 Task: Find connections with filter location Registro with filter topic #Entrepreneurswith filter profile language Spanish with filter current company Intellias with filter school Institute of Rural Management Anand (IRMA) with filter industry Retail Pharmacies with filter service category Consulting with filter keywords title Pharmacist
Action: Mouse moved to (210, 269)
Screenshot: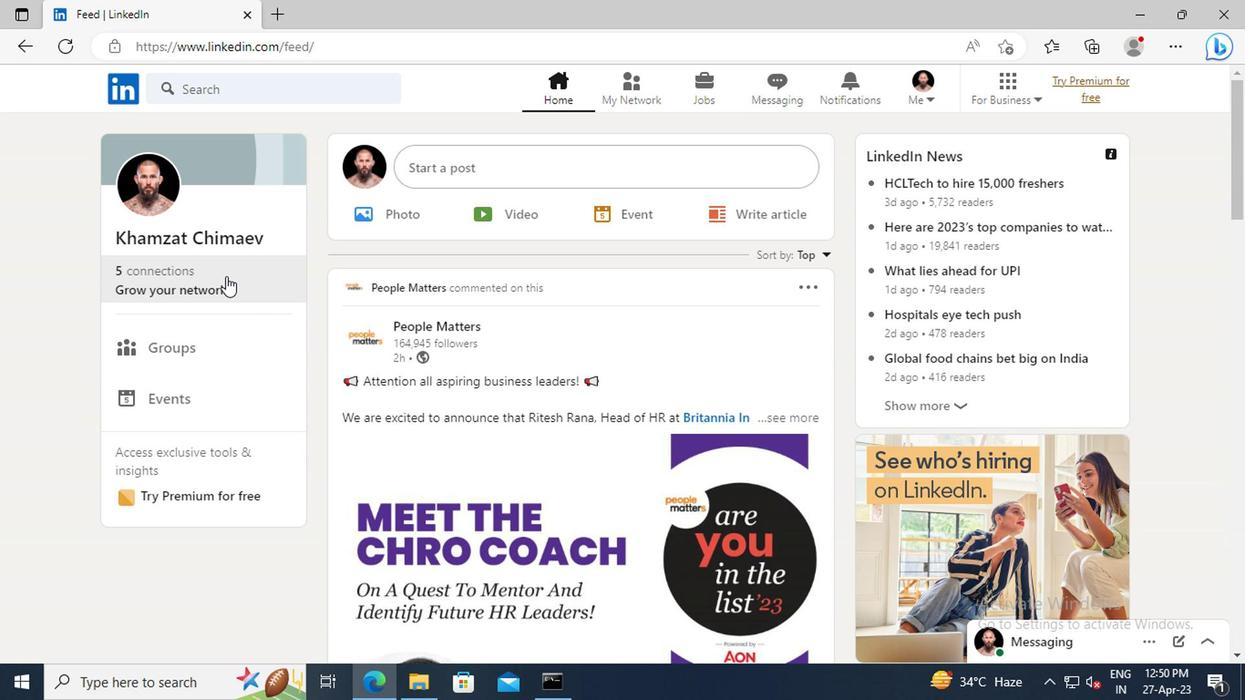 
Action: Mouse pressed left at (210, 269)
Screenshot: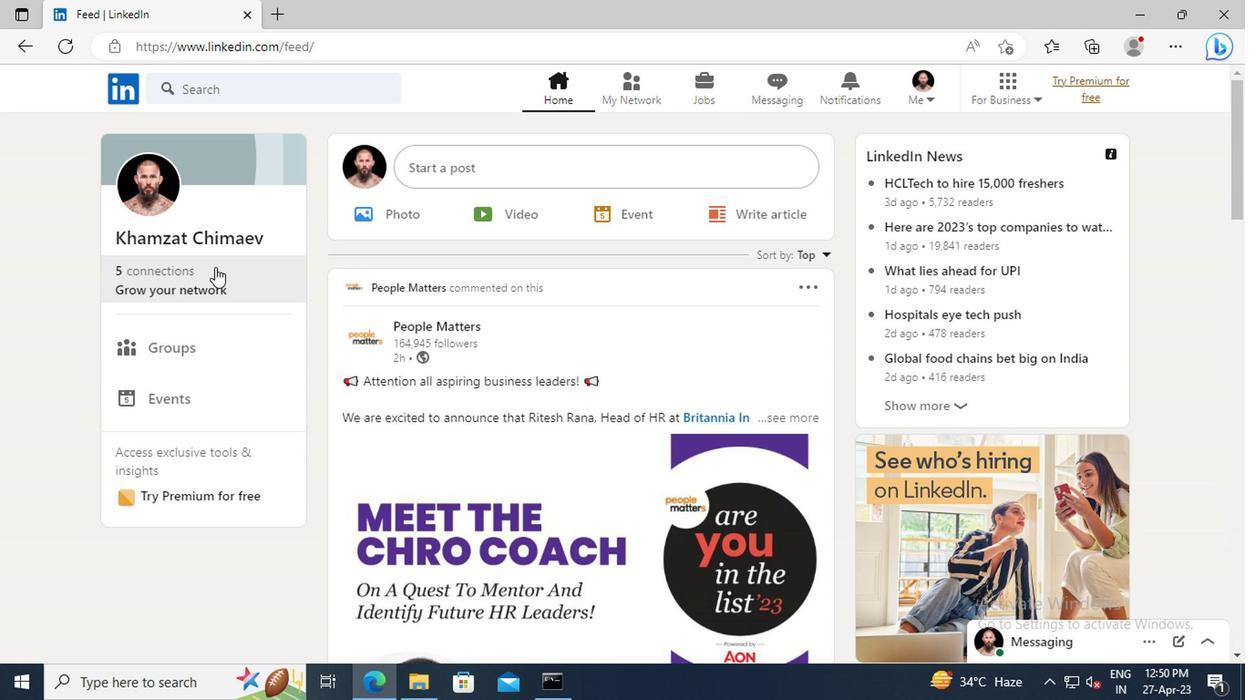 
Action: Mouse moved to (233, 195)
Screenshot: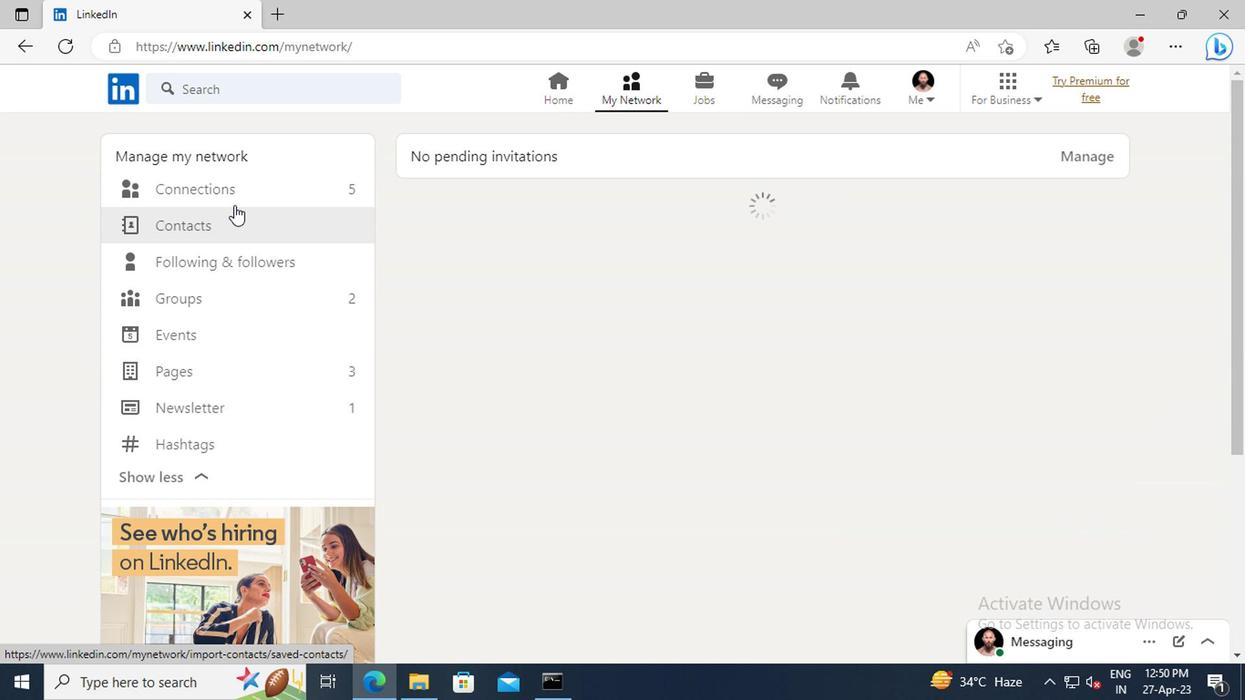 
Action: Mouse pressed left at (233, 195)
Screenshot: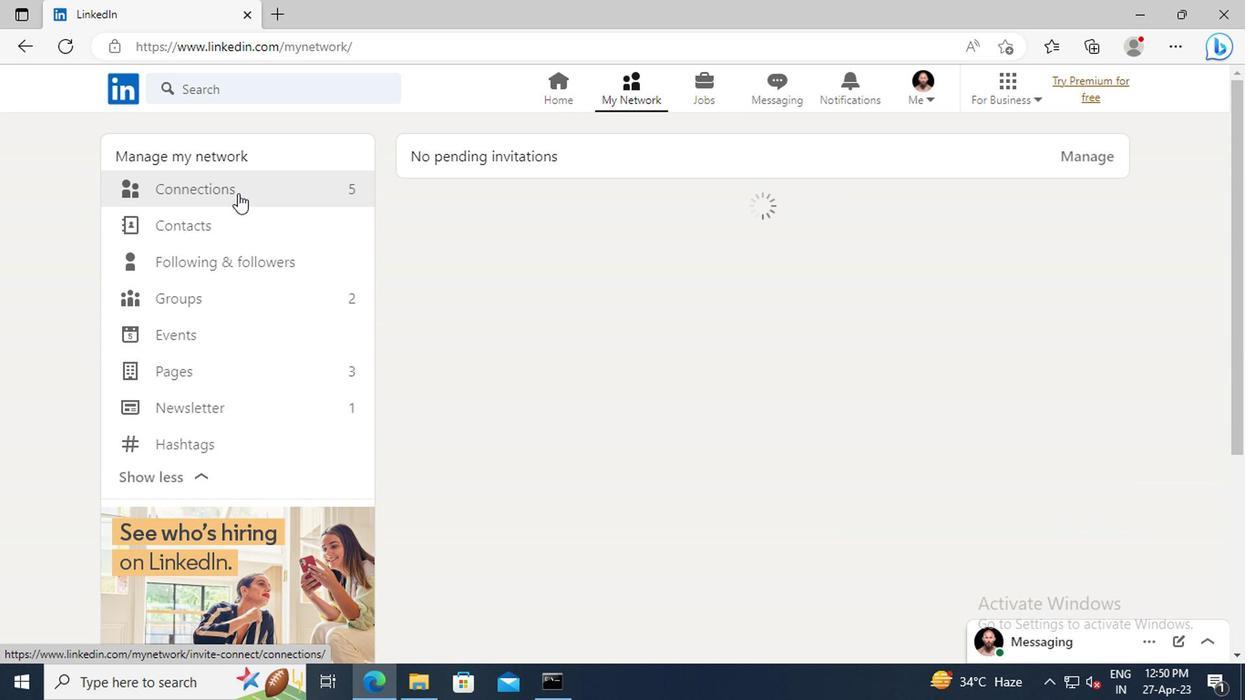 
Action: Mouse moved to (754, 199)
Screenshot: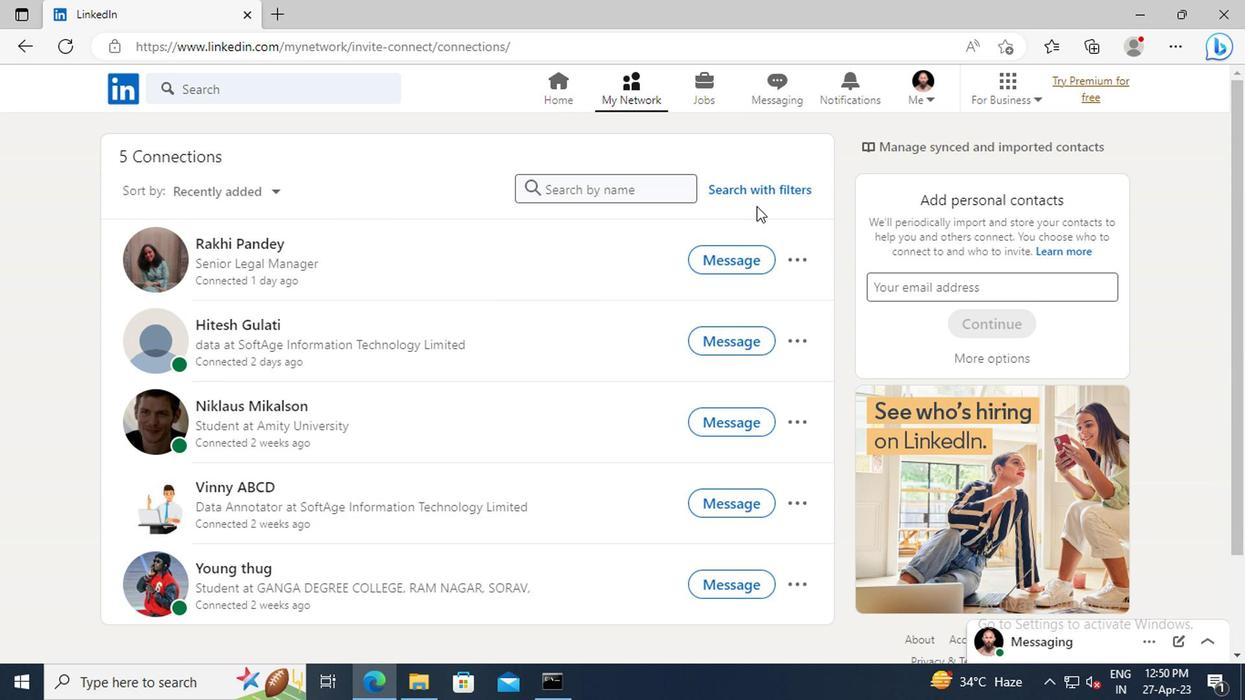 
Action: Mouse pressed left at (754, 199)
Screenshot: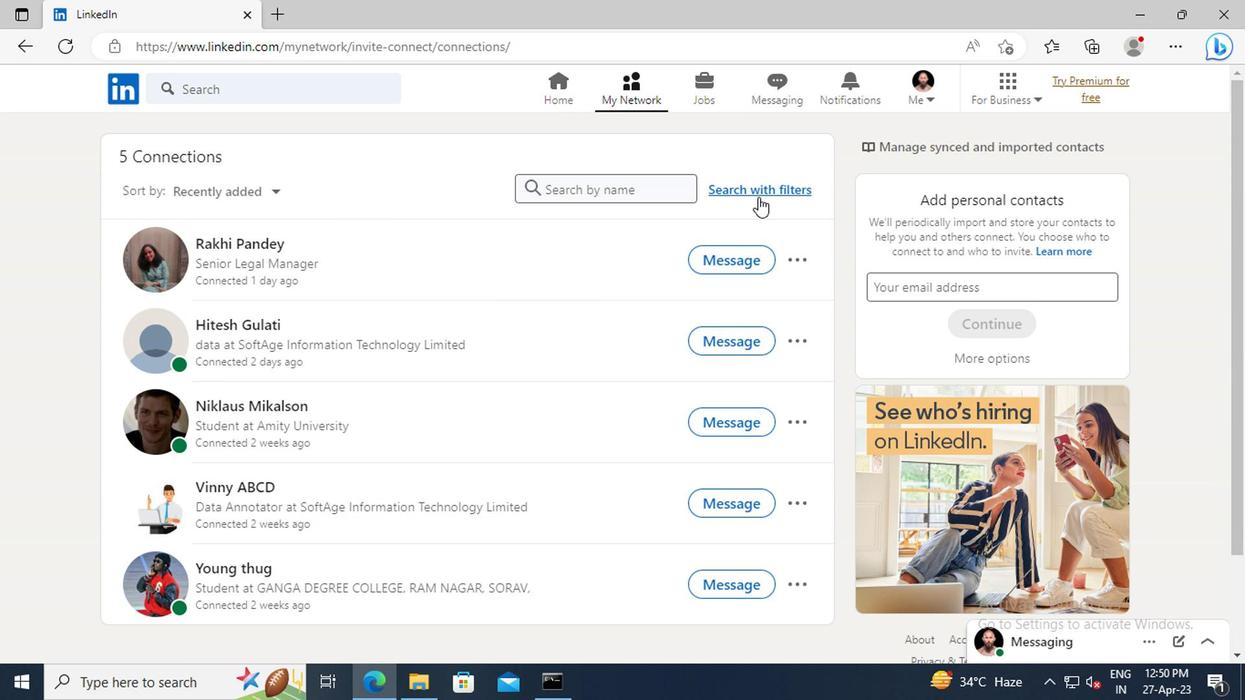 
Action: Mouse moved to (690, 144)
Screenshot: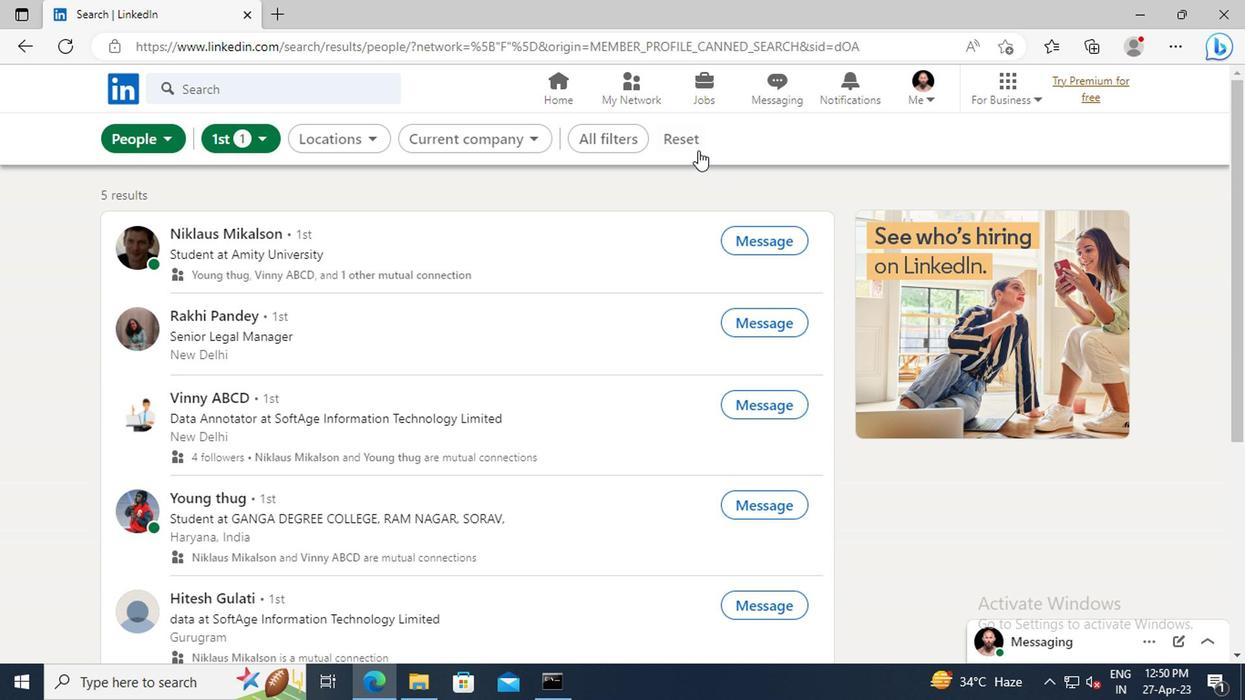 
Action: Mouse pressed left at (690, 144)
Screenshot: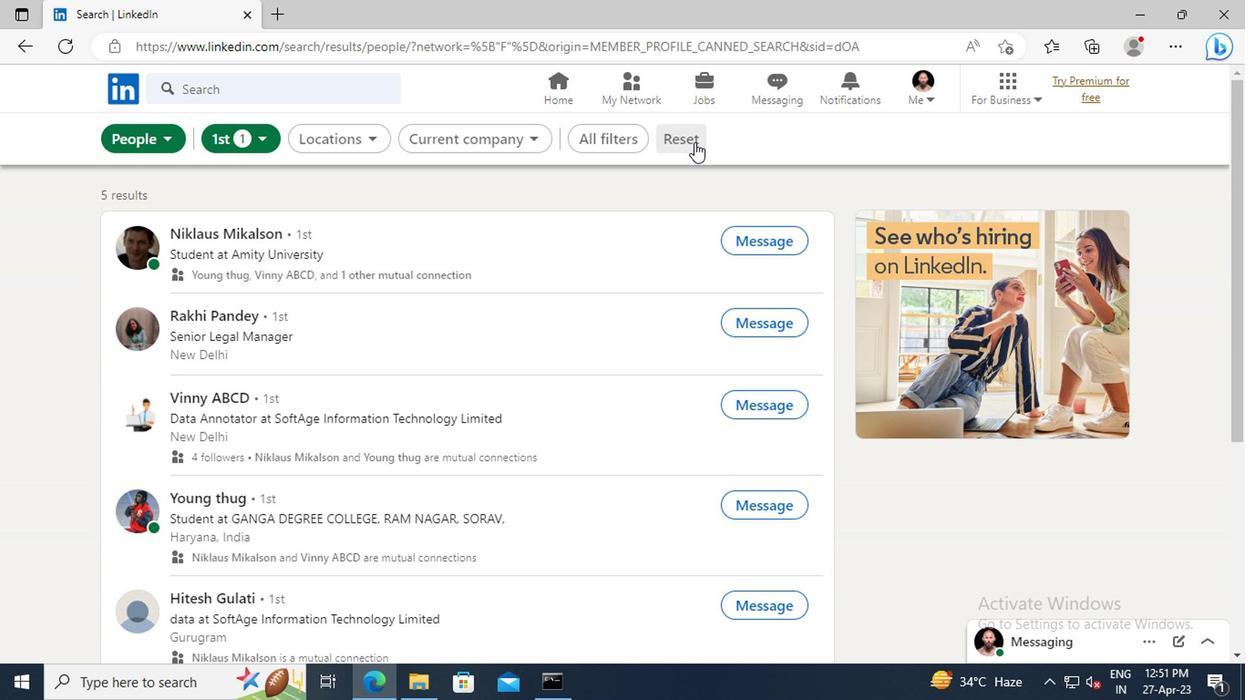 
Action: Mouse moved to (653, 142)
Screenshot: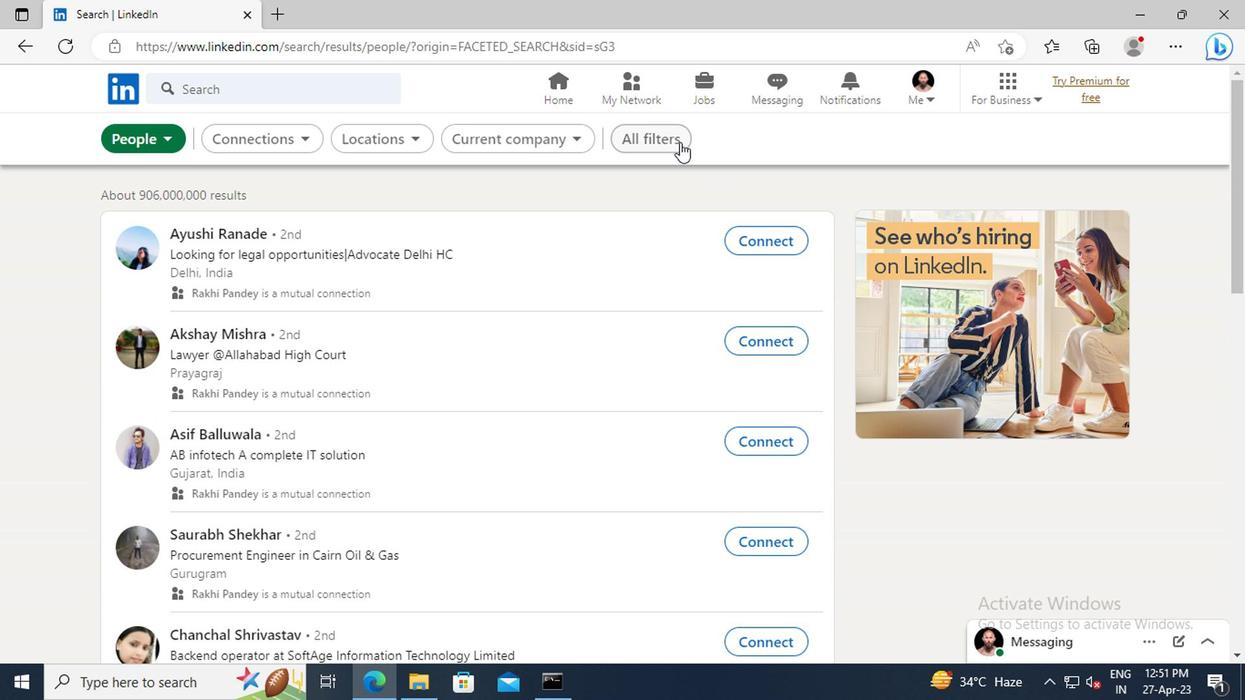 
Action: Mouse pressed left at (653, 142)
Screenshot: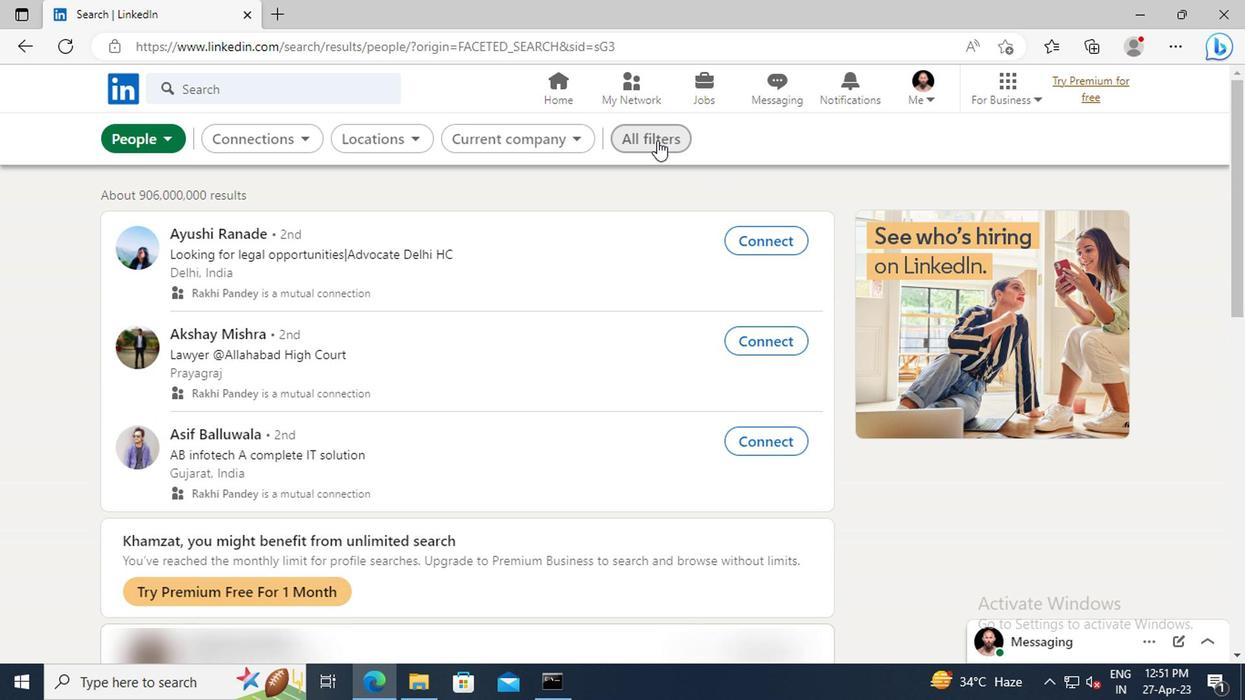 
Action: Mouse moved to (1038, 362)
Screenshot: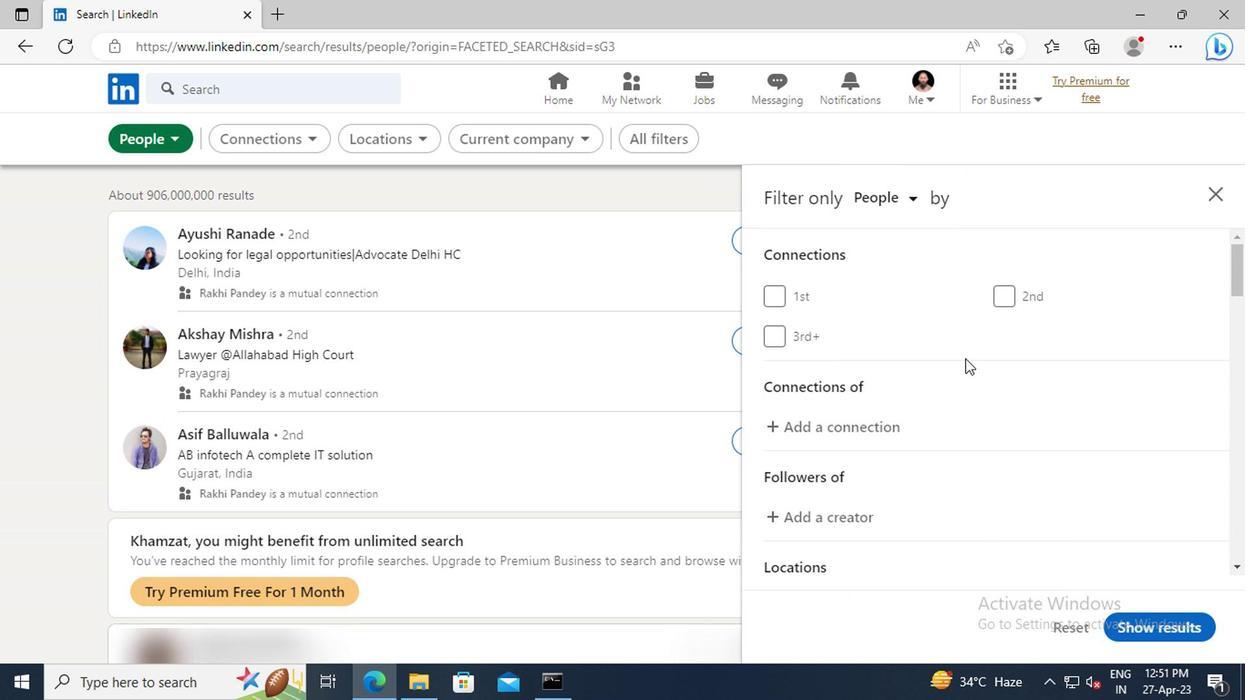
Action: Mouse scrolled (1038, 361) with delta (0, -1)
Screenshot: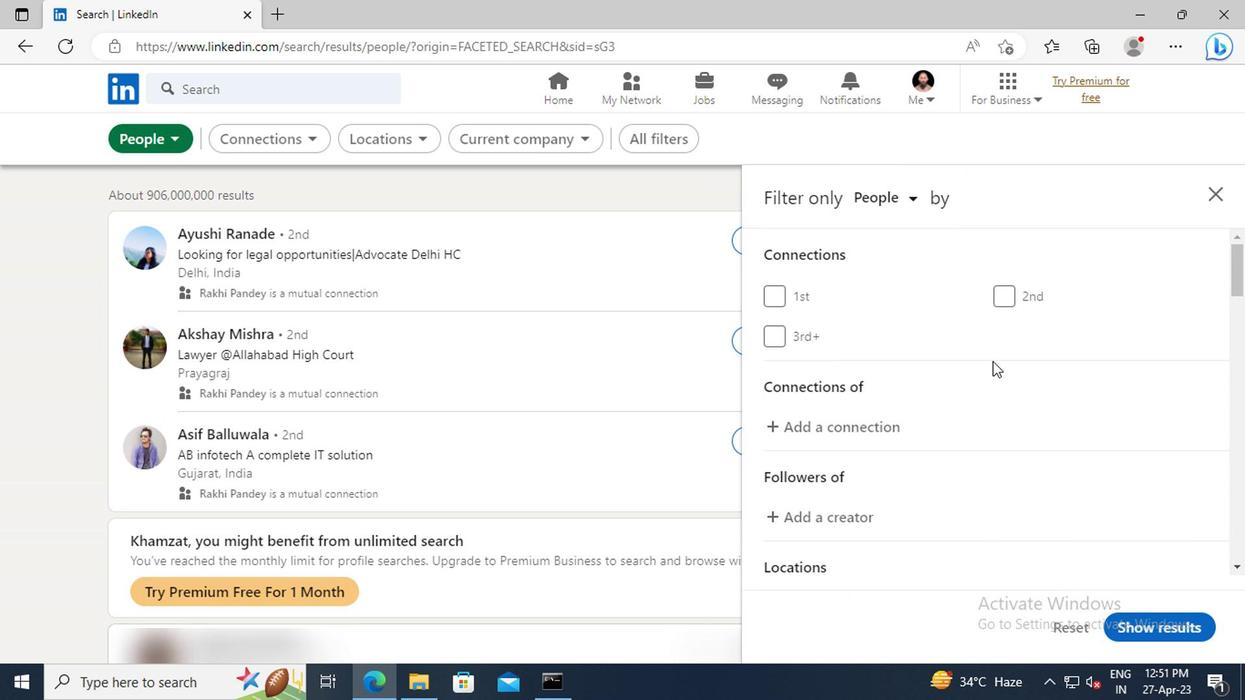 
Action: Mouse scrolled (1038, 361) with delta (0, -1)
Screenshot: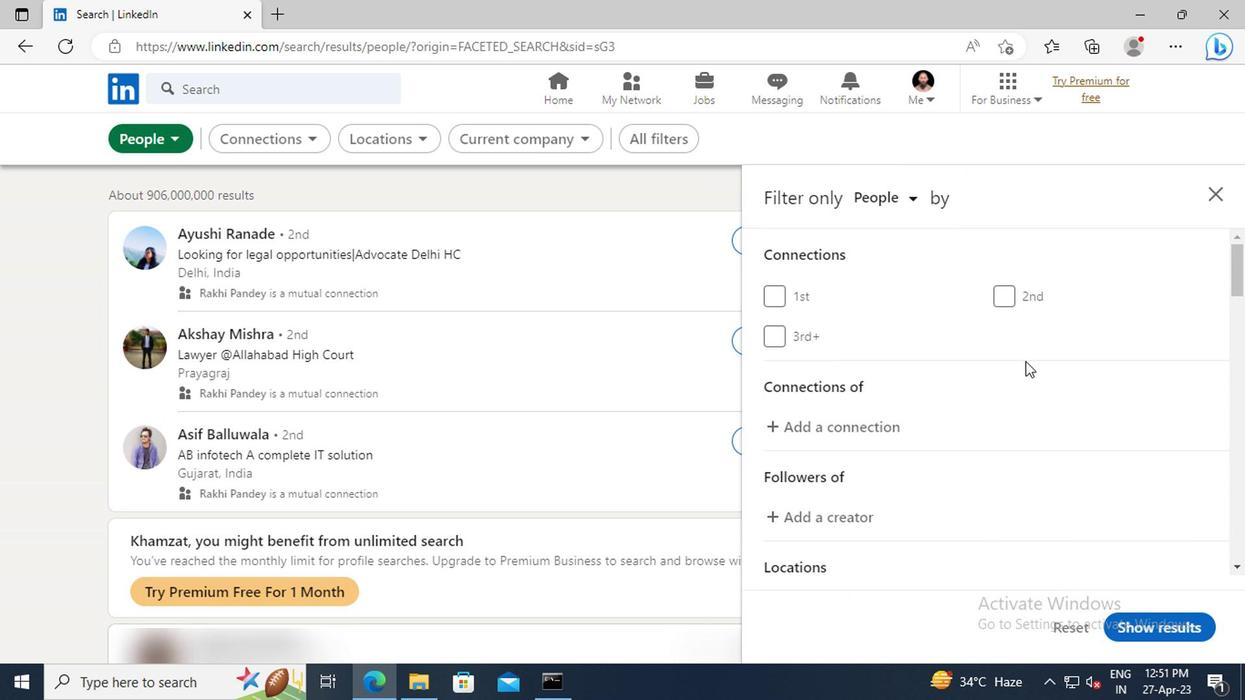 
Action: Mouse scrolled (1038, 361) with delta (0, -1)
Screenshot: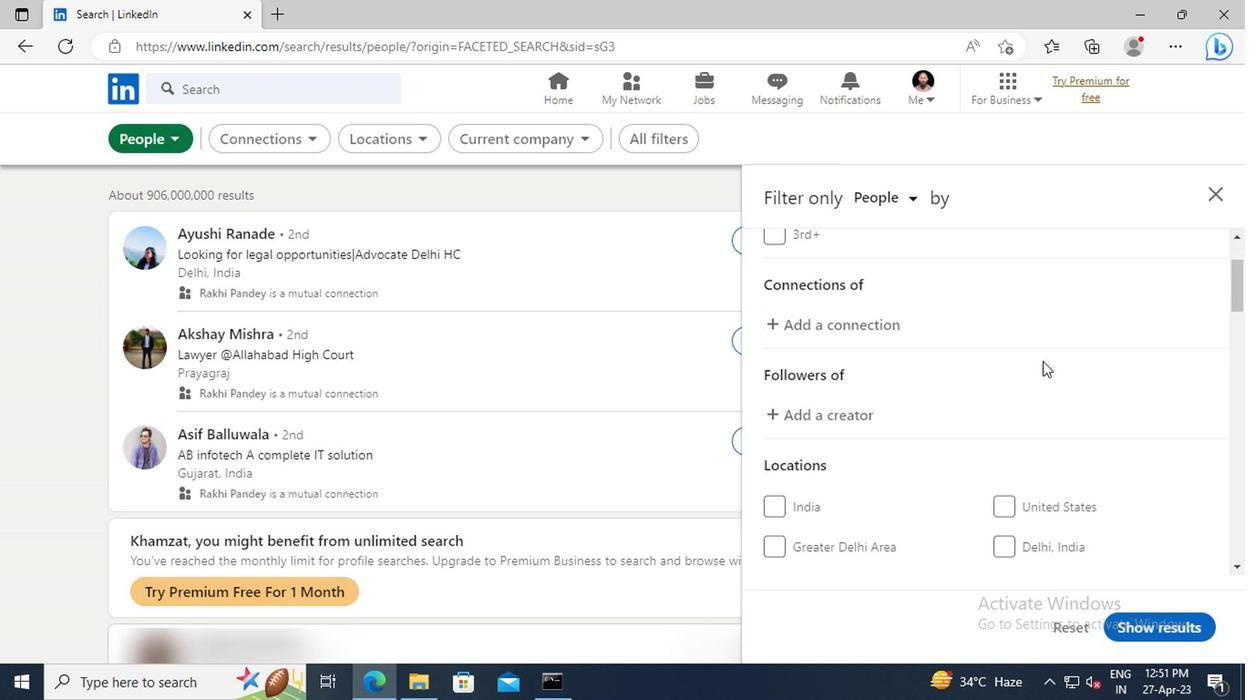 
Action: Mouse scrolled (1038, 361) with delta (0, -1)
Screenshot: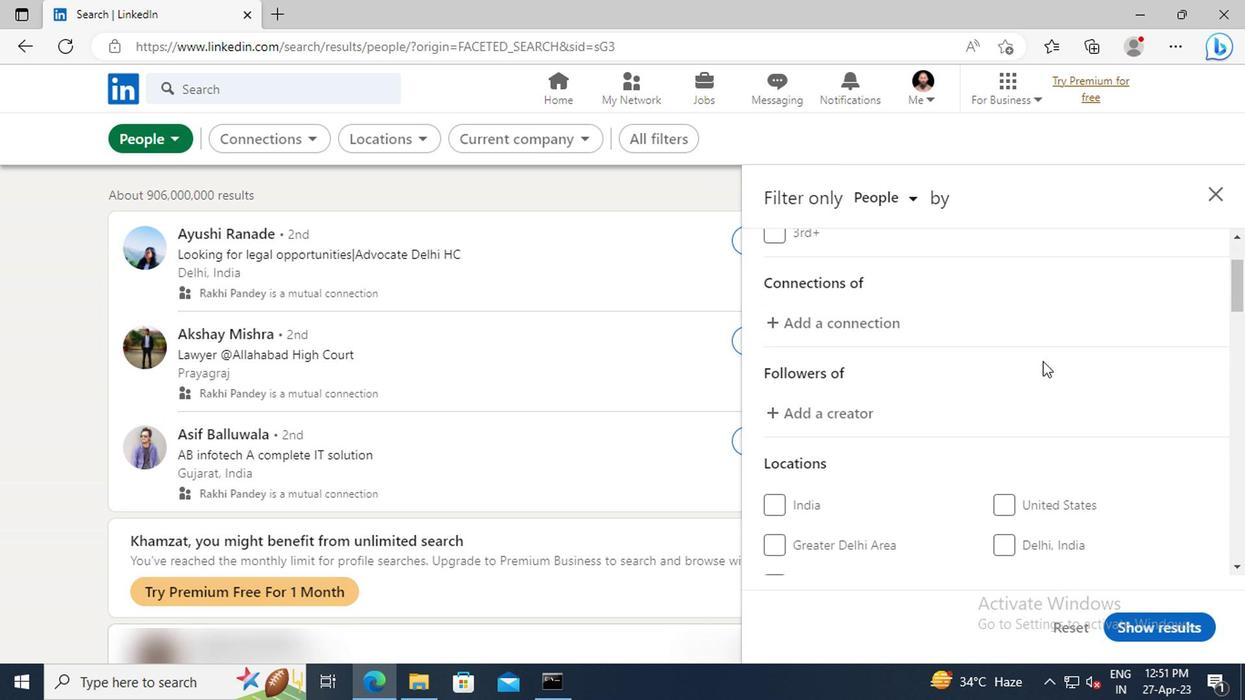 
Action: Mouse scrolled (1038, 361) with delta (0, -1)
Screenshot: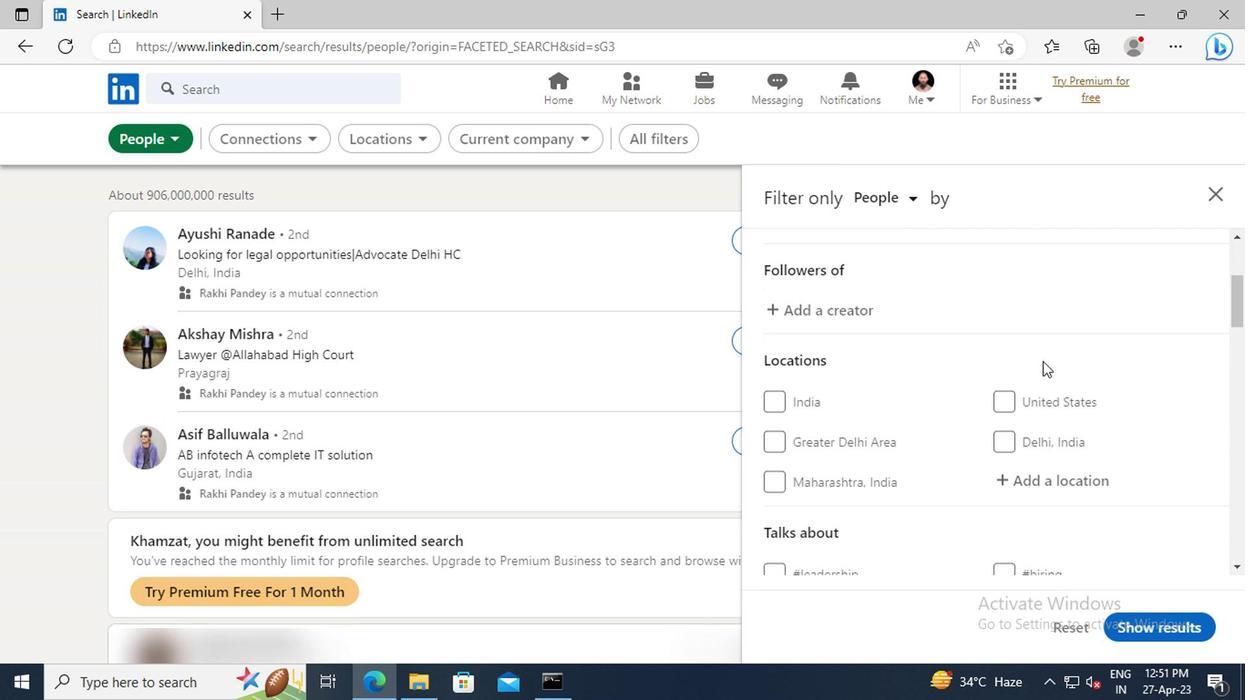 
Action: Mouse scrolled (1038, 361) with delta (0, -1)
Screenshot: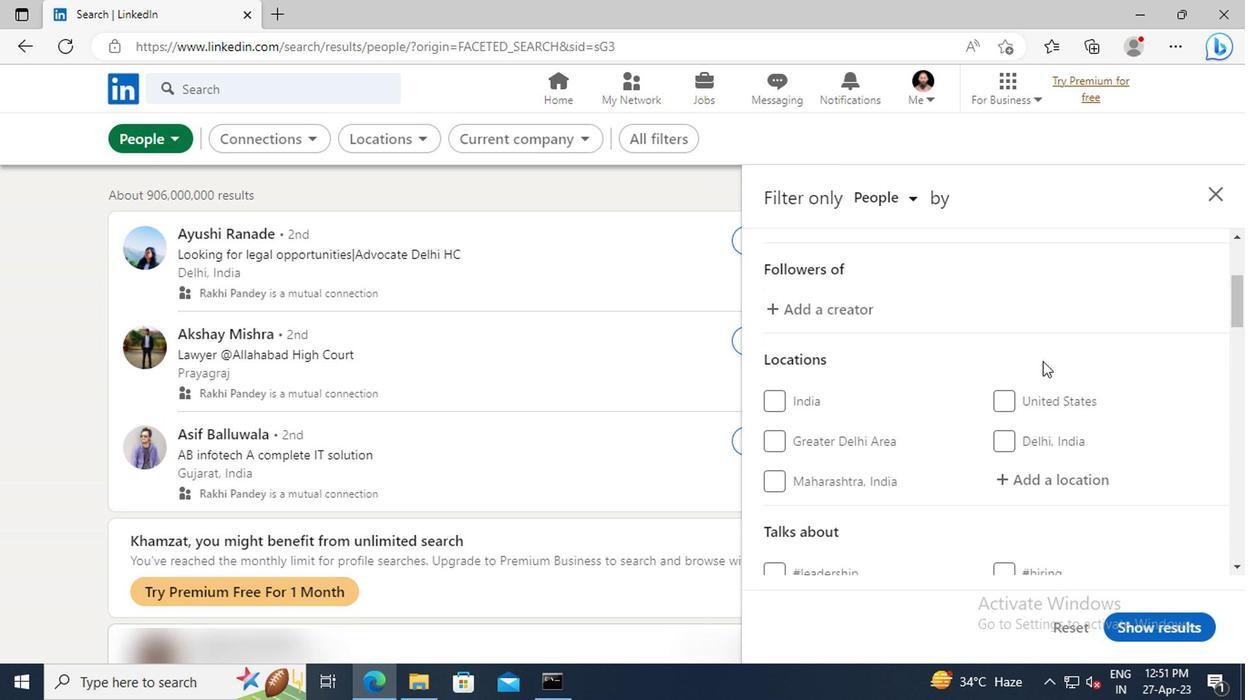 
Action: Mouse moved to (1026, 376)
Screenshot: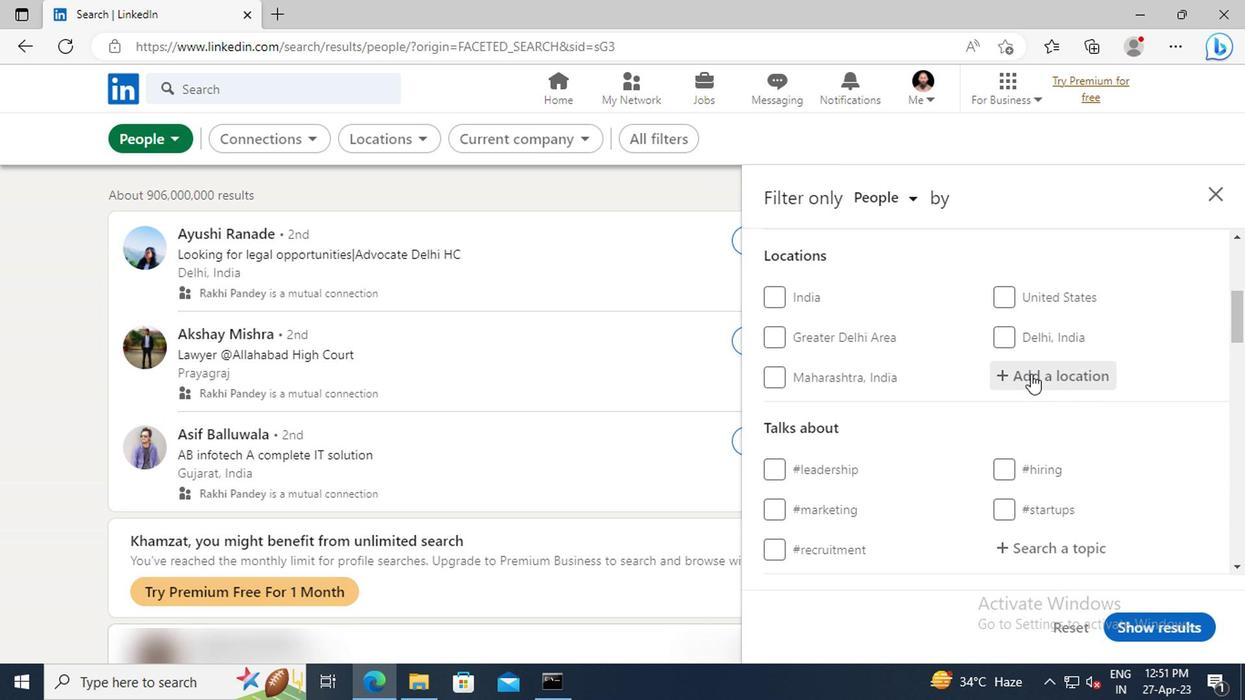 
Action: Mouse pressed left at (1026, 376)
Screenshot: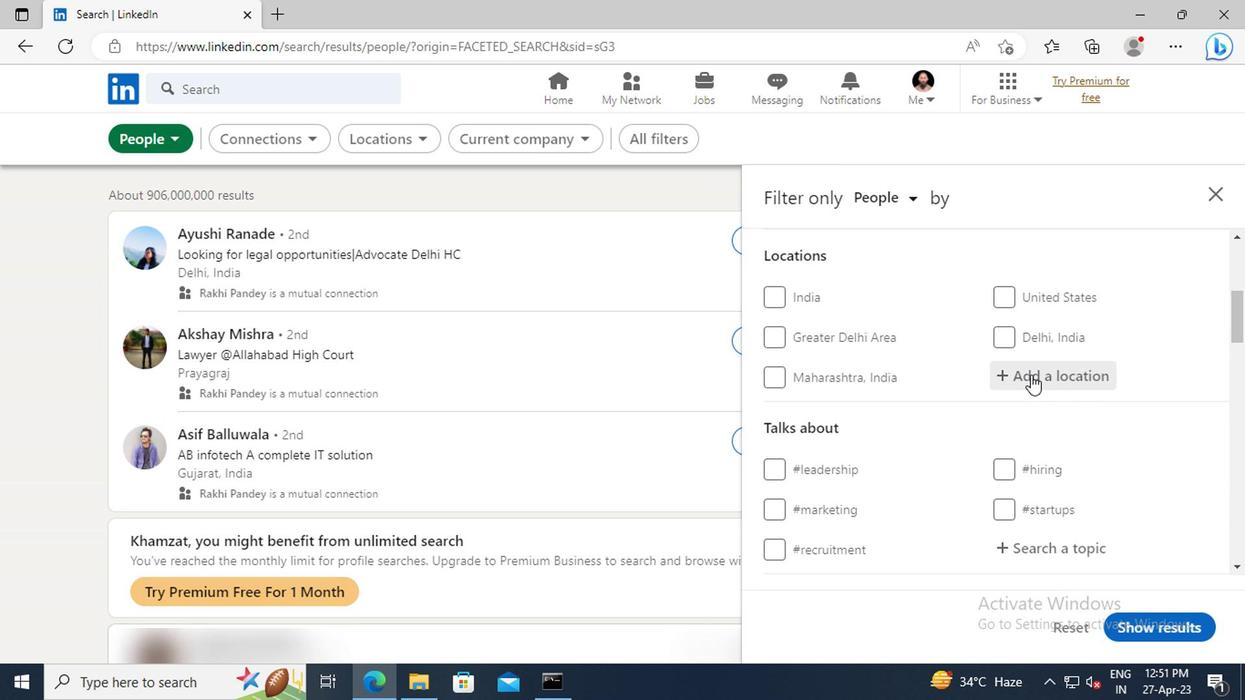 
Action: Key pressed <Key.shift>REGISTRO
Screenshot: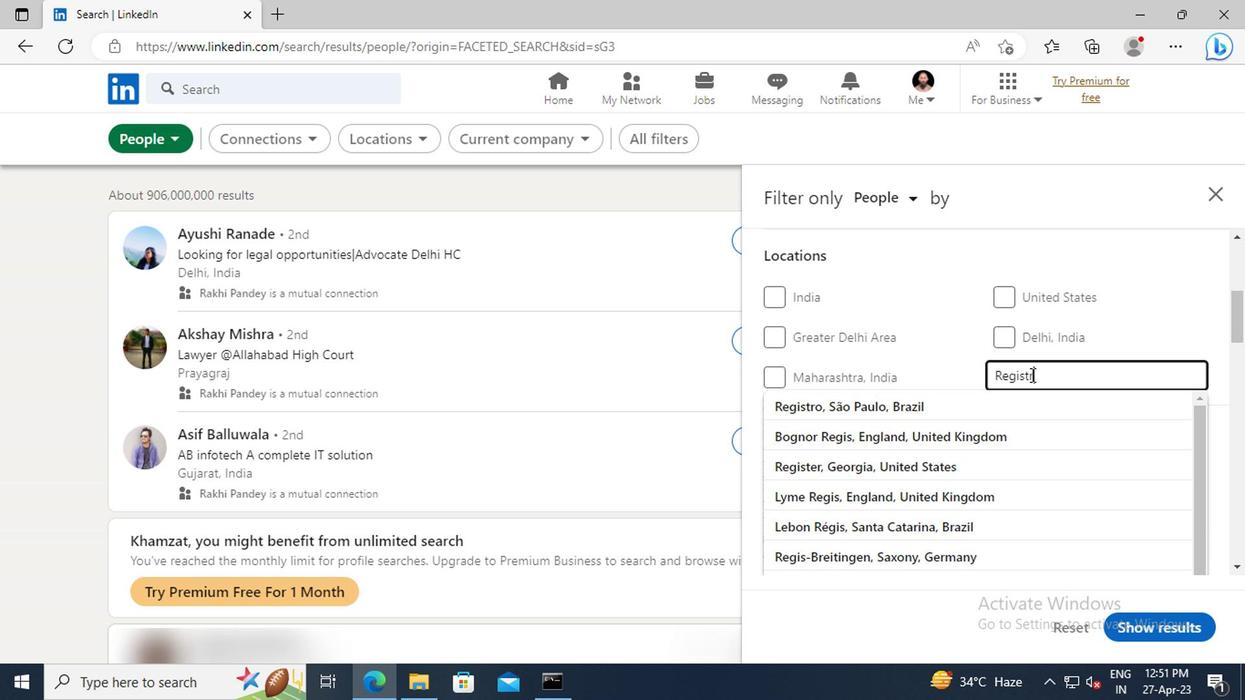
Action: Mouse moved to (1031, 404)
Screenshot: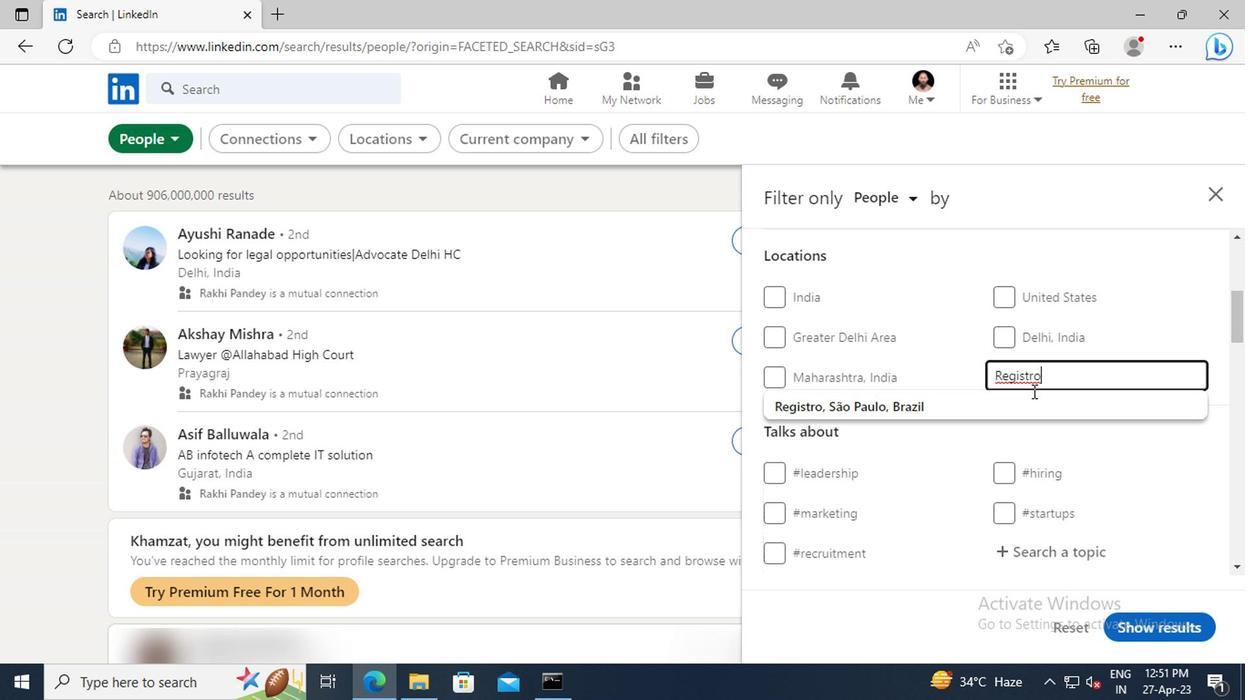 
Action: Mouse pressed left at (1031, 404)
Screenshot: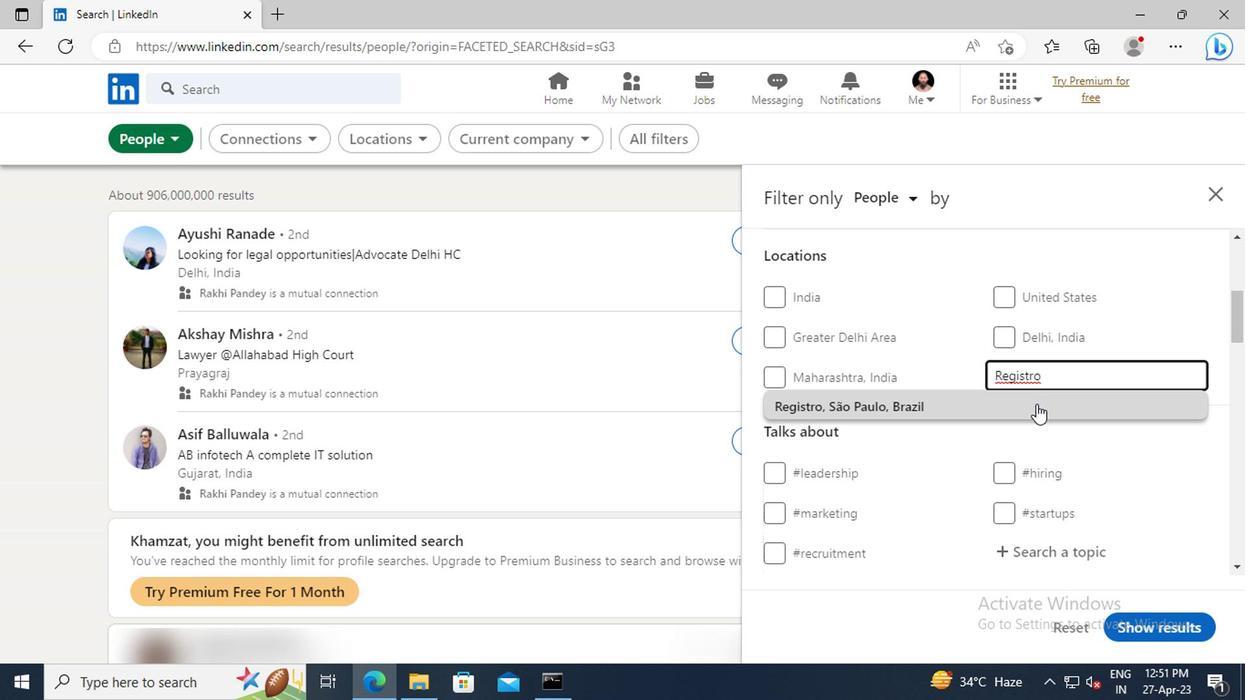 
Action: Mouse scrolled (1031, 404) with delta (0, 0)
Screenshot: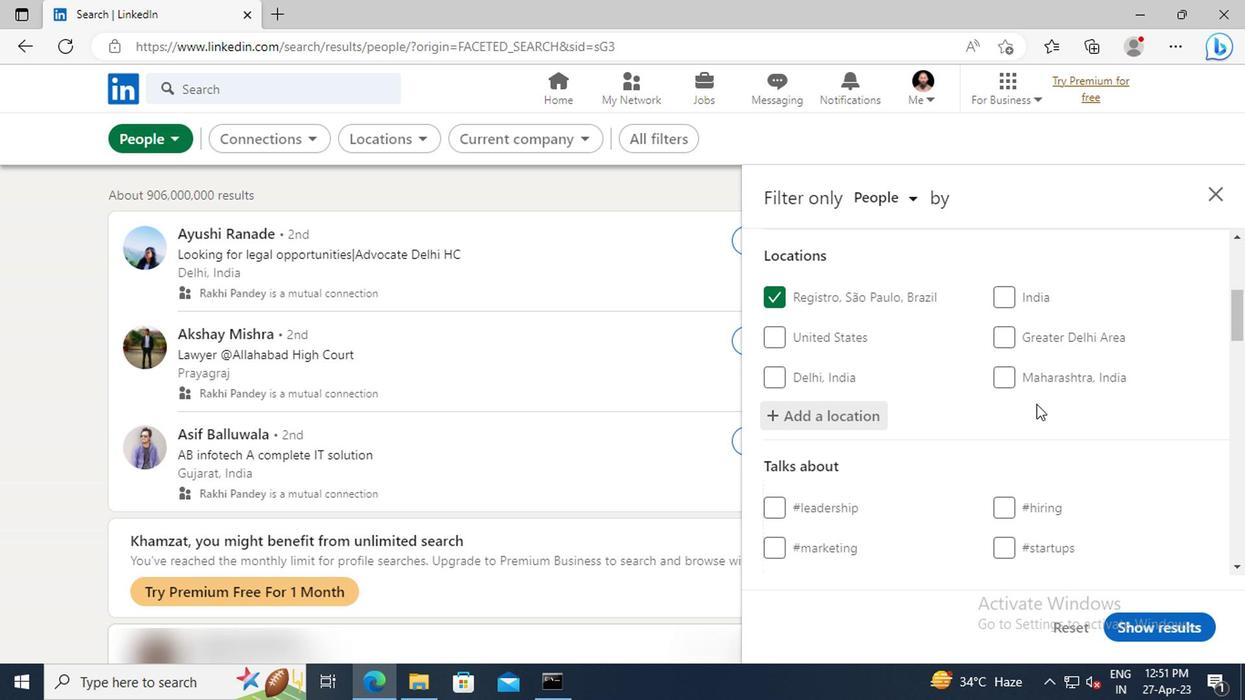 
Action: Mouse scrolled (1031, 404) with delta (0, 0)
Screenshot: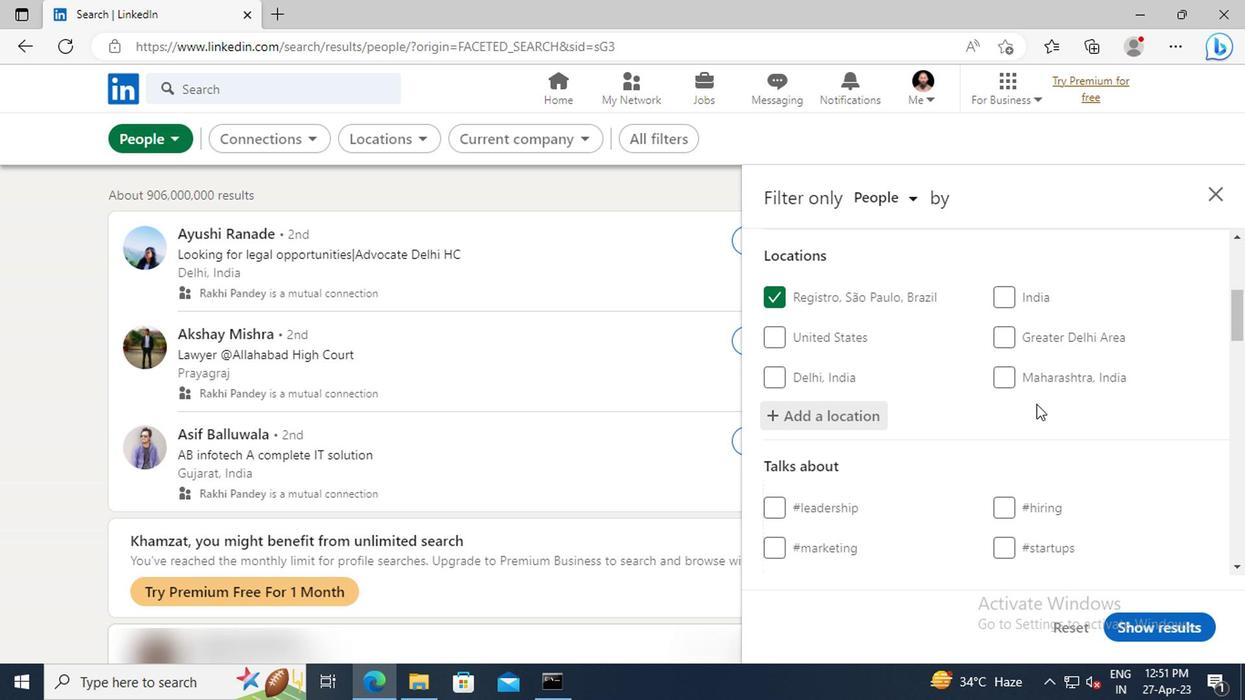 
Action: Mouse scrolled (1031, 404) with delta (0, 0)
Screenshot: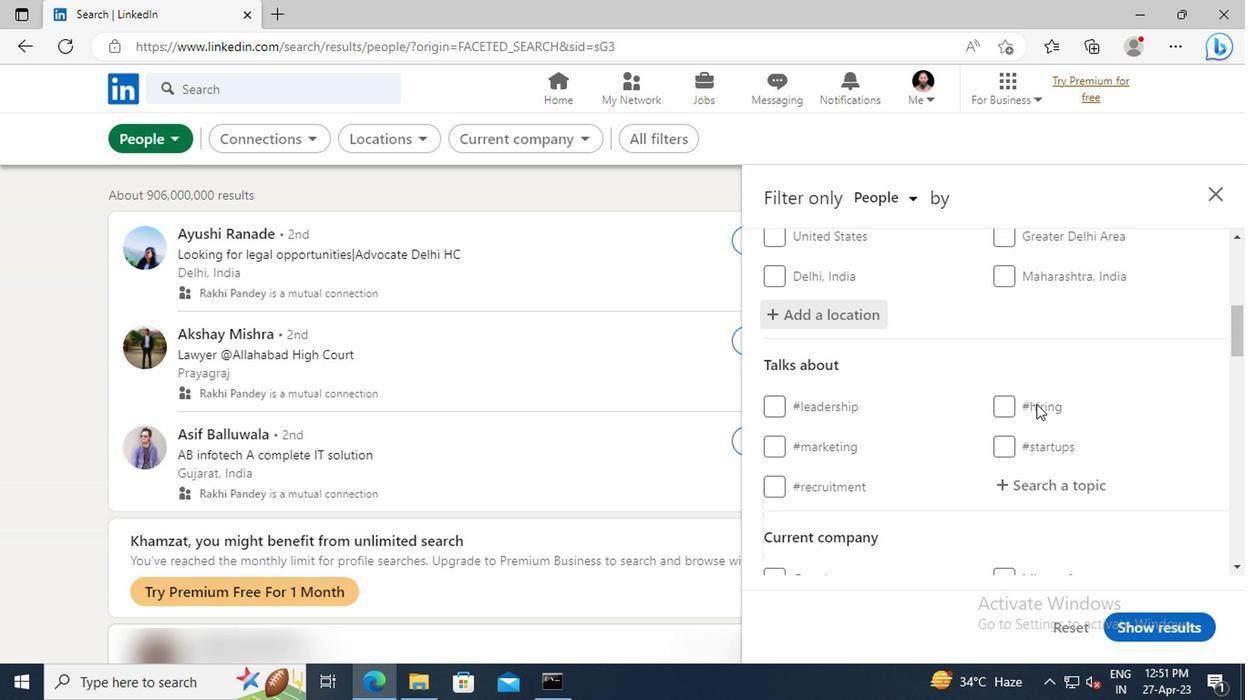 
Action: Mouse moved to (1034, 428)
Screenshot: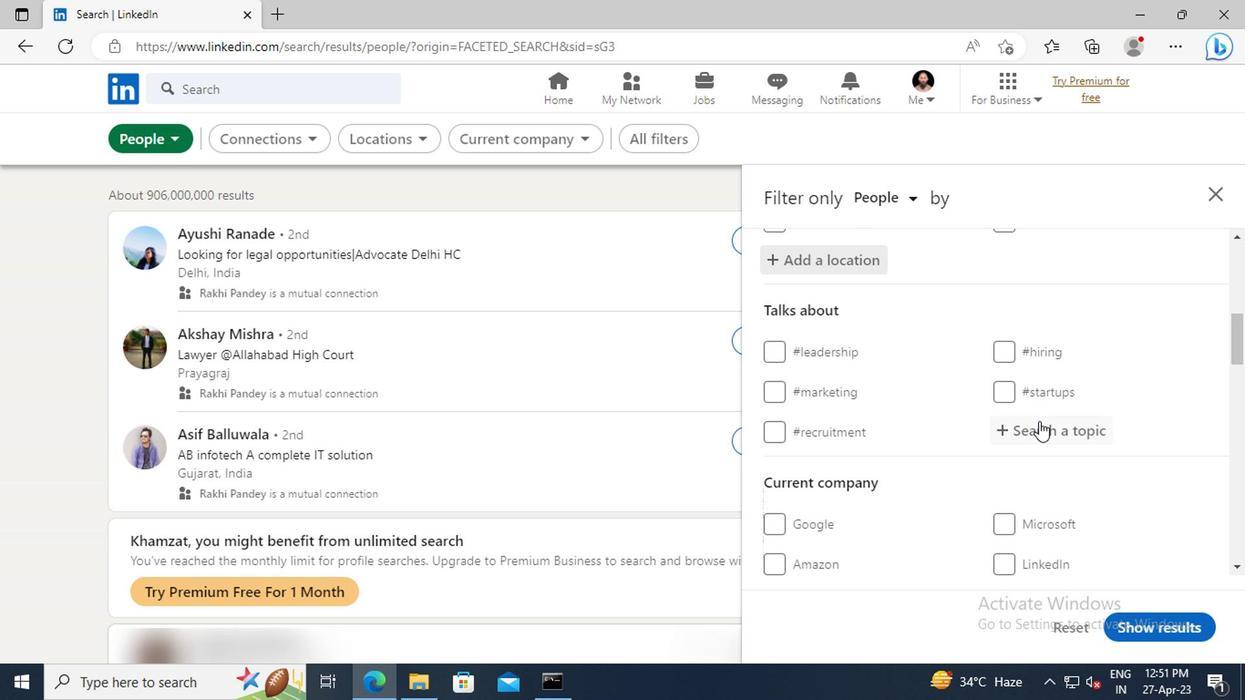 
Action: Mouse pressed left at (1034, 428)
Screenshot: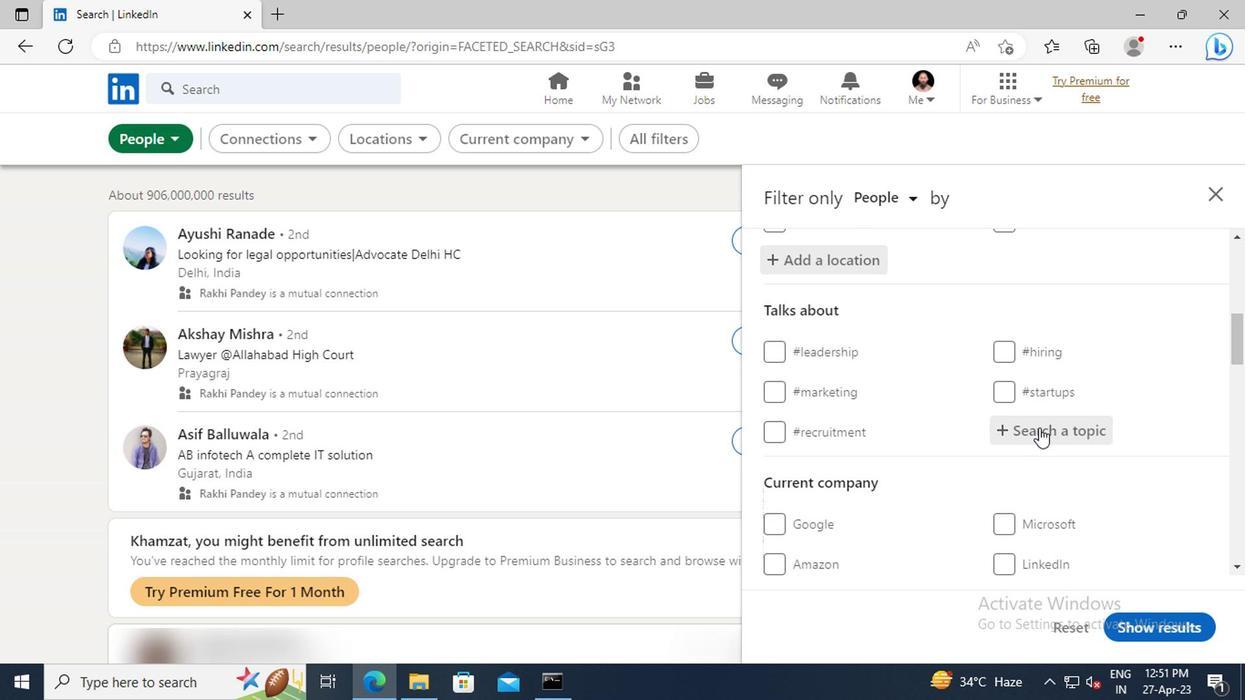 
Action: Key pressed <Key.shift>#ENTREPRENEURSHIPWITH<Key.enter>
Screenshot: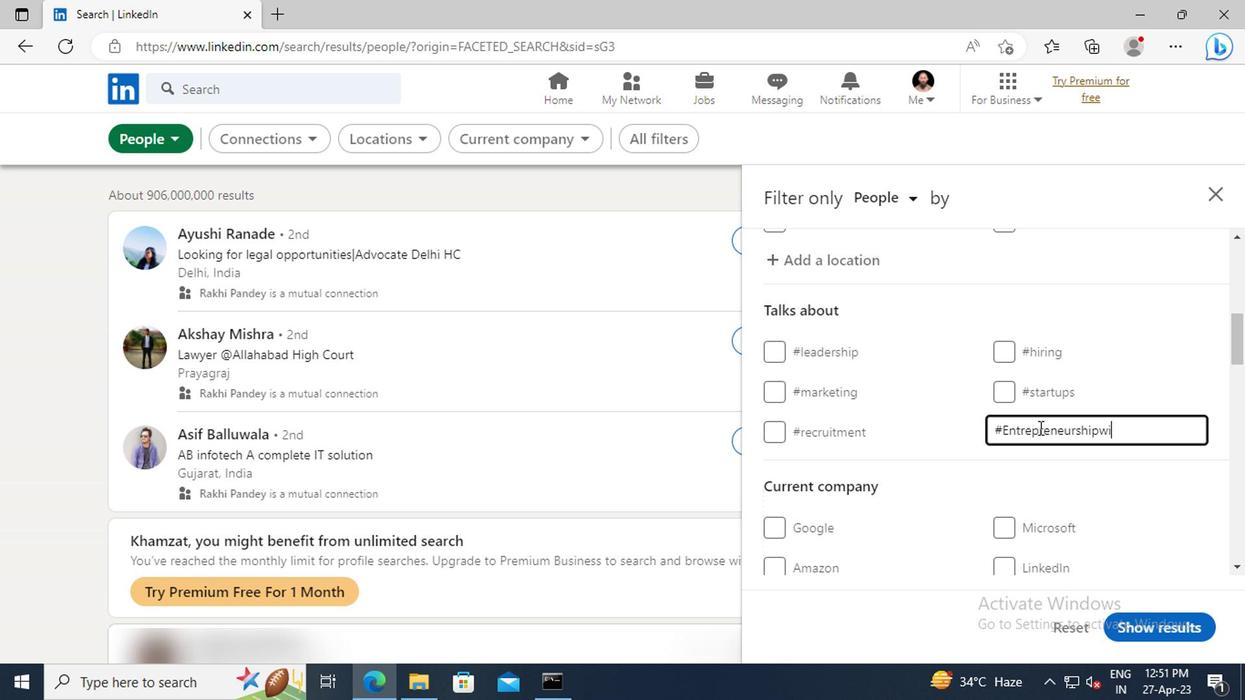 
Action: Mouse moved to (1029, 426)
Screenshot: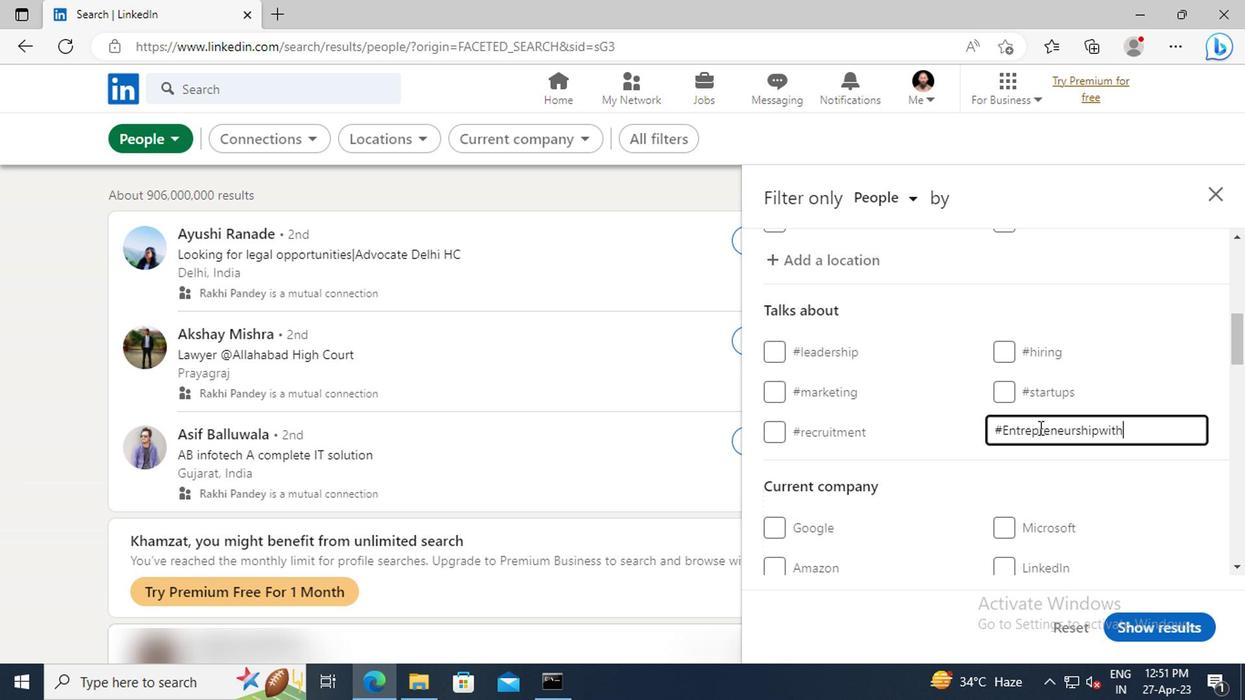 
Action: Mouse scrolled (1029, 424) with delta (0, -1)
Screenshot: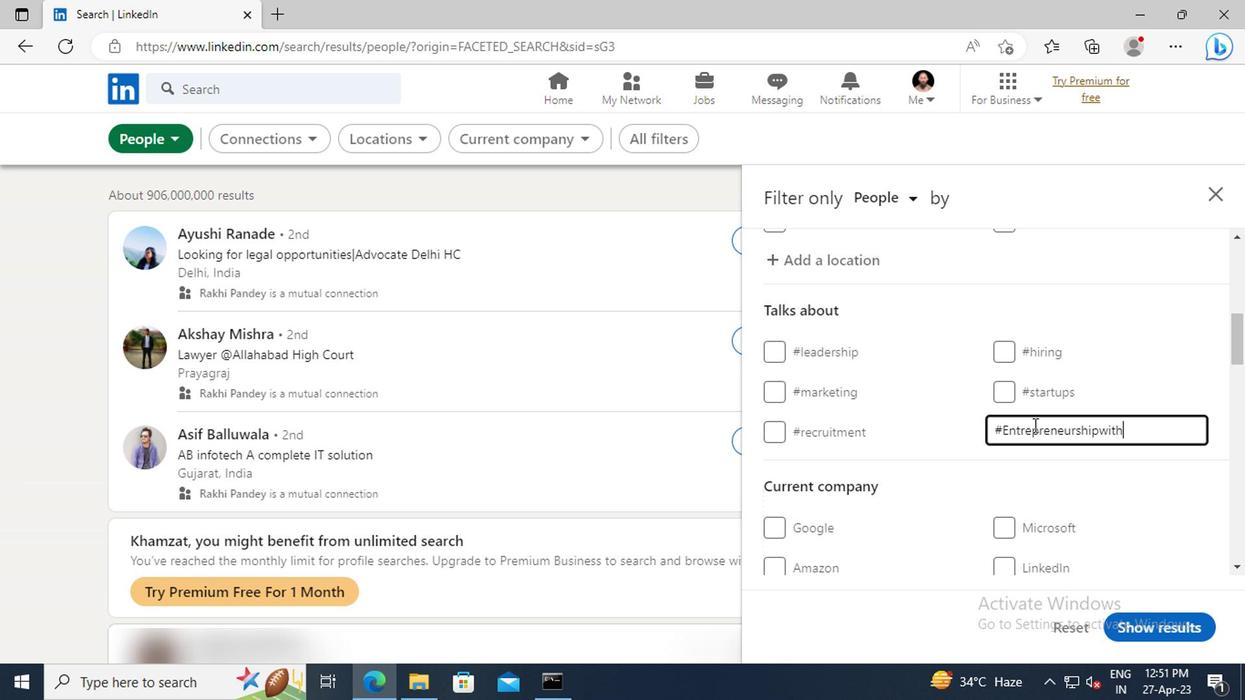 
Action: Mouse scrolled (1029, 424) with delta (0, -1)
Screenshot: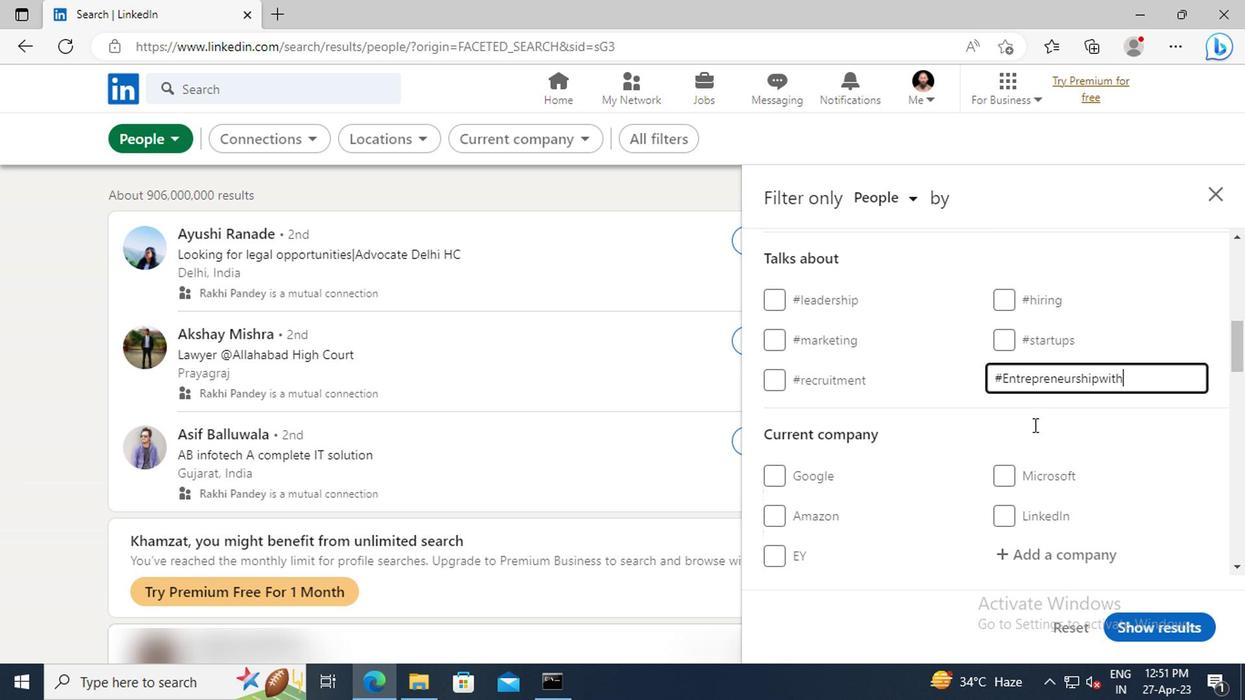 
Action: Mouse scrolled (1029, 424) with delta (0, -1)
Screenshot: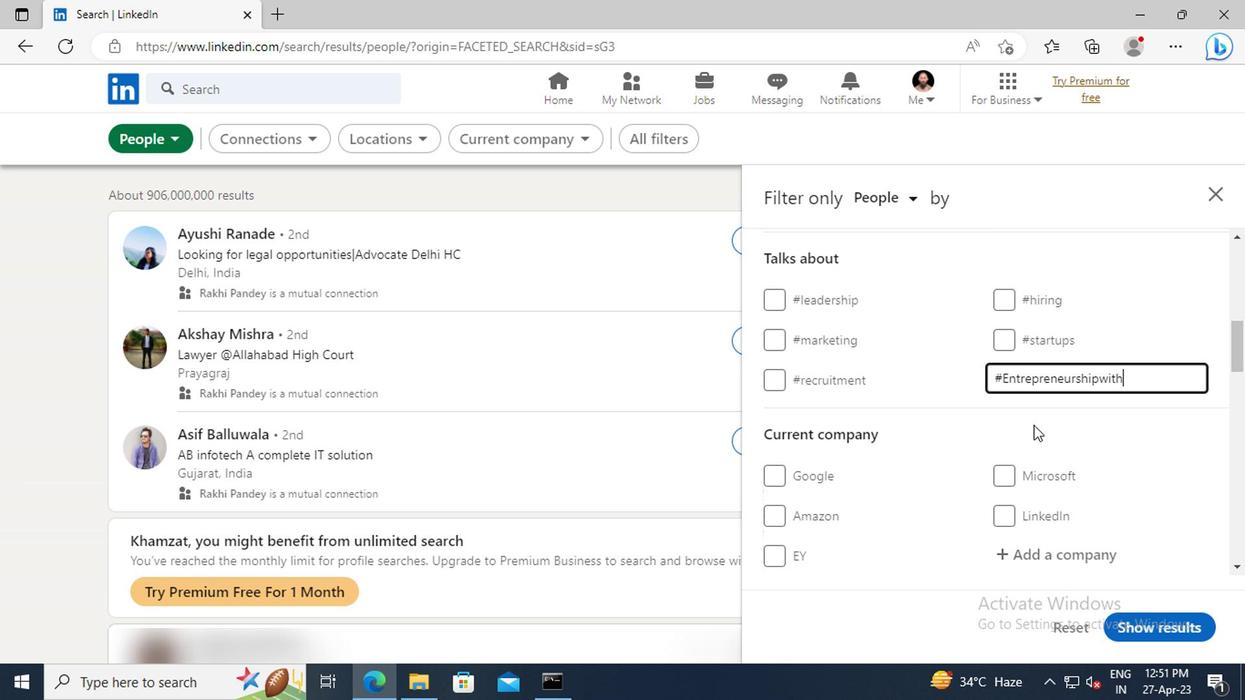 
Action: Mouse scrolled (1029, 424) with delta (0, -1)
Screenshot: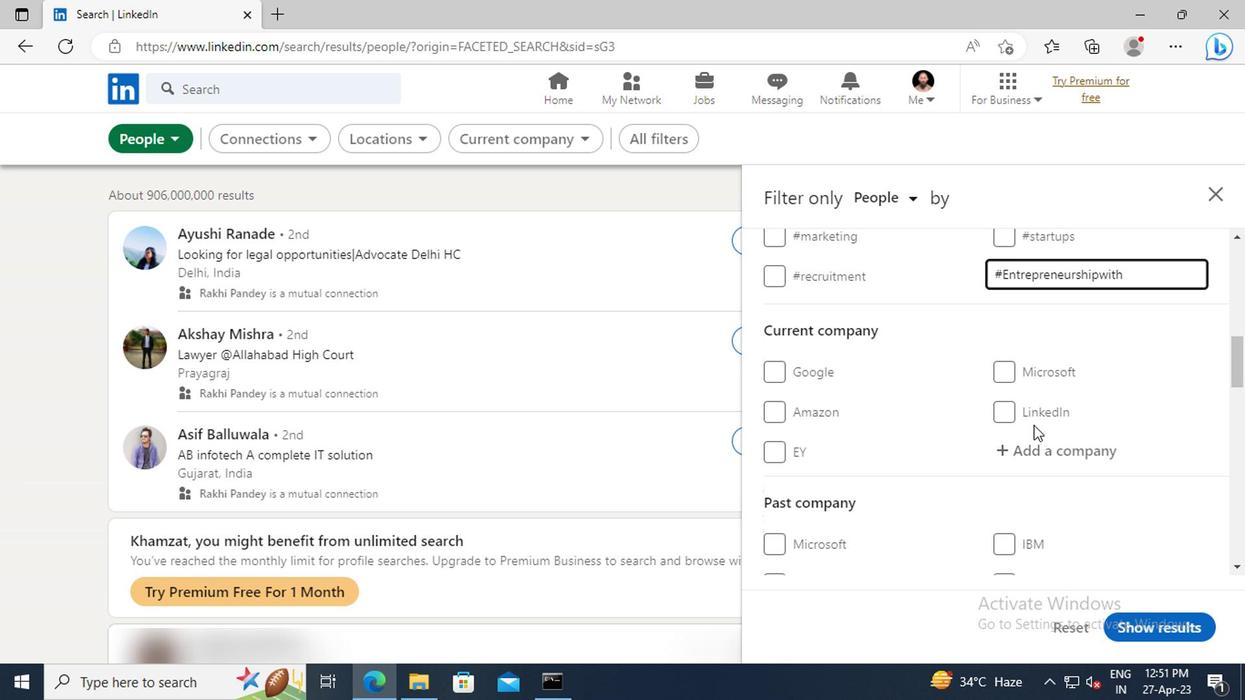 
Action: Mouse scrolled (1029, 424) with delta (0, -1)
Screenshot: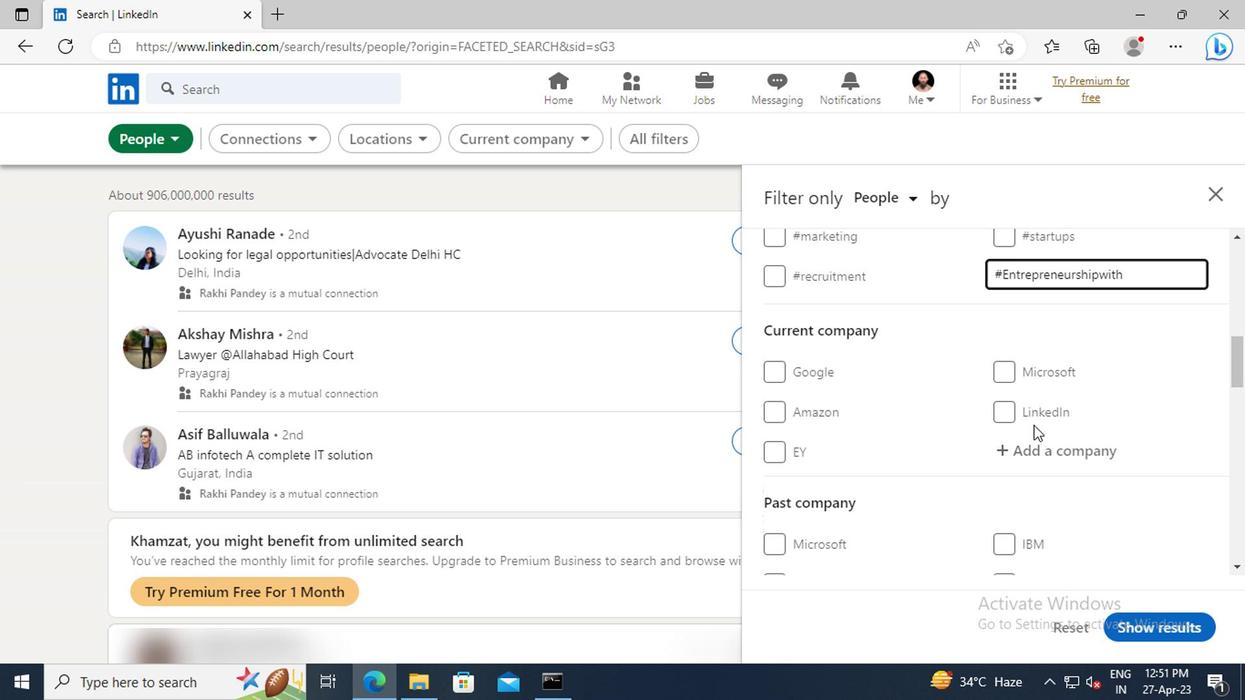 
Action: Mouse moved to (1029, 424)
Screenshot: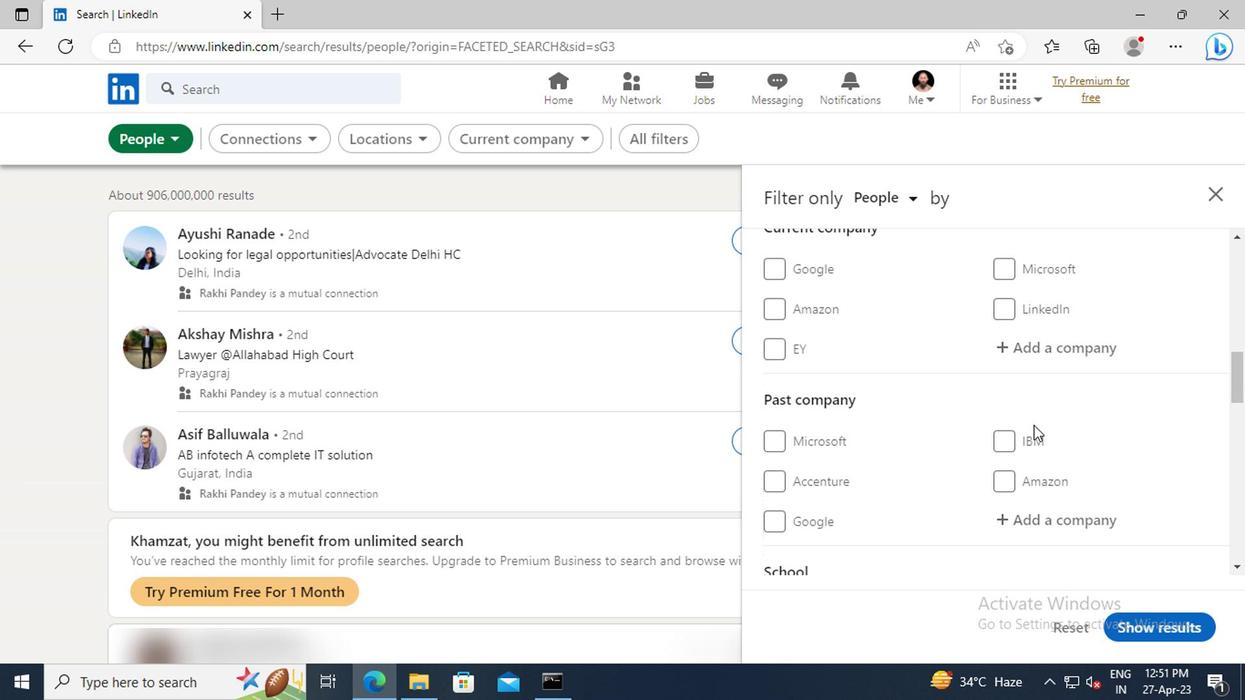 
Action: Mouse scrolled (1029, 424) with delta (0, 0)
Screenshot: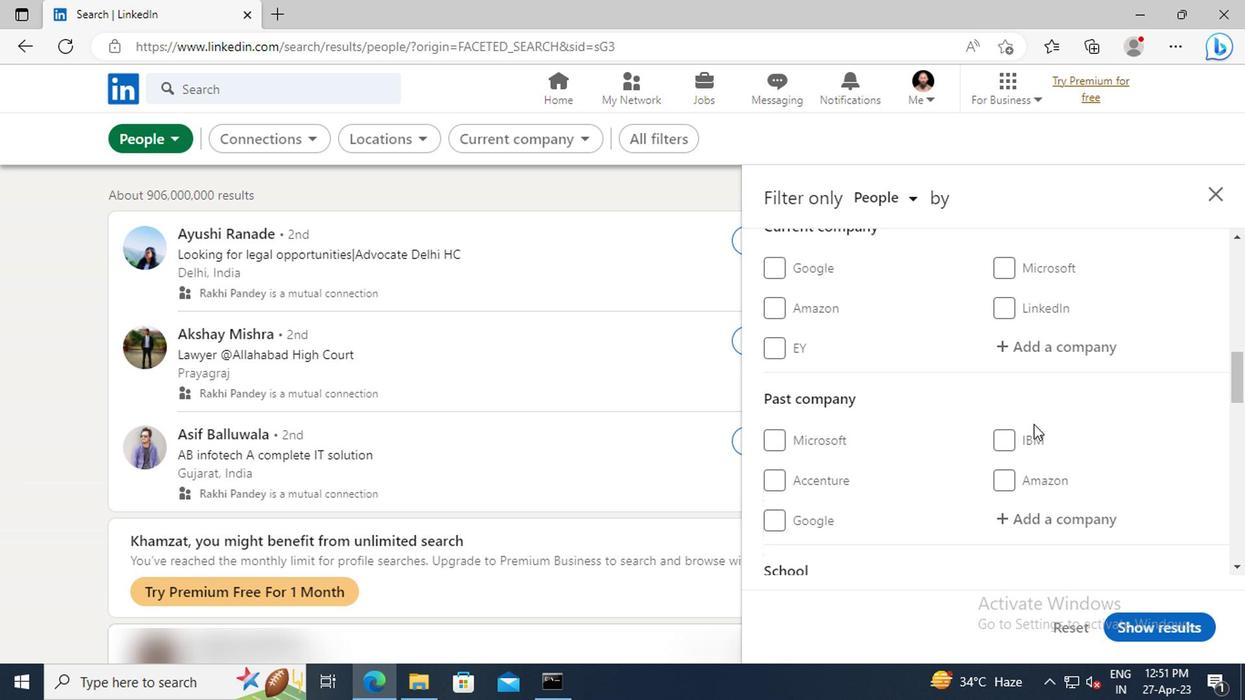 
Action: Mouse scrolled (1029, 424) with delta (0, 0)
Screenshot: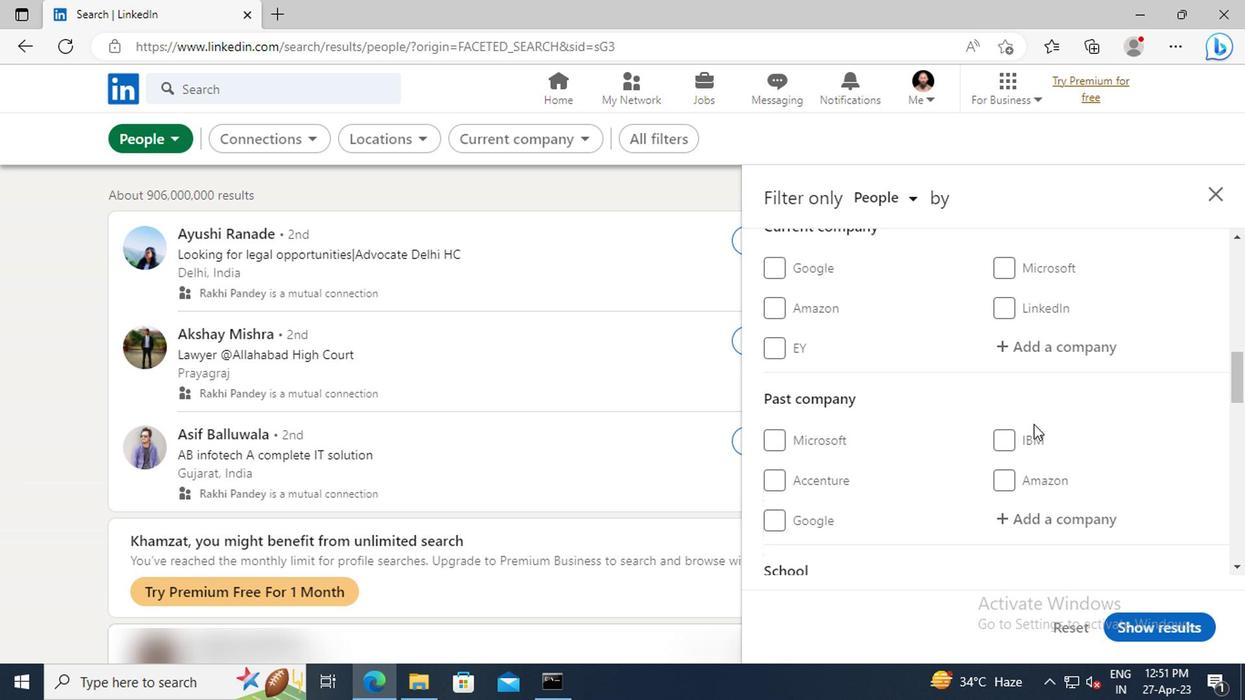 
Action: Mouse scrolled (1029, 424) with delta (0, 0)
Screenshot: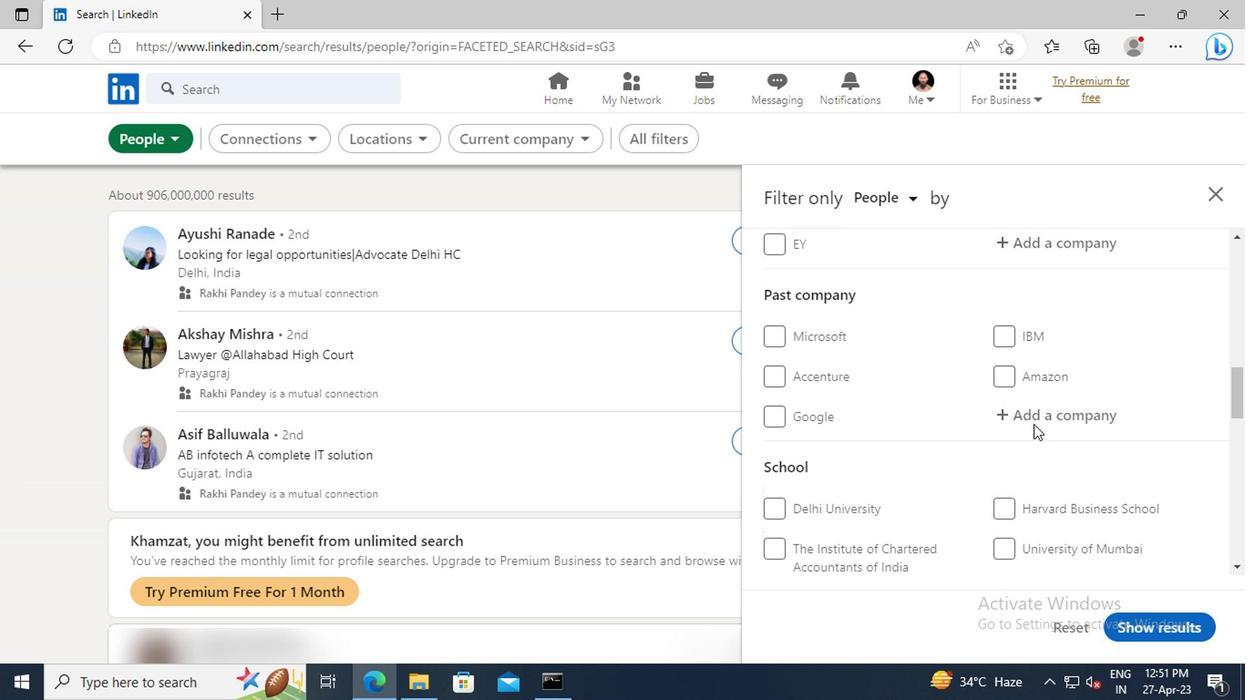 
Action: Mouse scrolled (1029, 424) with delta (0, 0)
Screenshot: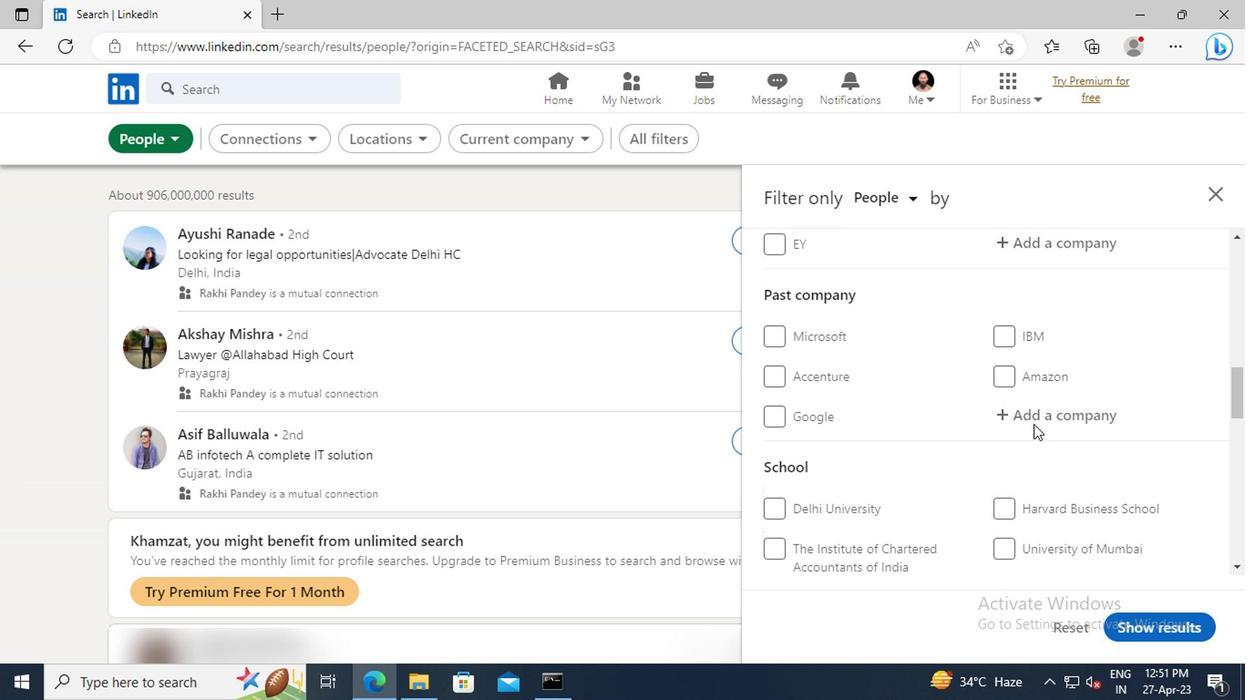 
Action: Mouse scrolled (1029, 424) with delta (0, 0)
Screenshot: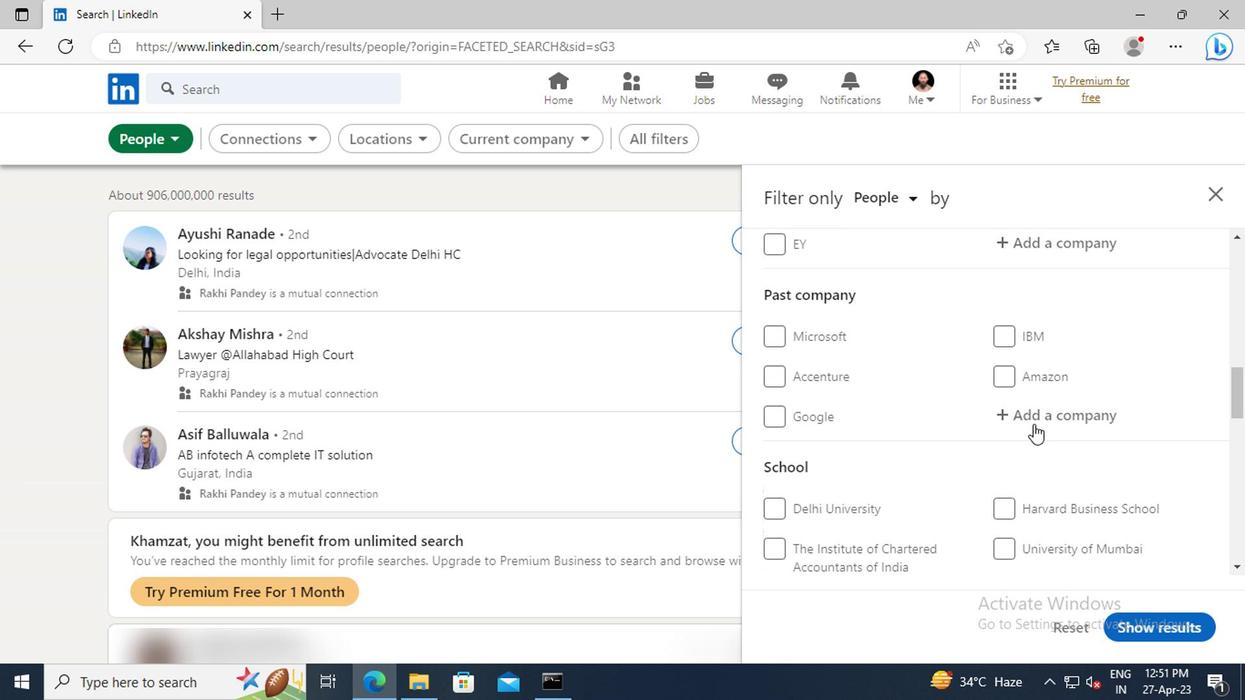 
Action: Mouse scrolled (1029, 424) with delta (0, 0)
Screenshot: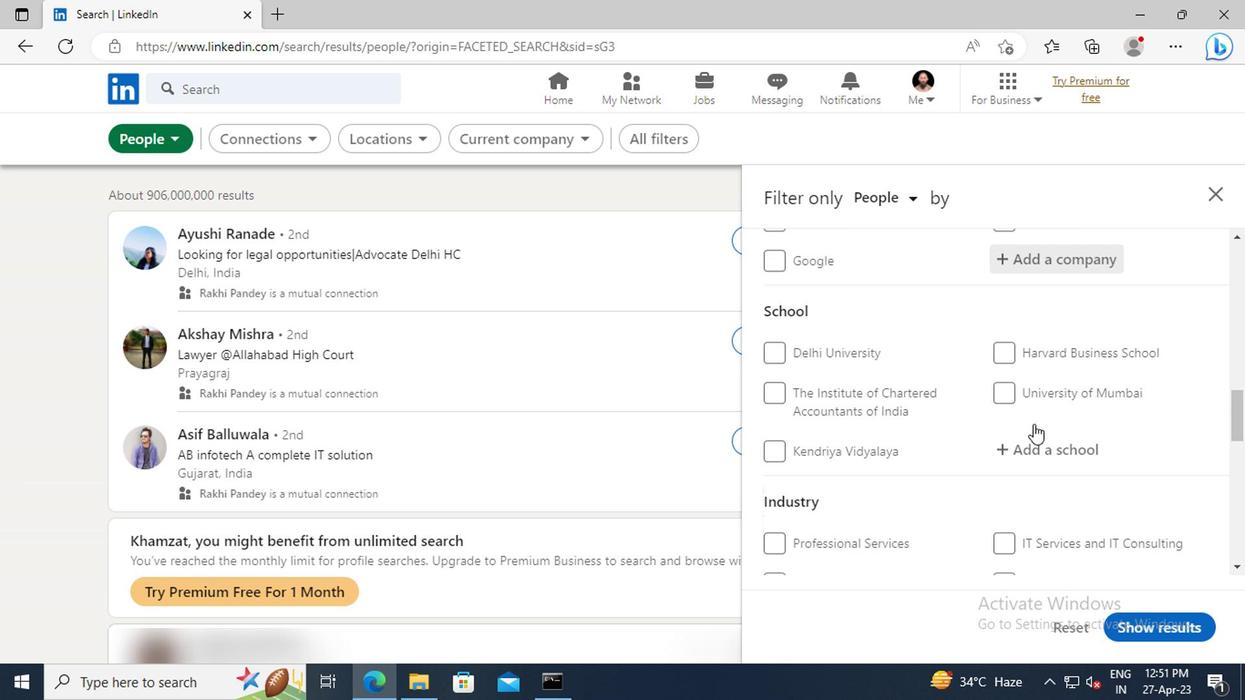 
Action: Mouse scrolled (1029, 424) with delta (0, 0)
Screenshot: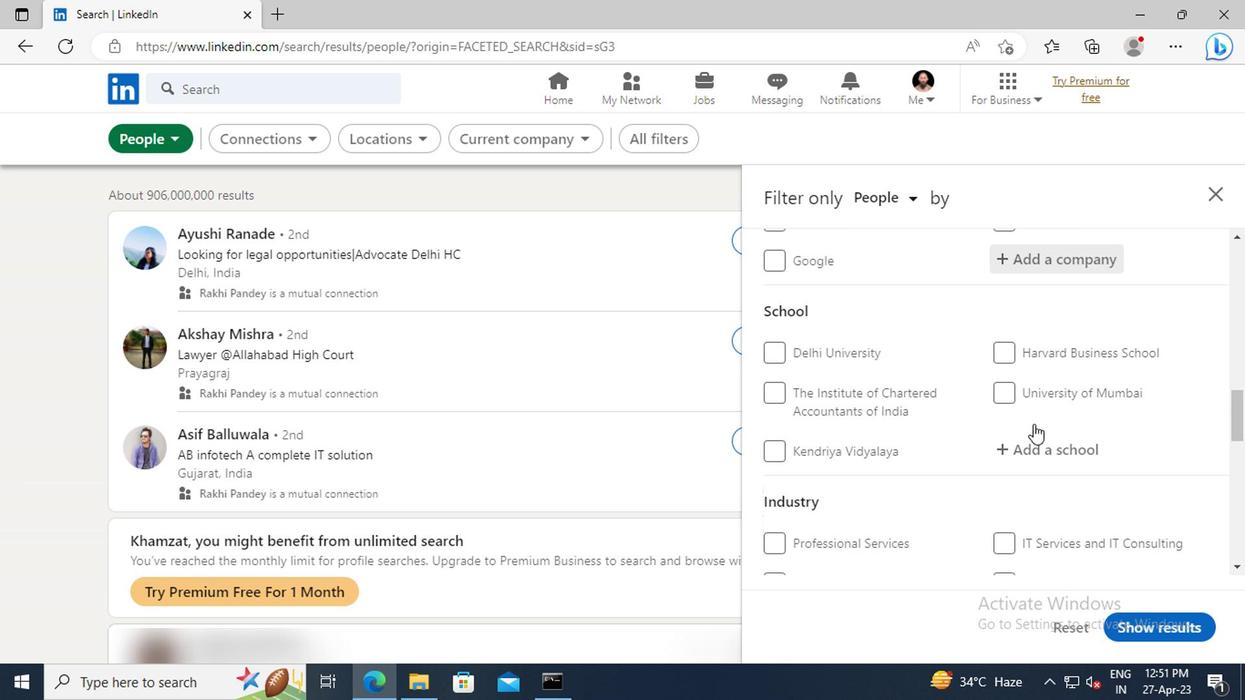 
Action: Mouse scrolled (1029, 424) with delta (0, 0)
Screenshot: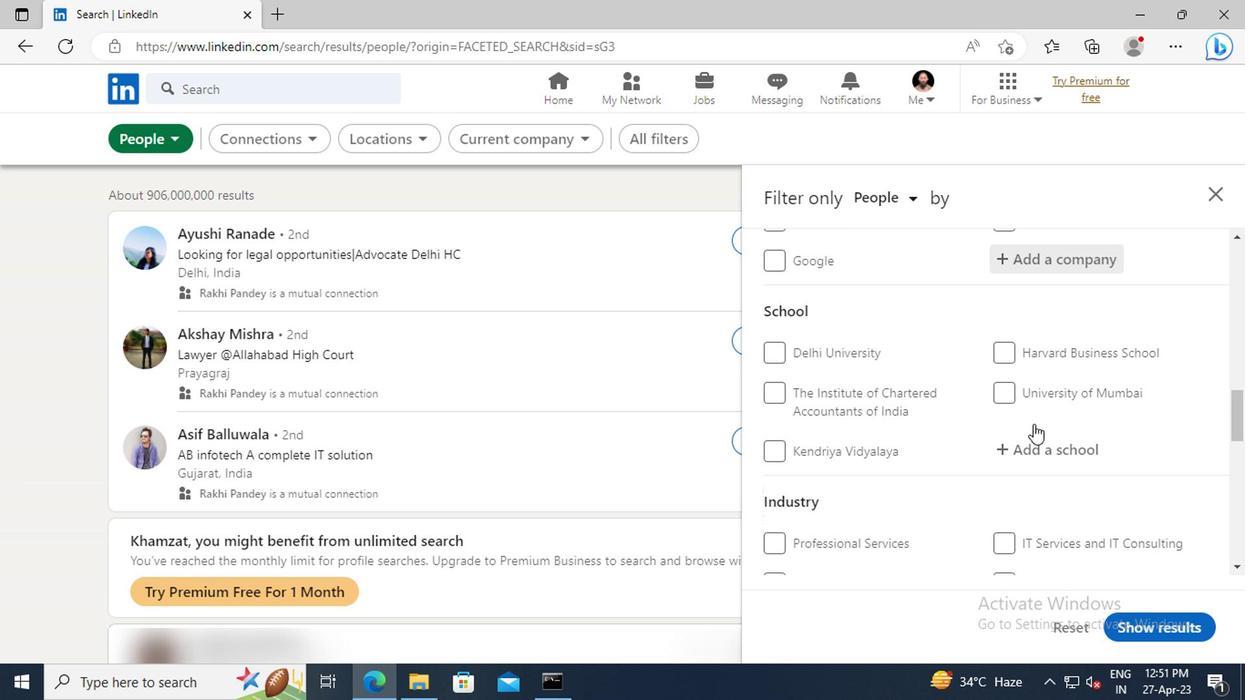 
Action: Mouse scrolled (1029, 424) with delta (0, 0)
Screenshot: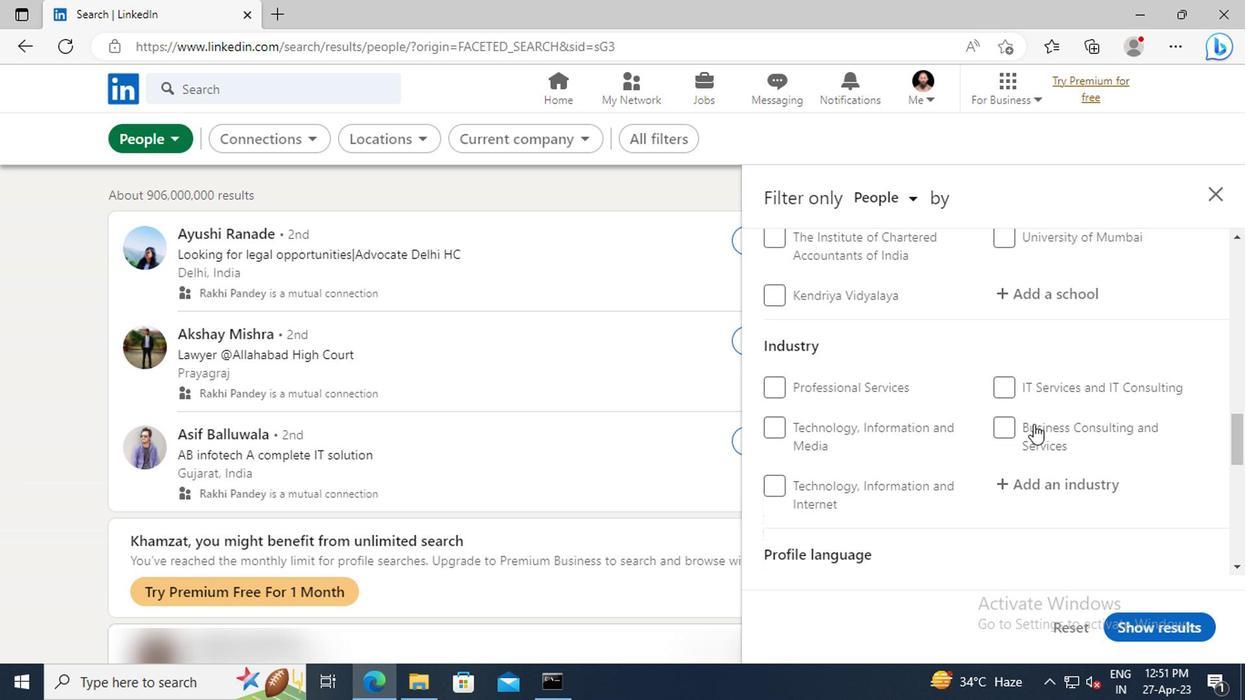 
Action: Mouse scrolled (1029, 424) with delta (0, 0)
Screenshot: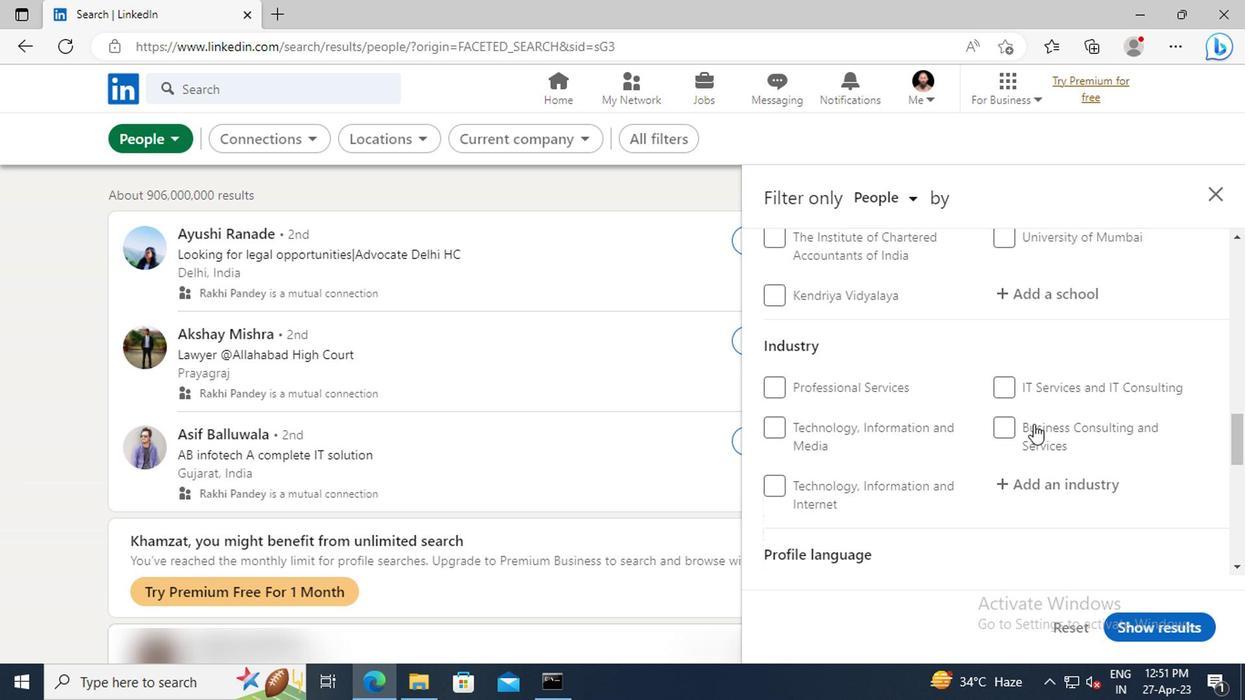 
Action: Mouse scrolled (1029, 424) with delta (0, 0)
Screenshot: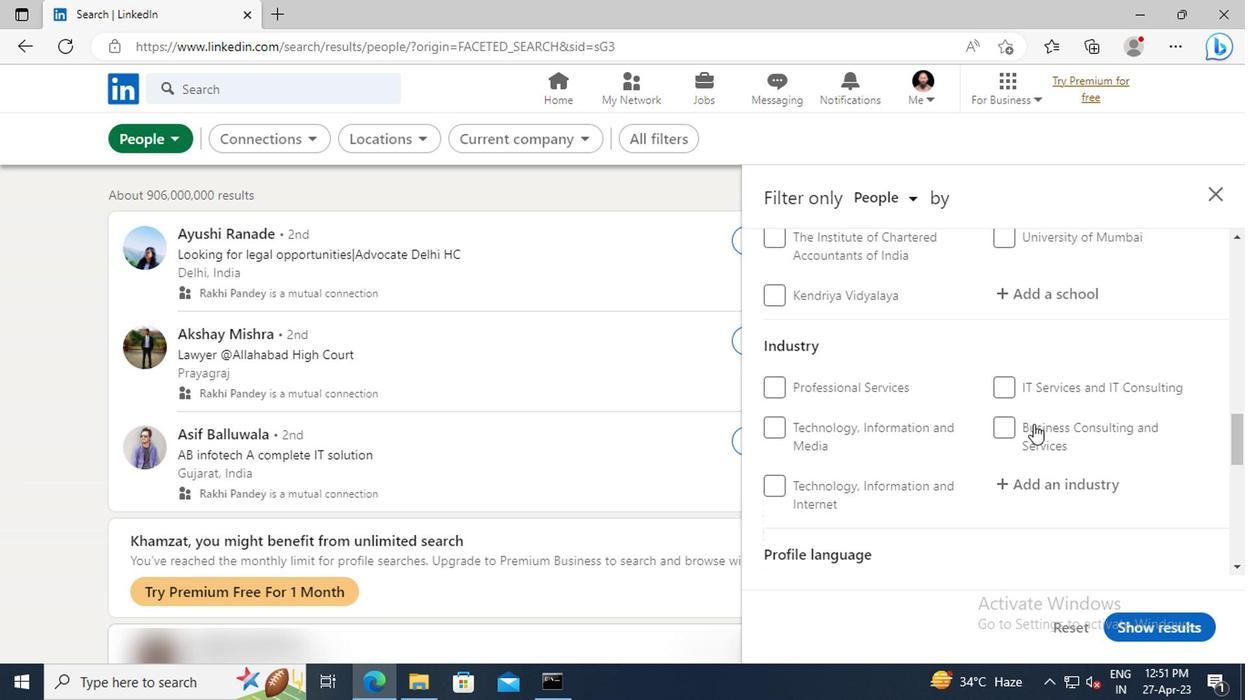 
Action: Mouse moved to (766, 483)
Screenshot: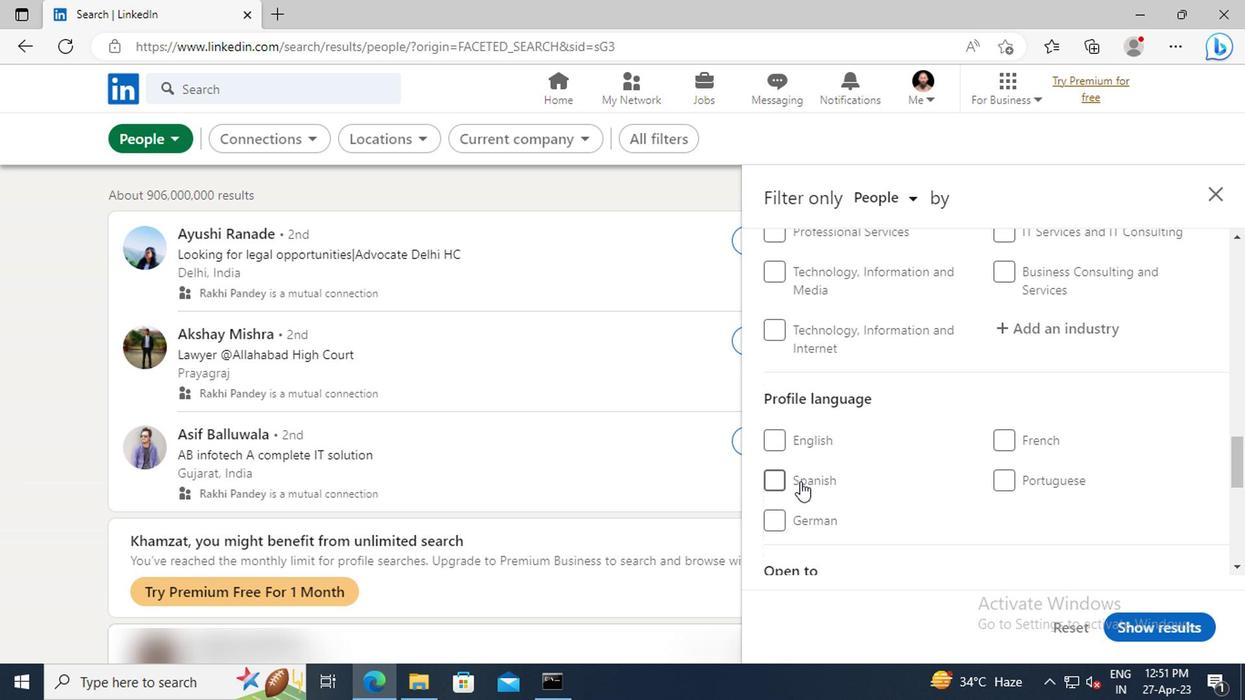 
Action: Mouse pressed left at (766, 483)
Screenshot: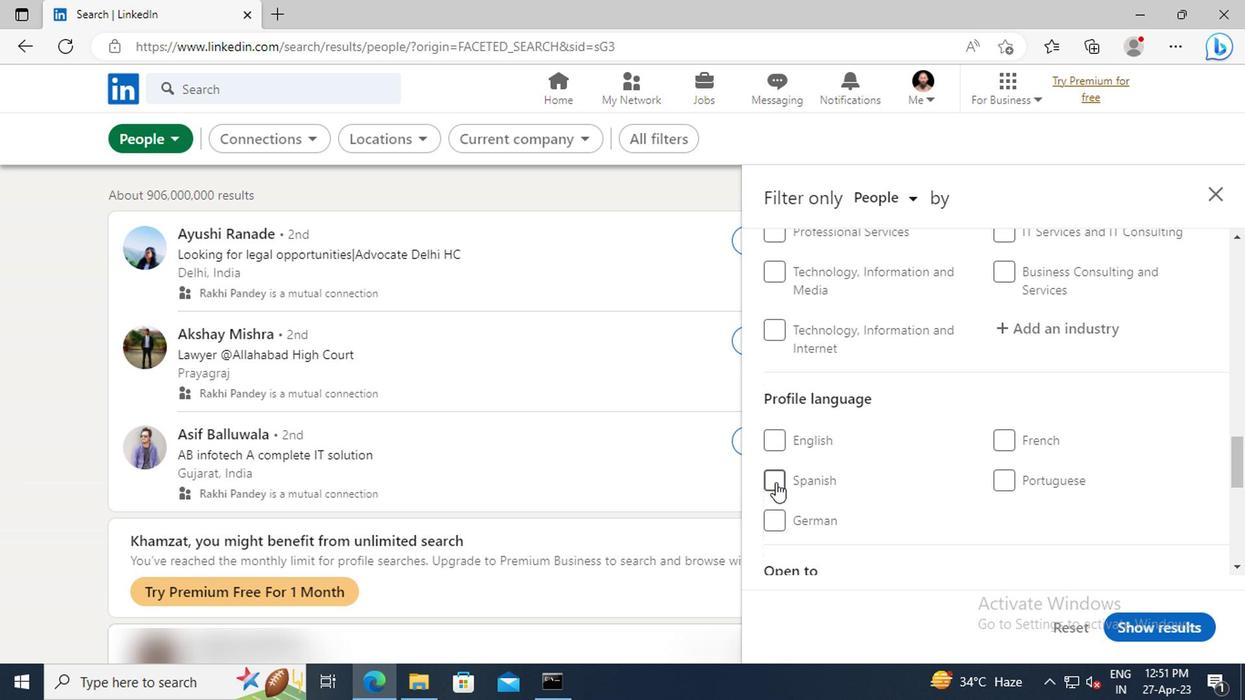 
Action: Mouse moved to (976, 479)
Screenshot: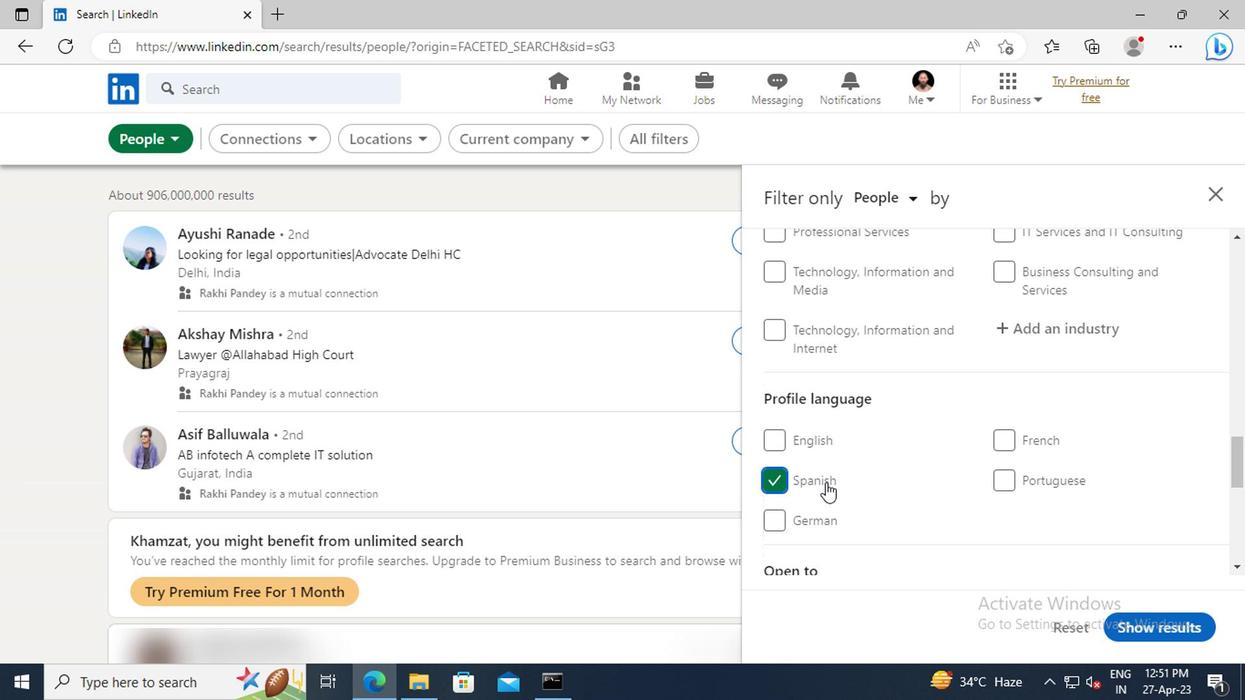 
Action: Mouse scrolled (976, 480) with delta (0, 1)
Screenshot: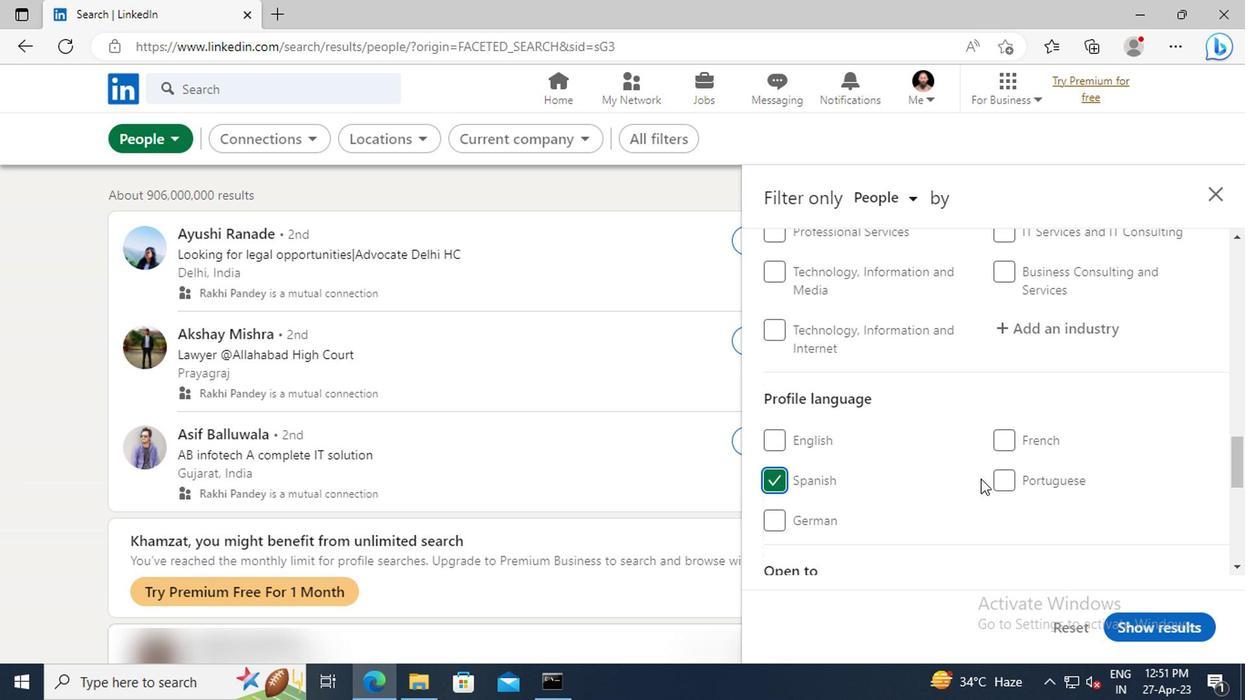 
Action: Mouse scrolled (976, 480) with delta (0, 1)
Screenshot: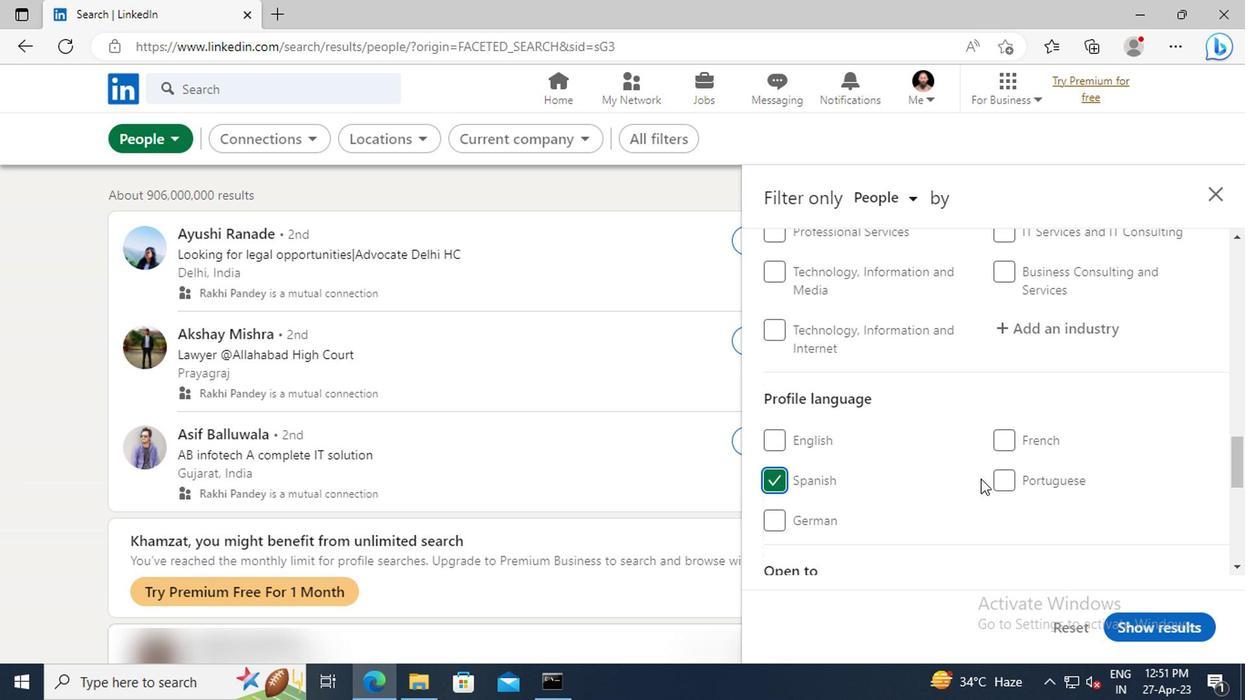 
Action: Mouse scrolled (976, 480) with delta (0, 1)
Screenshot: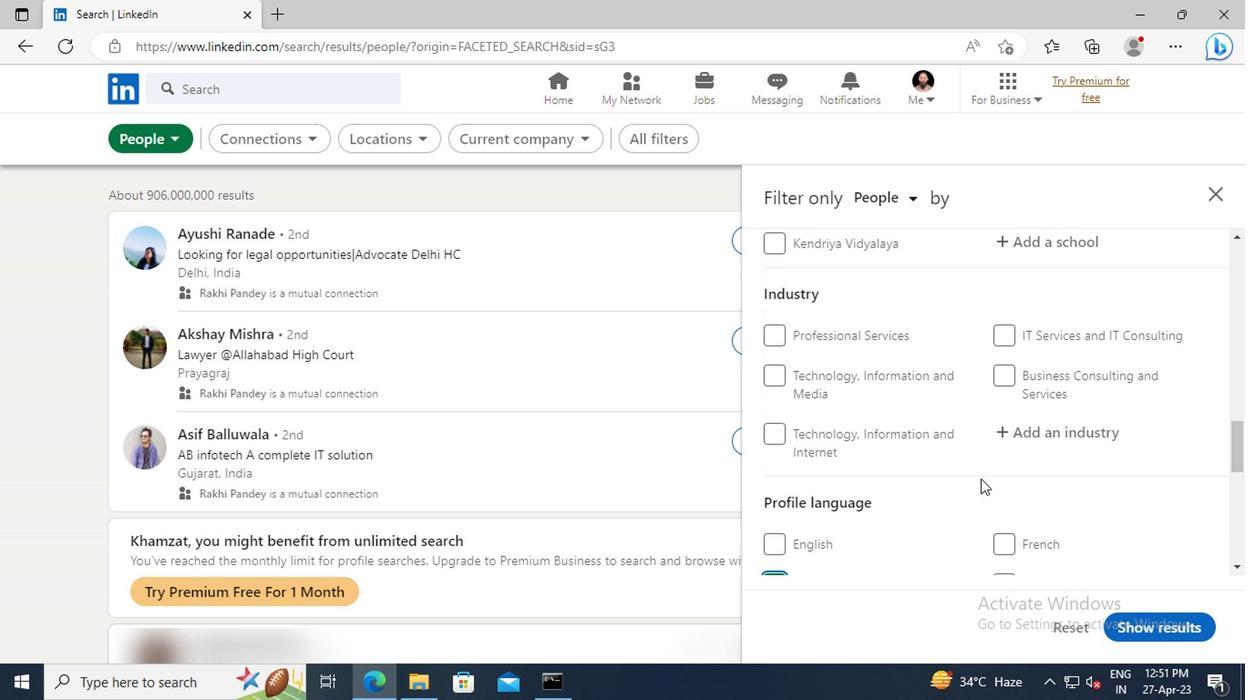 
Action: Mouse scrolled (976, 480) with delta (0, 1)
Screenshot: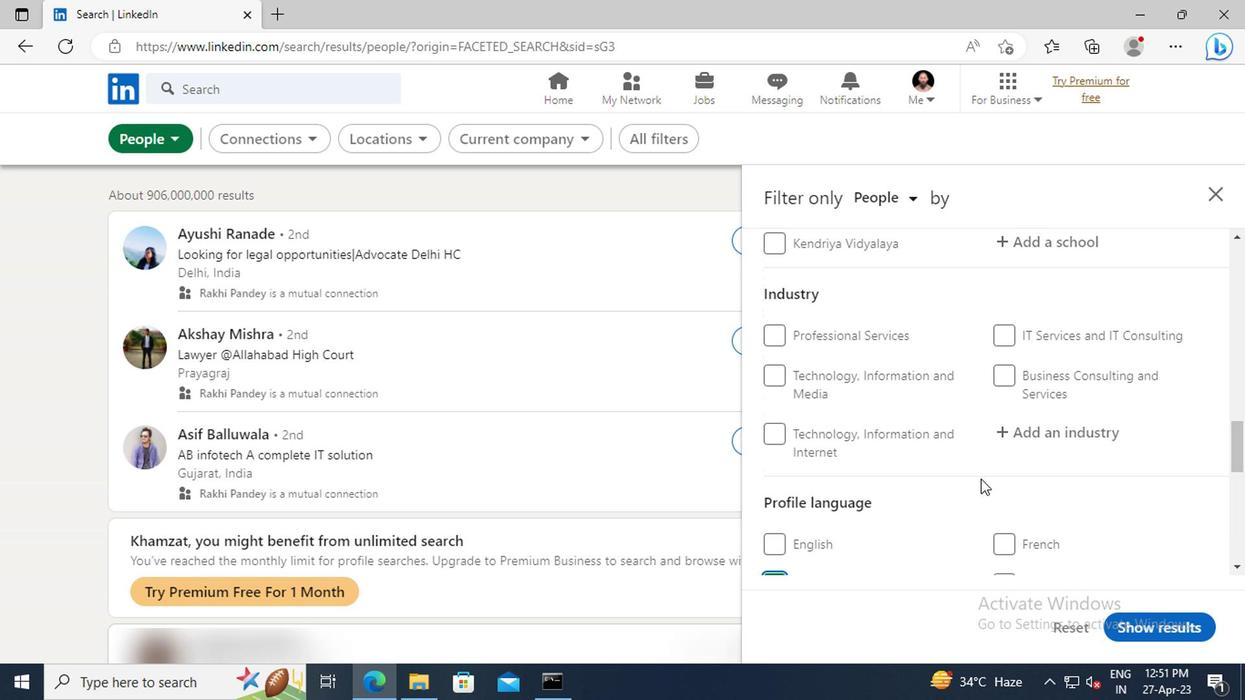
Action: Mouse scrolled (976, 480) with delta (0, 1)
Screenshot: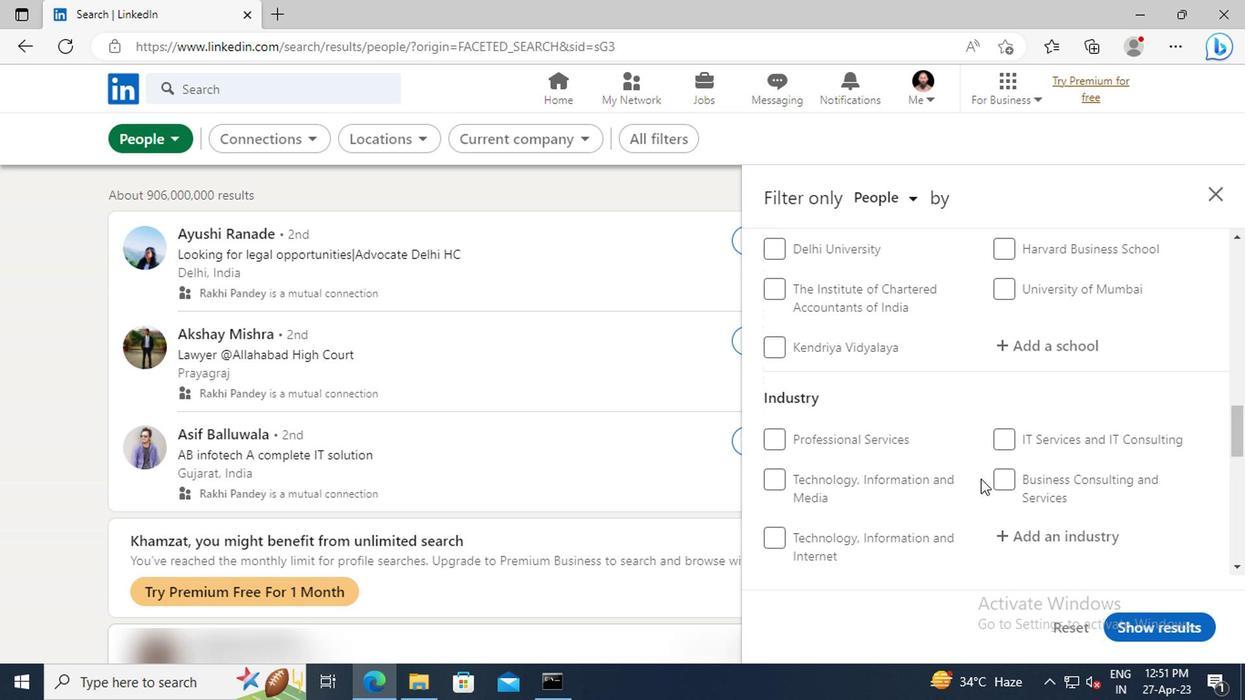 
Action: Mouse scrolled (976, 480) with delta (0, 1)
Screenshot: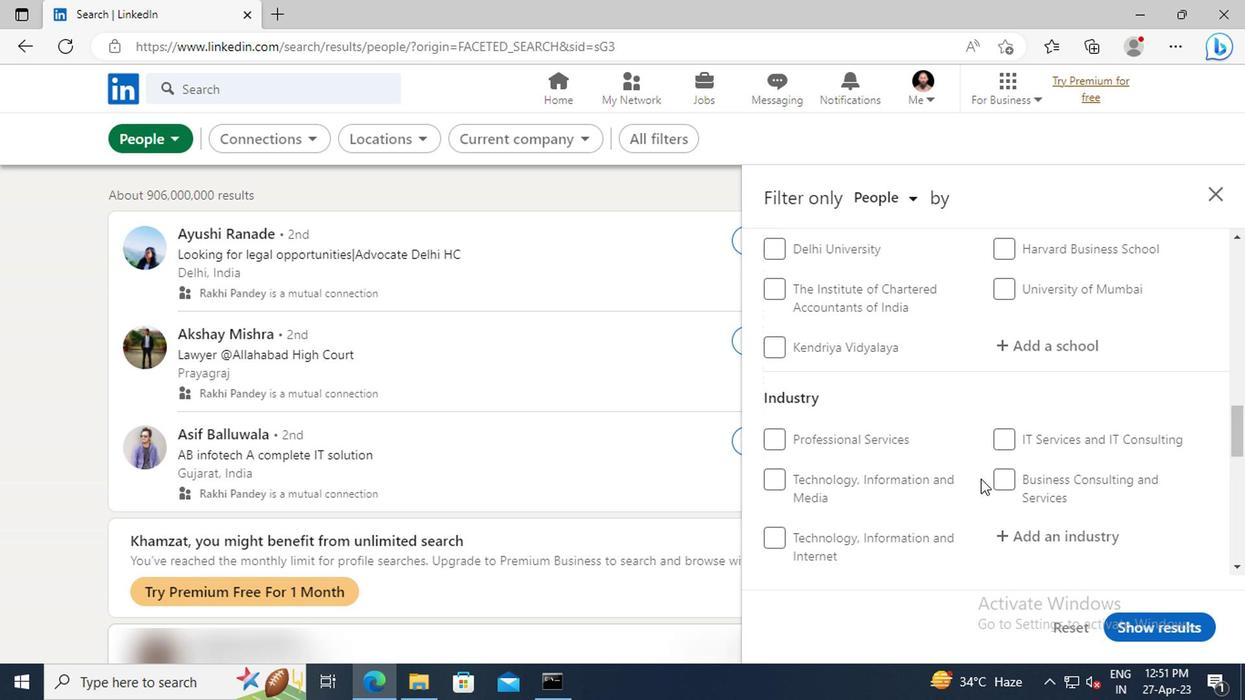 
Action: Mouse scrolled (976, 480) with delta (0, 1)
Screenshot: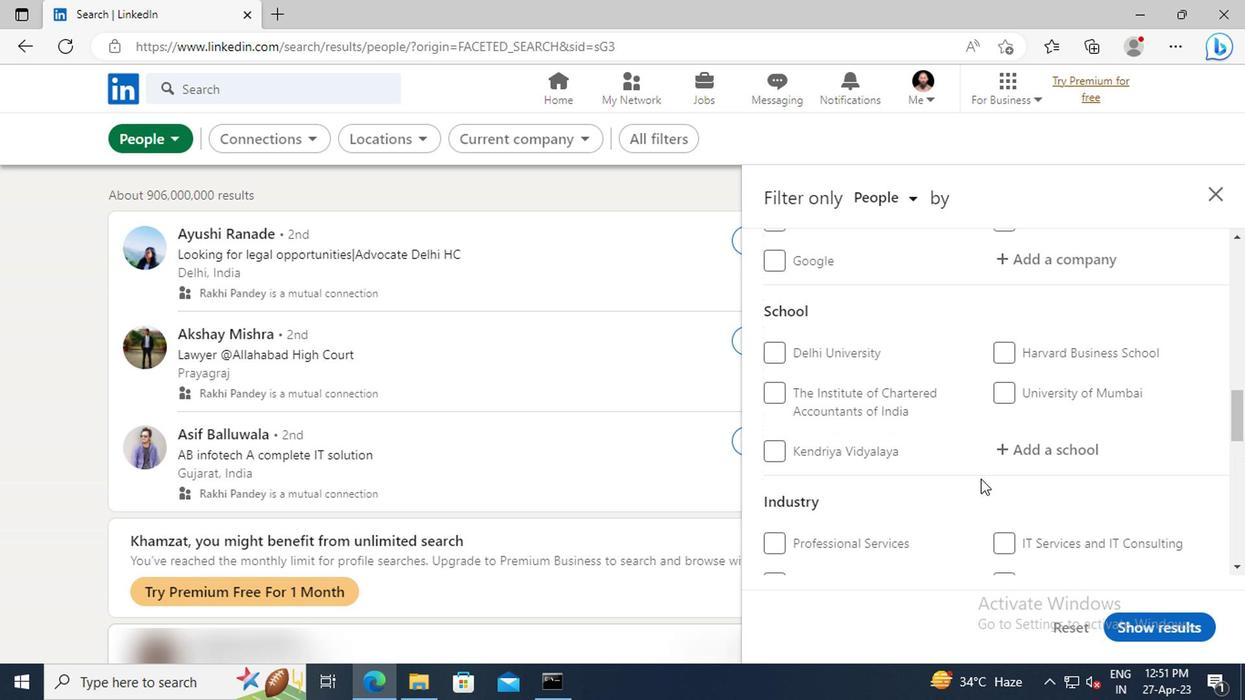 
Action: Mouse scrolled (976, 480) with delta (0, 1)
Screenshot: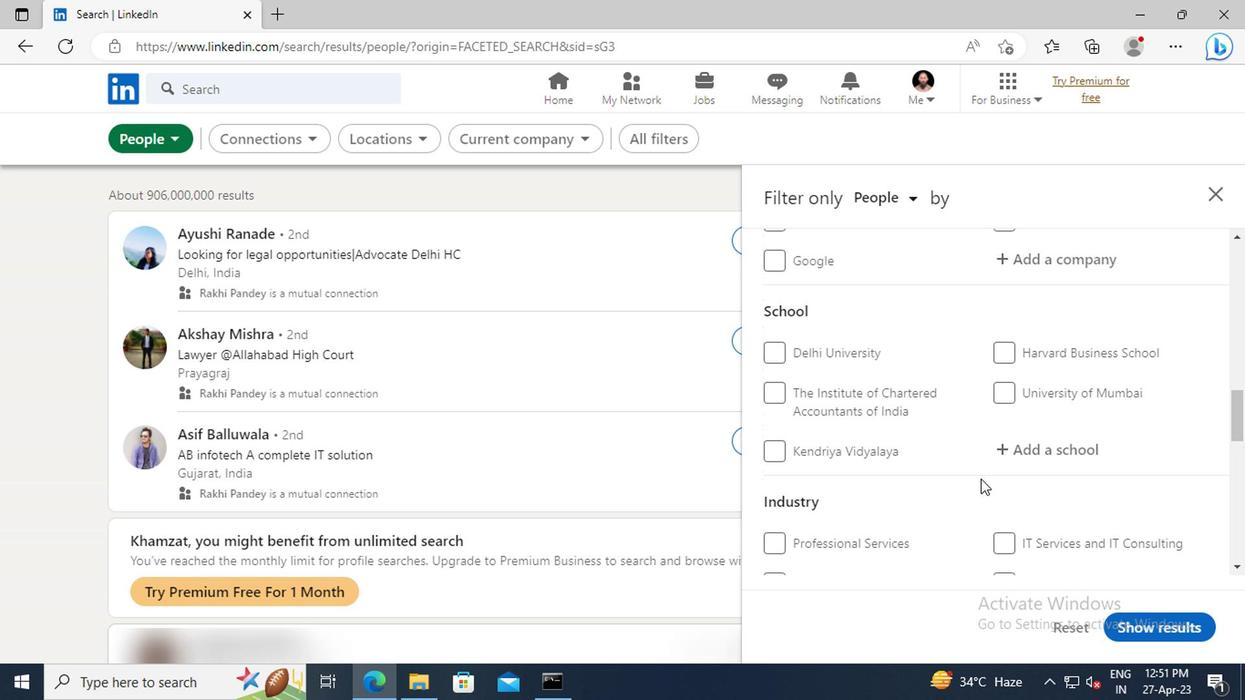 
Action: Mouse scrolled (976, 480) with delta (0, 1)
Screenshot: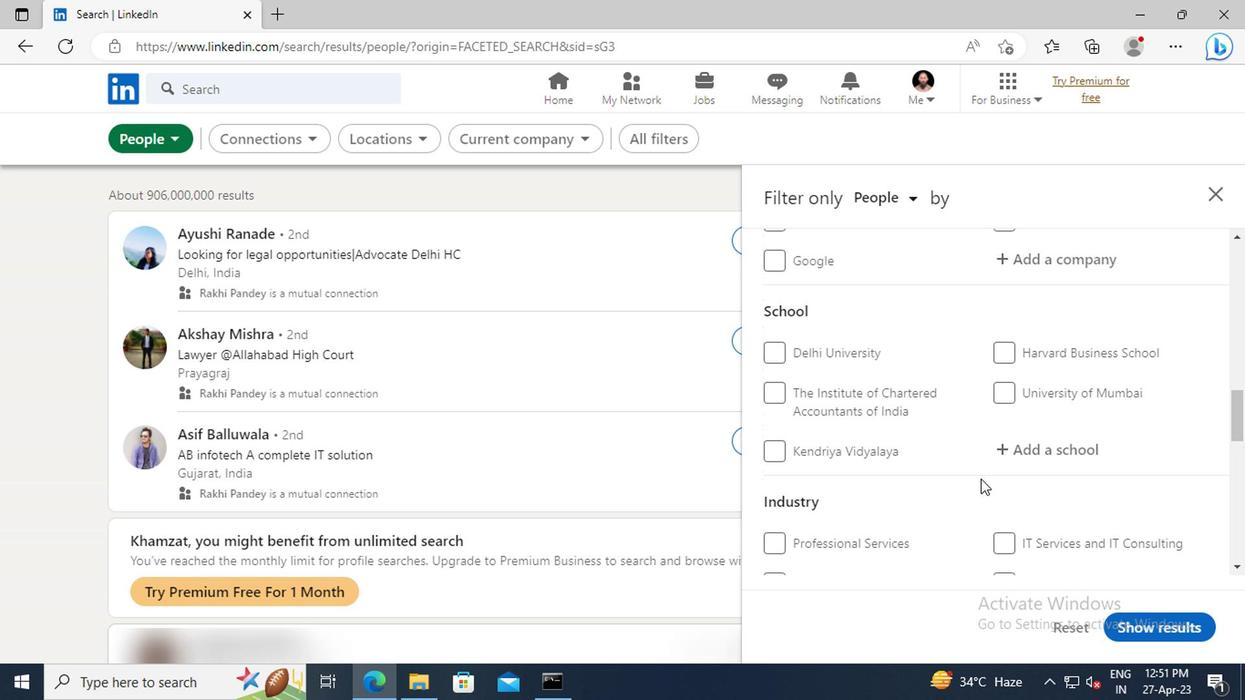 
Action: Mouse scrolled (976, 480) with delta (0, 1)
Screenshot: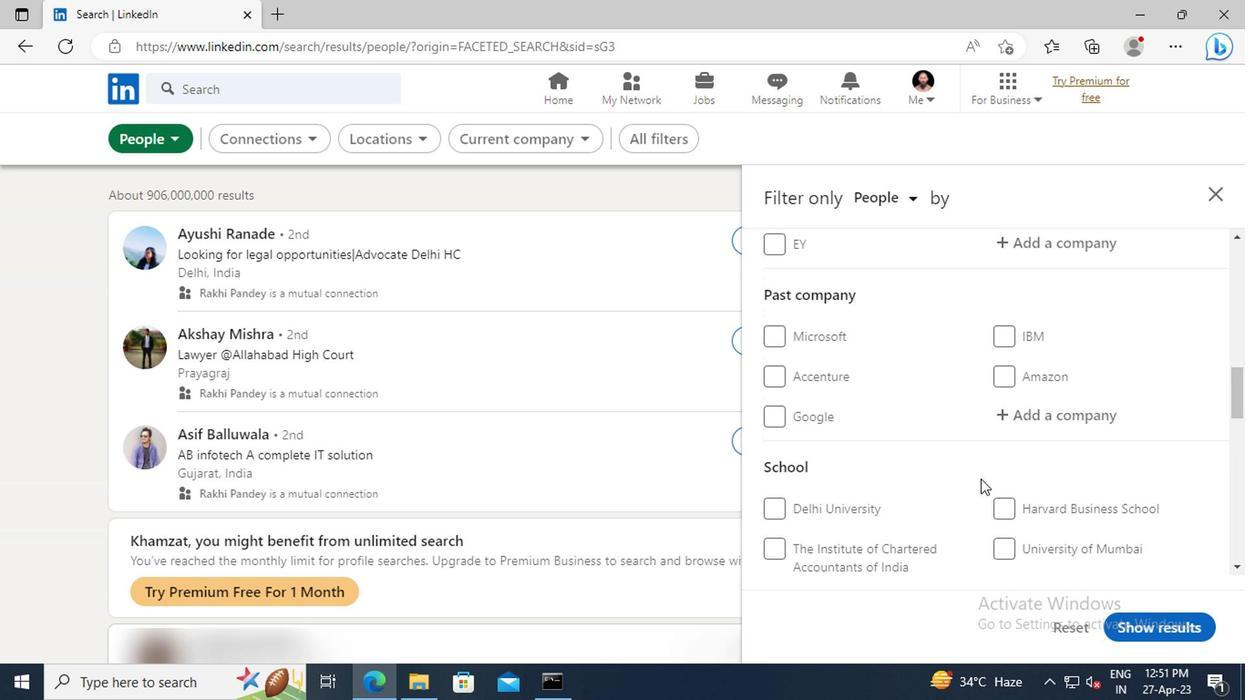 
Action: Mouse scrolled (976, 480) with delta (0, 1)
Screenshot: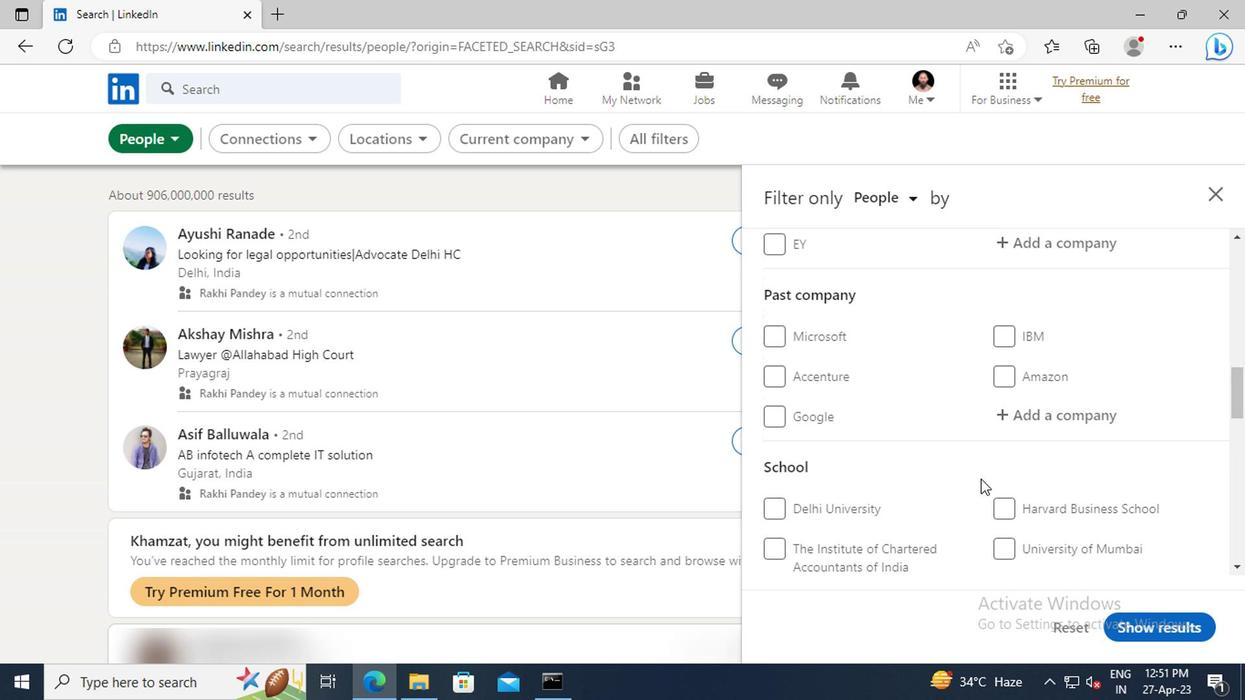 
Action: Mouse scrolled (976, 480) with delta (0, 1)
Screenshot: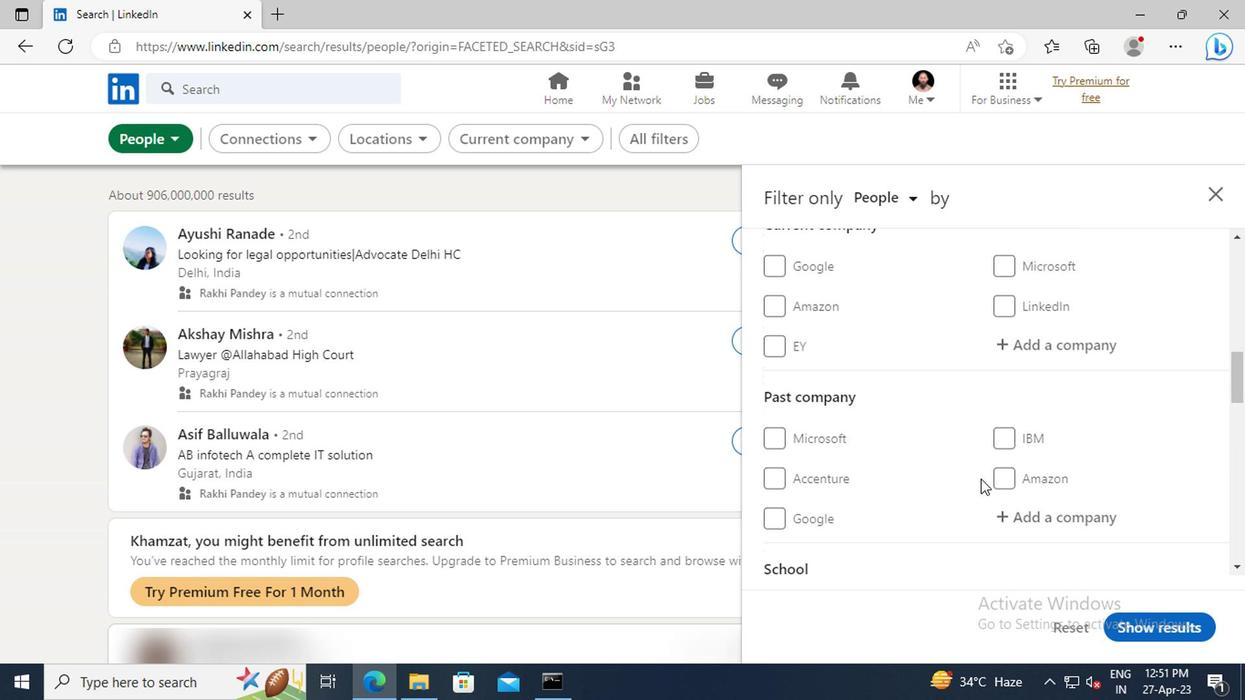 
Action: Mouse scrolled (976, 480) with delta (0, 1)
Screenshot: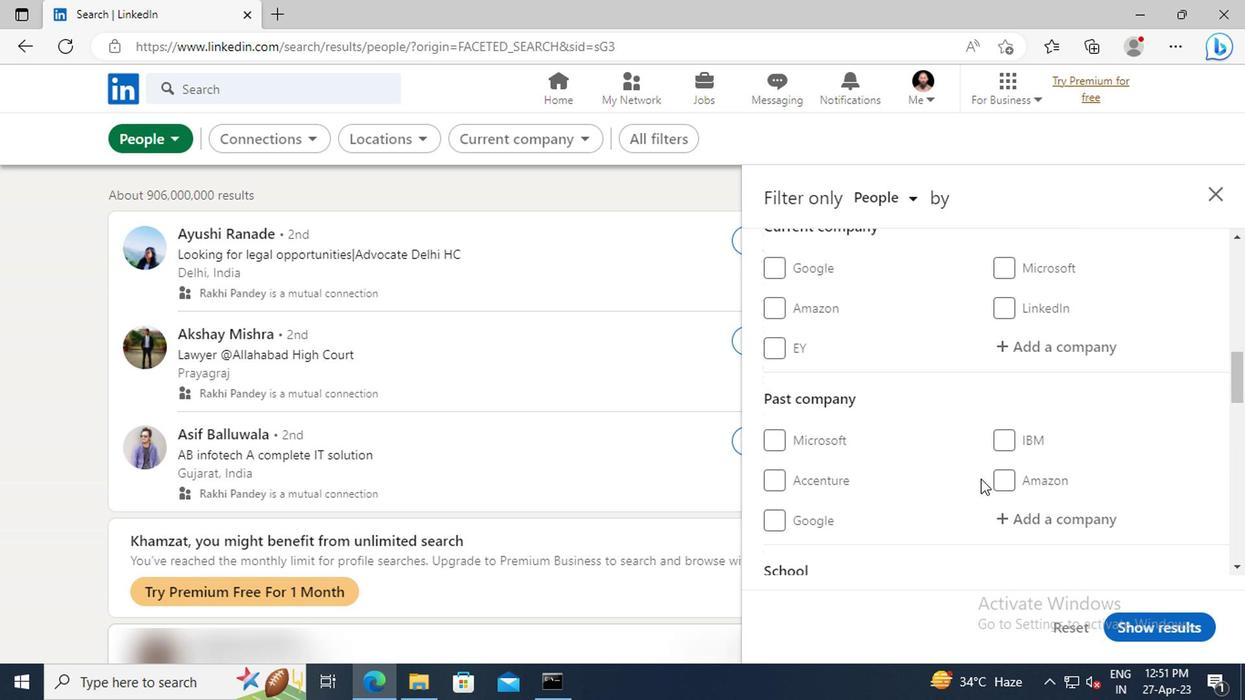 
Action: Mouse moved to (1013, 455)
Screenshot: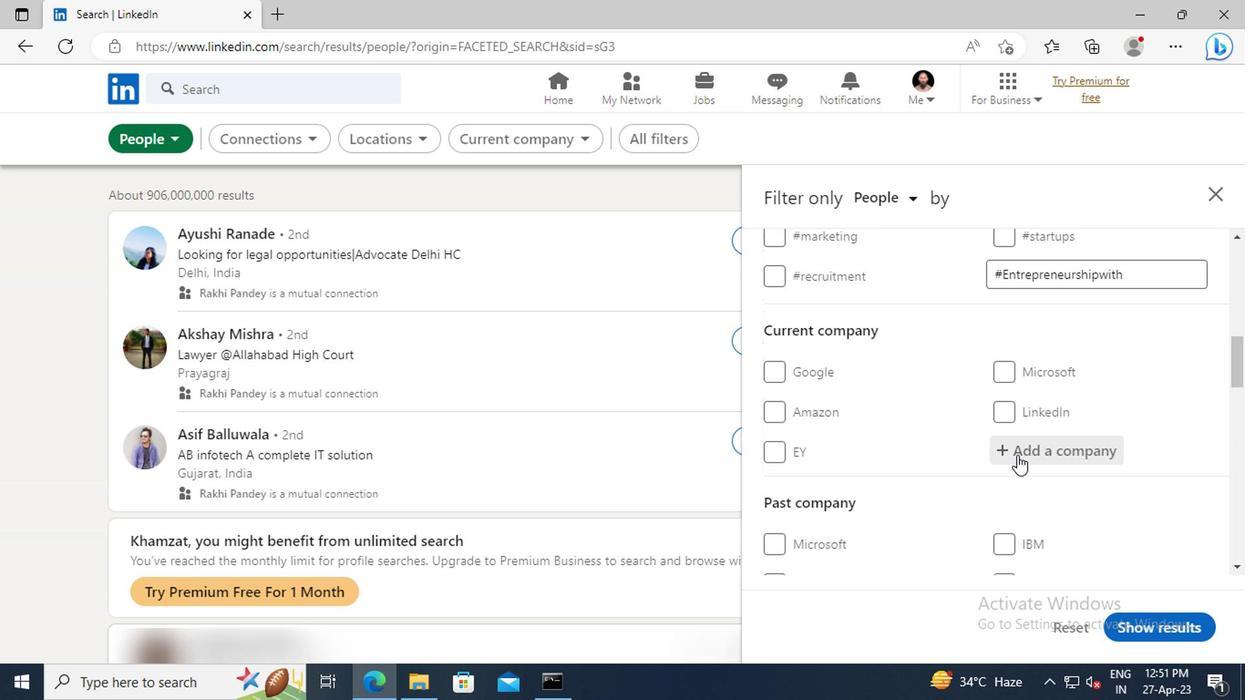 
Action: Mouse pressed left at (1013, 455)
Screenshot: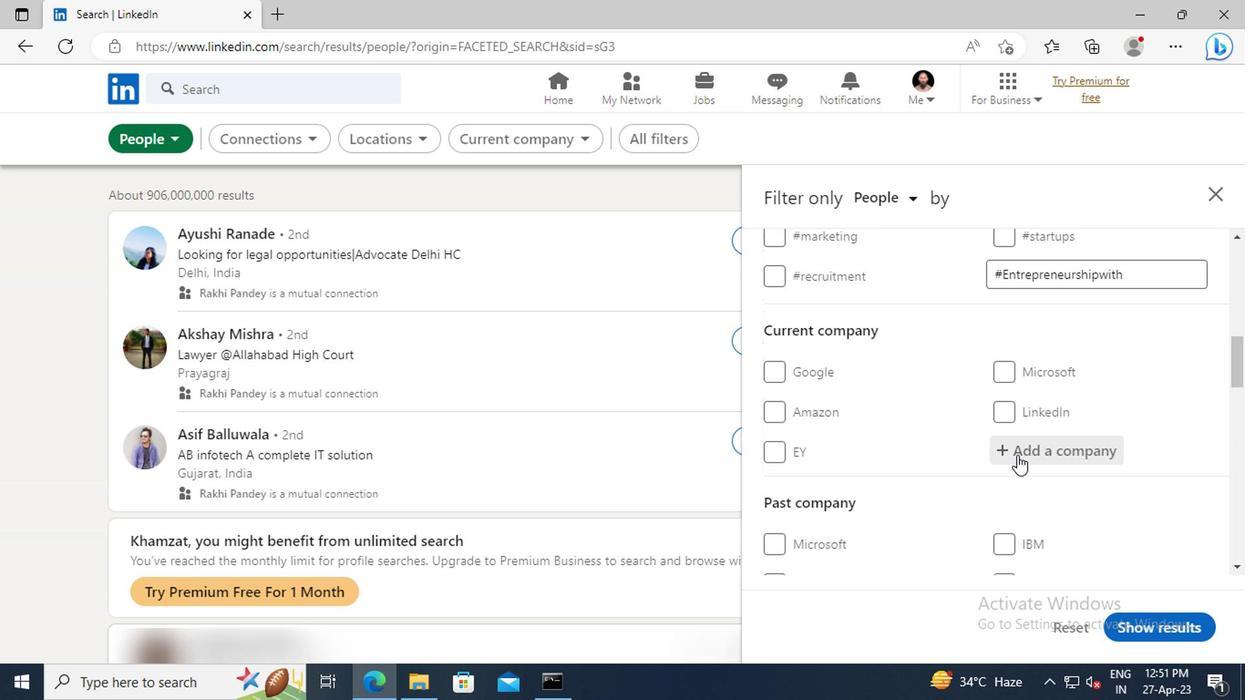 
Action: Key pressed <Key.shift>INTELLIAS
Screenshot: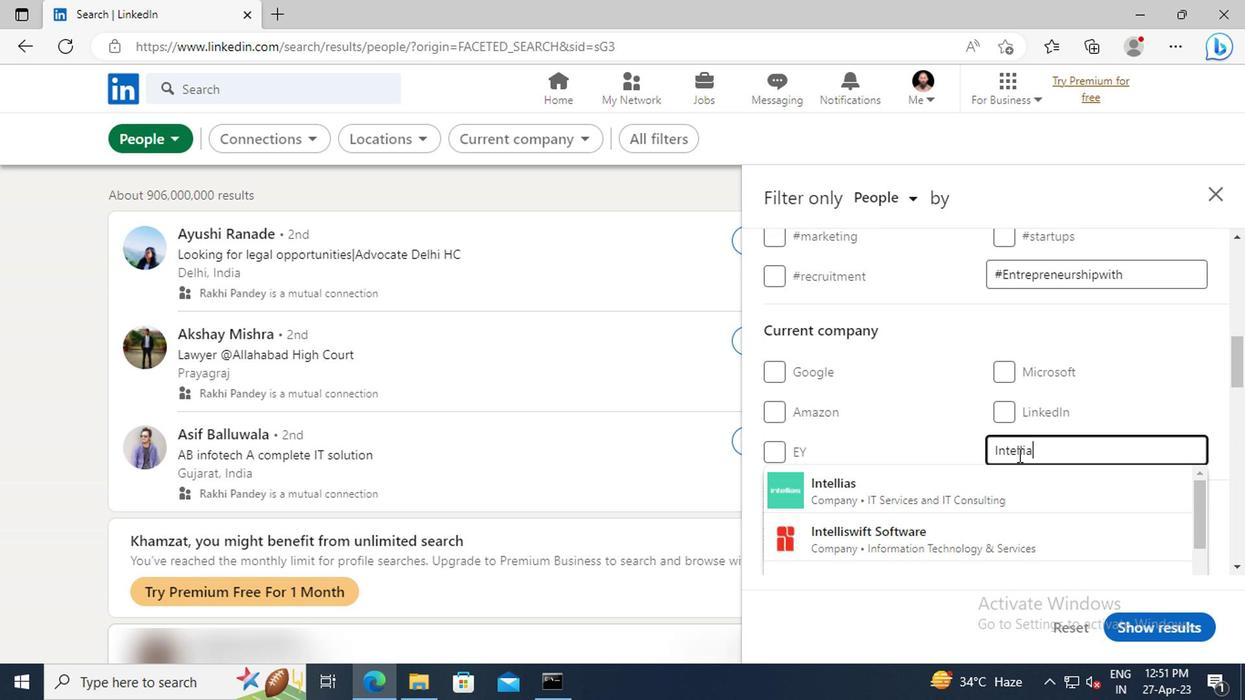 
Action: Mouse moved to (1011, 483)
Screenshot: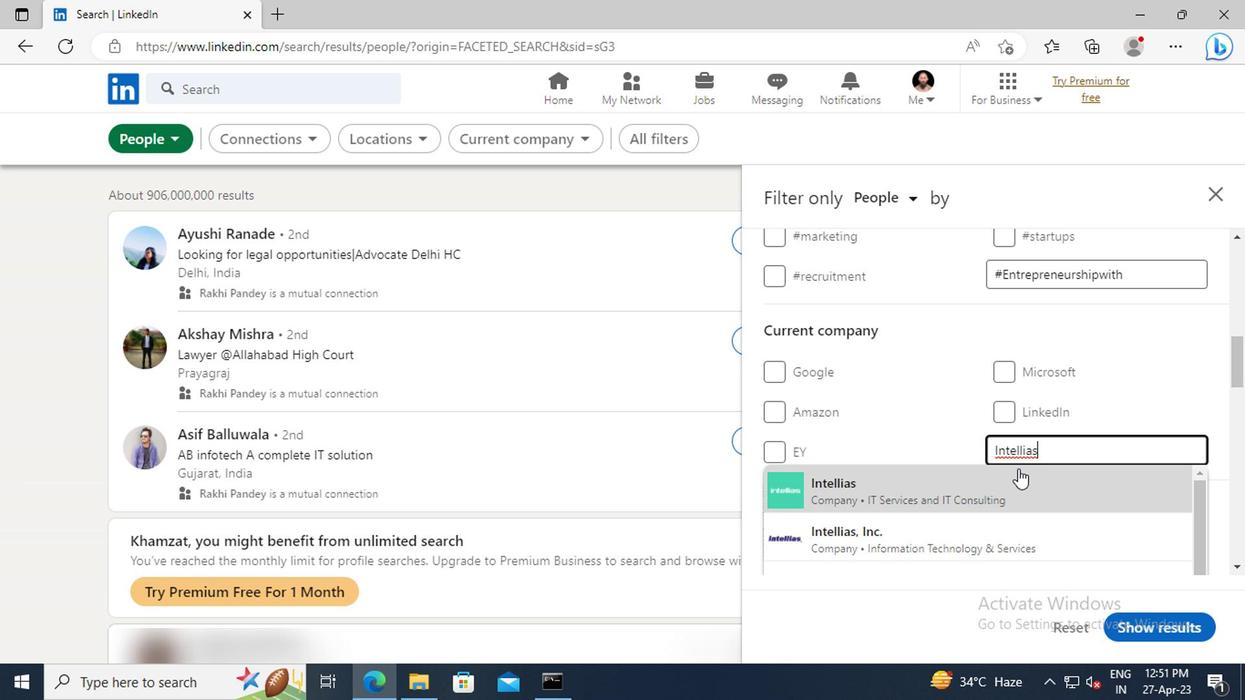 
Action: Mouse pressed left at (1011, 483)
Screenshot: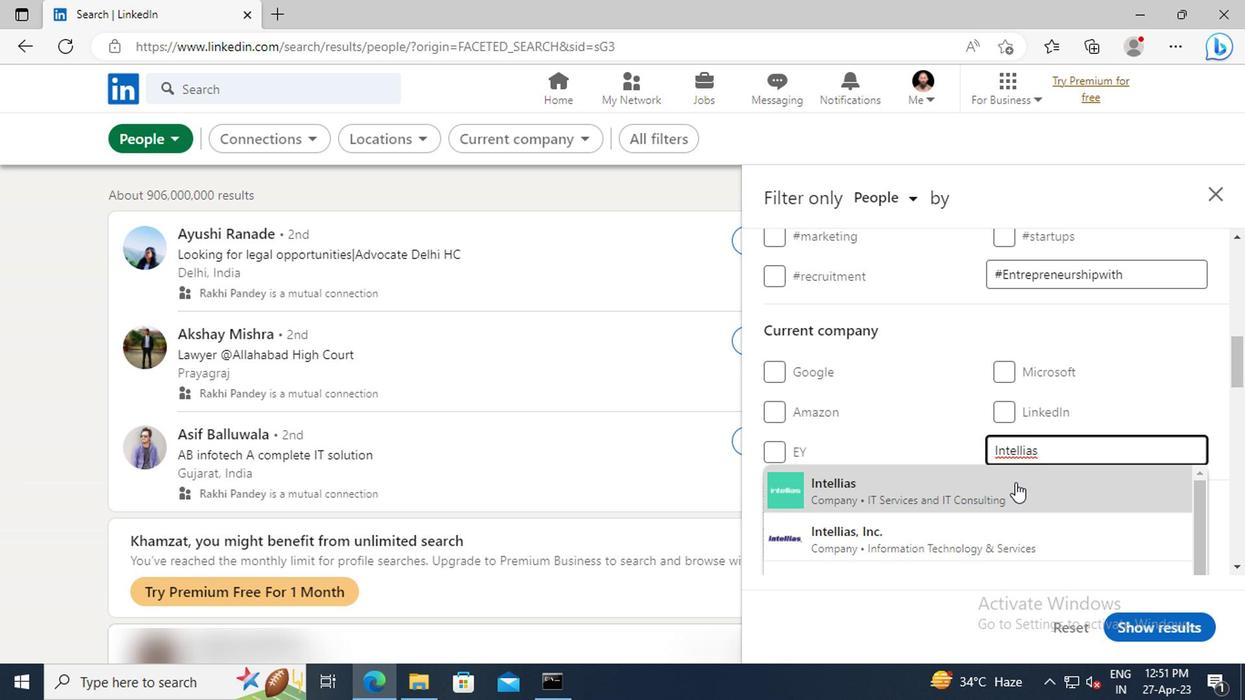 
Action: Mouse moved to (1011, 417)
Screenshot: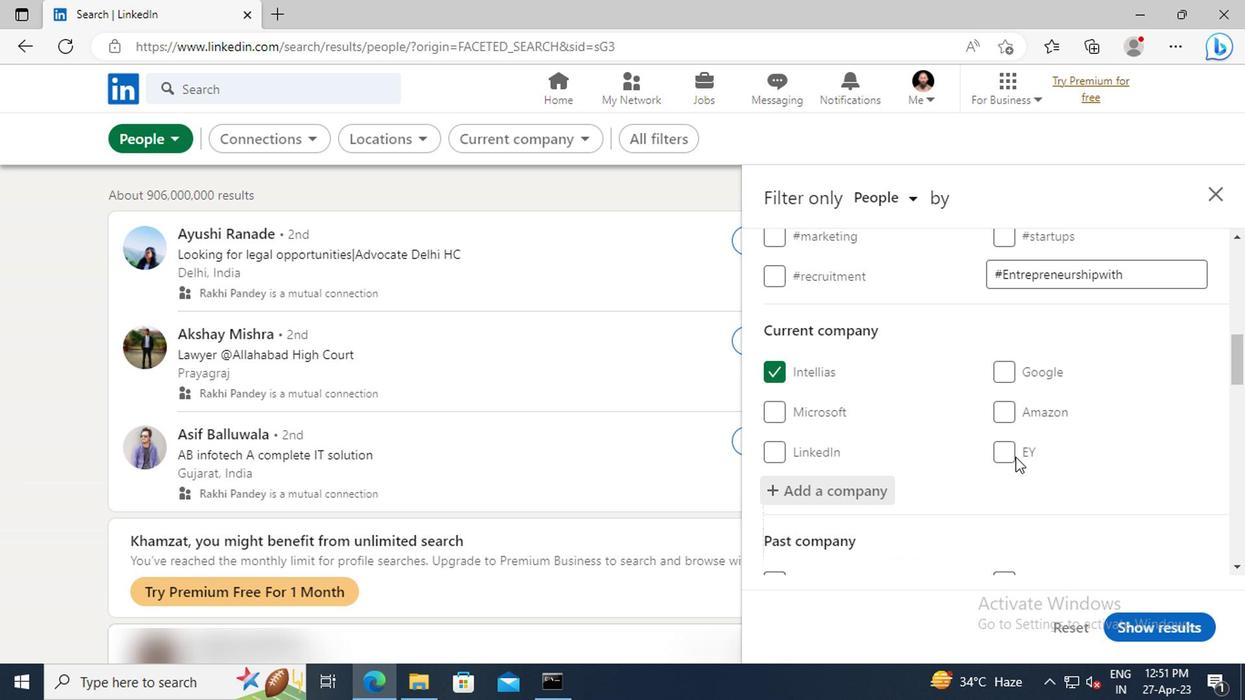 
Action: Mouse scrolled (1011, 415) with delta (0, -1)
Screenshot: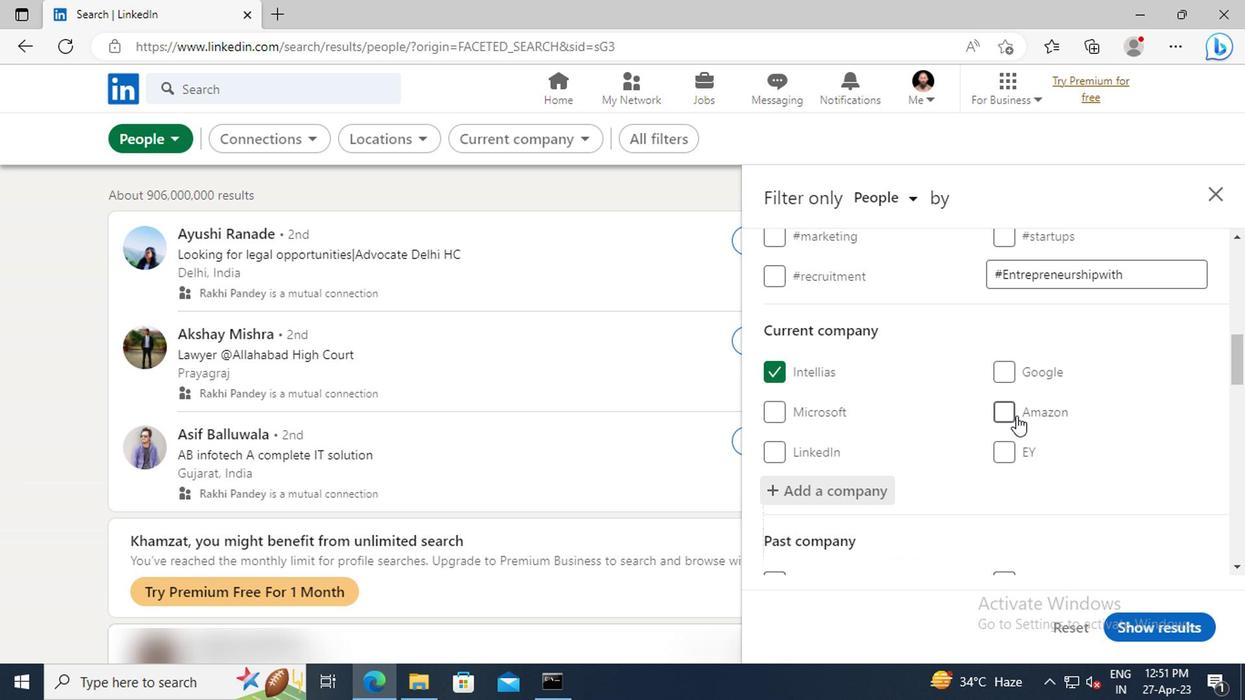 
Action: Mouse scrolled (1011, 415) with delta (0, -1)
Screenshot: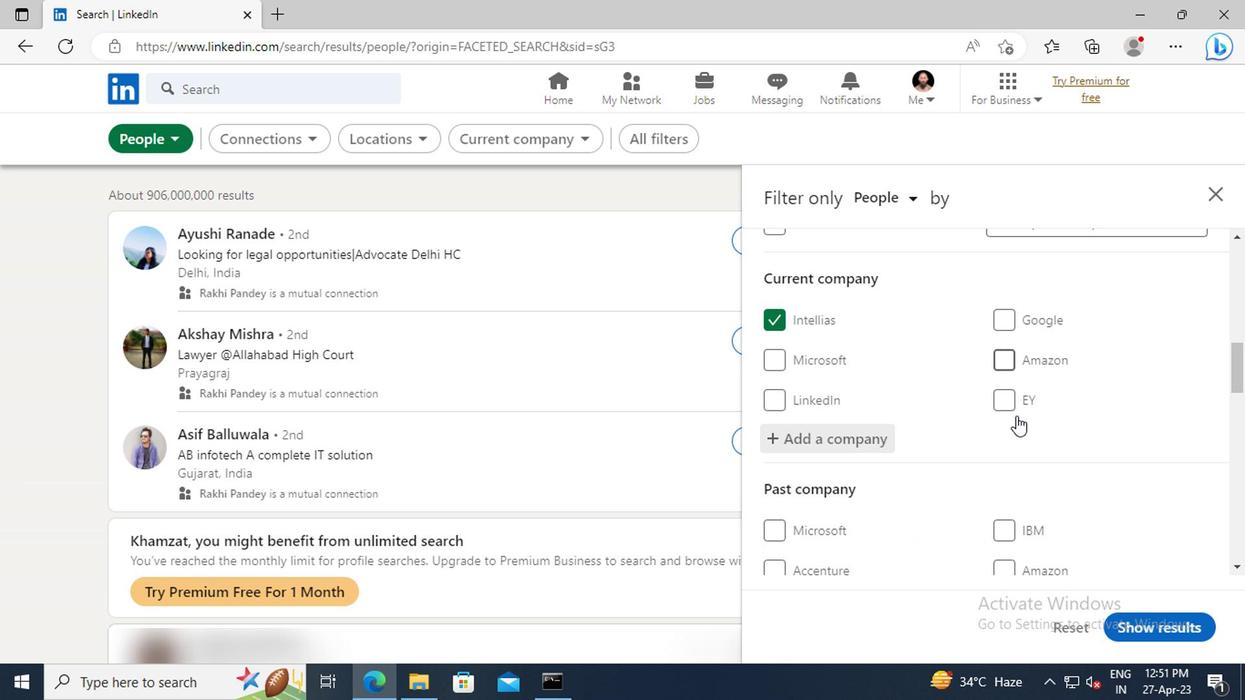 
Action: Mouse scrolled (1011, 415) with delta (0, -1)
Screenshot: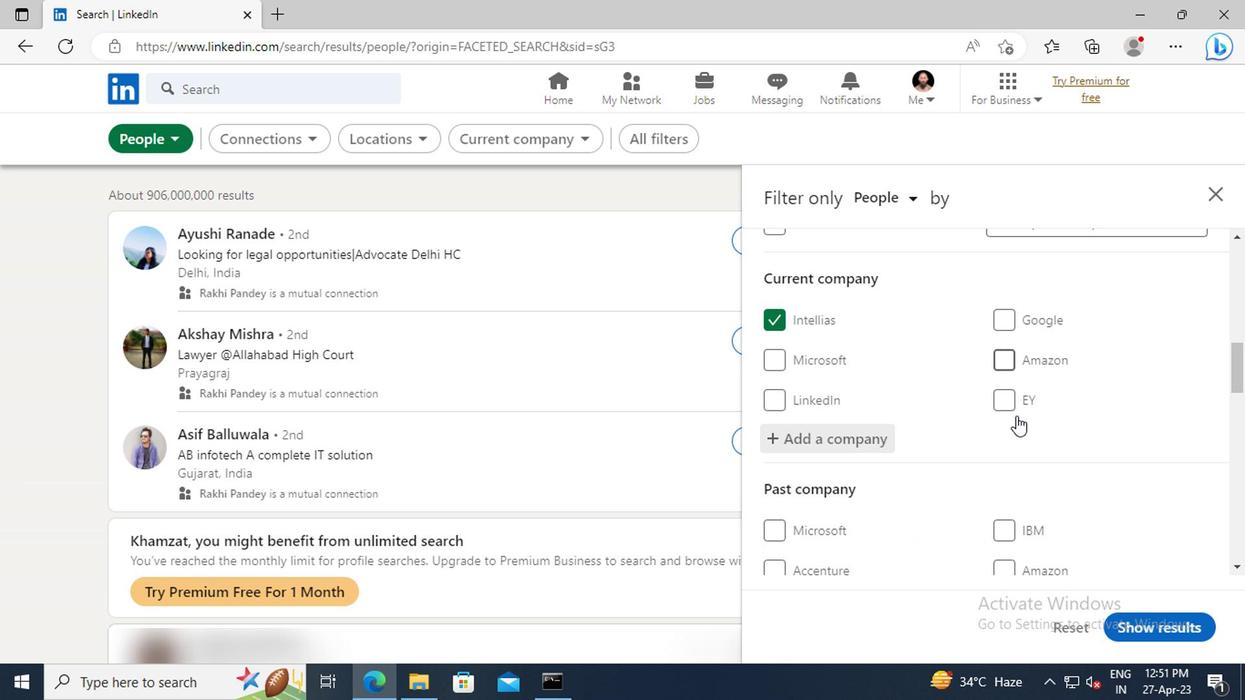 
Action: Mouse scrolled (1011, 415) with delta (0, -1)
Screenshot: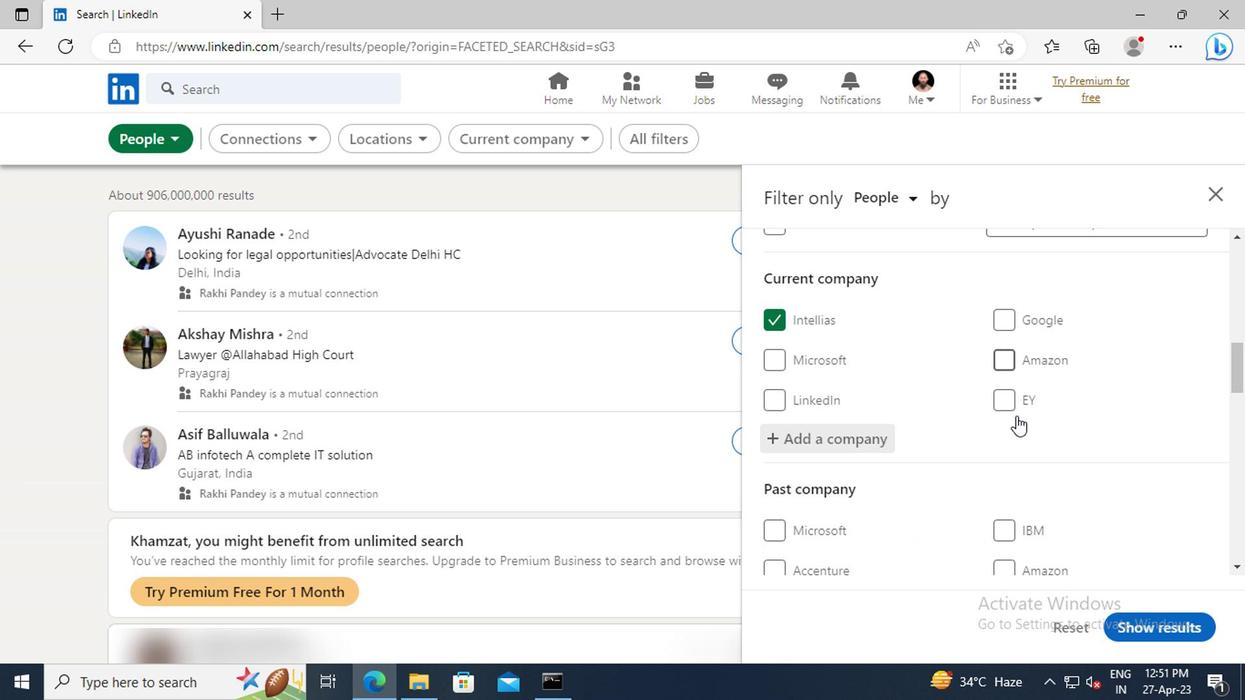 
Action: Mouse scrolled (1011, 415) with delta (0, -1)
Screenshot: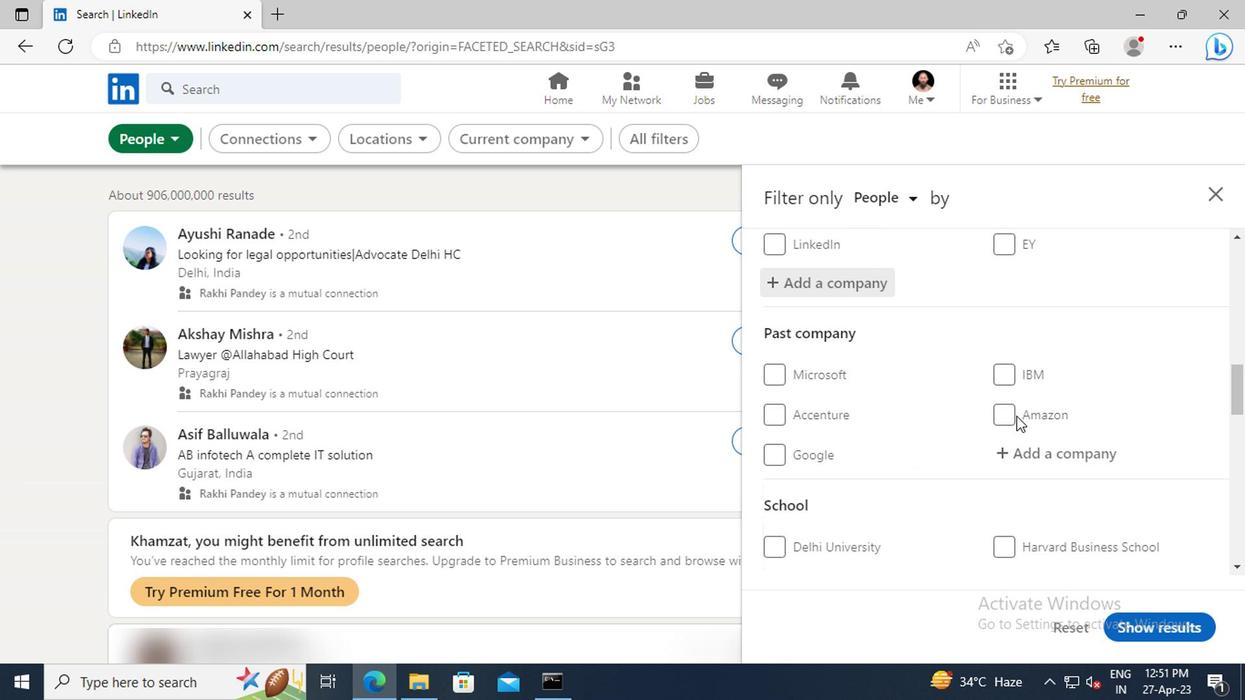 
Action: Mouse scrolled (1011, 415) with delta (0, -1)
Screenshot: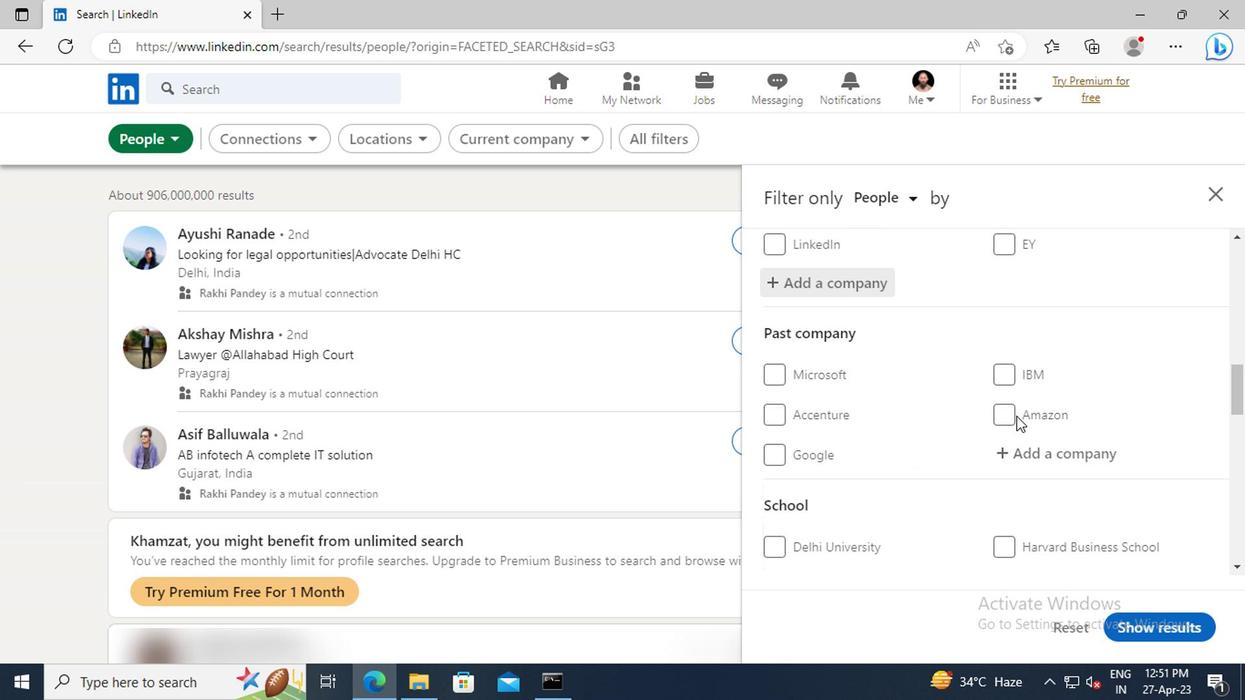 
Action: Mouse scrolled (1011, 415) with delta (0, -1)
Screenshot: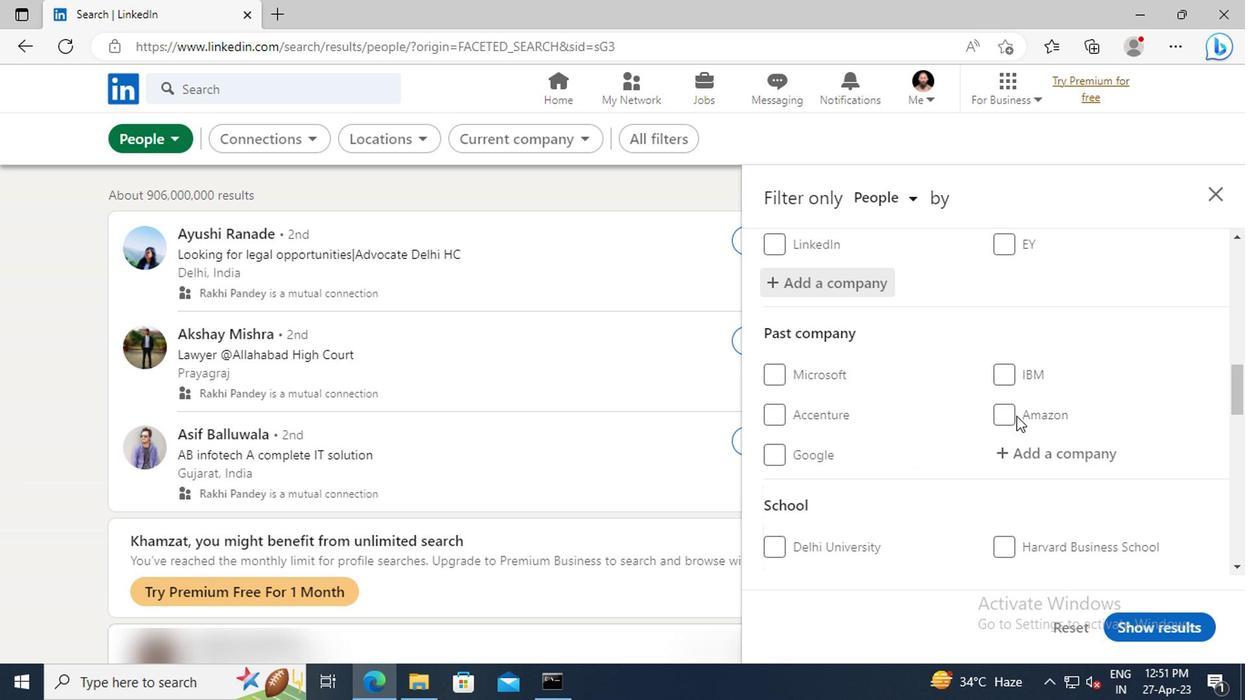 
Action: Mouse scrolled (1011, 415) with delta (0, -1)
Screenshot: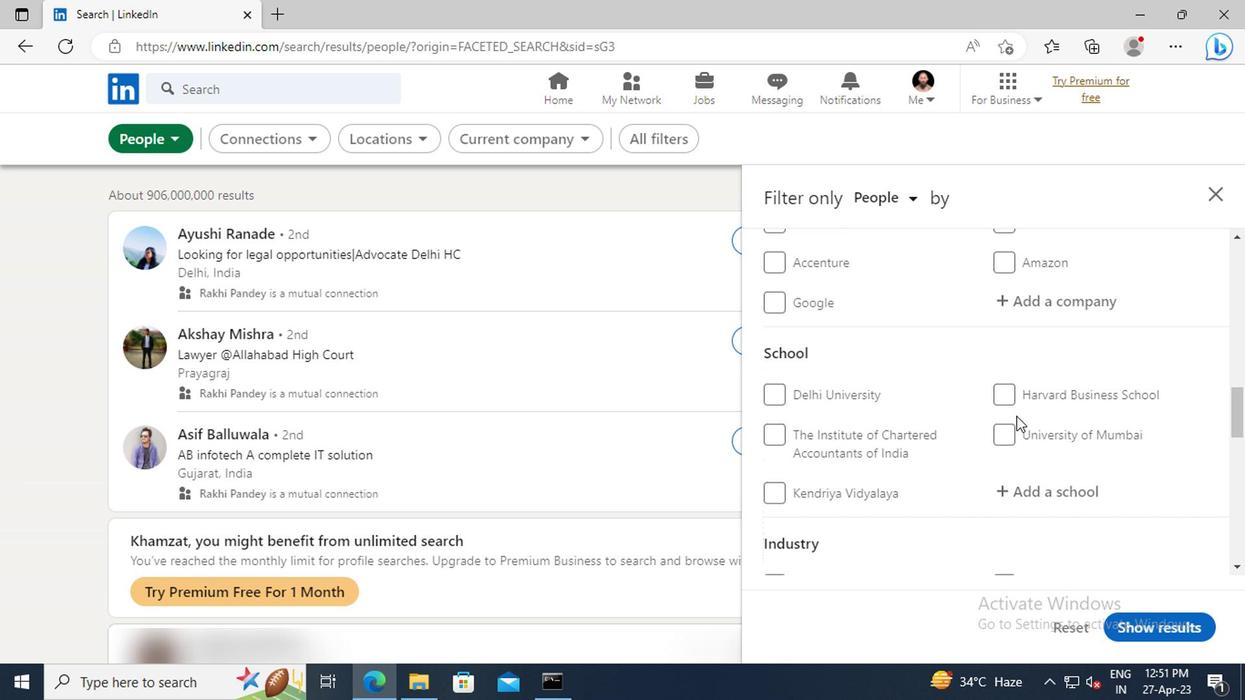 
Action: Mouse scrolled (1011, 415) with delta (0, -1)
Screenshot: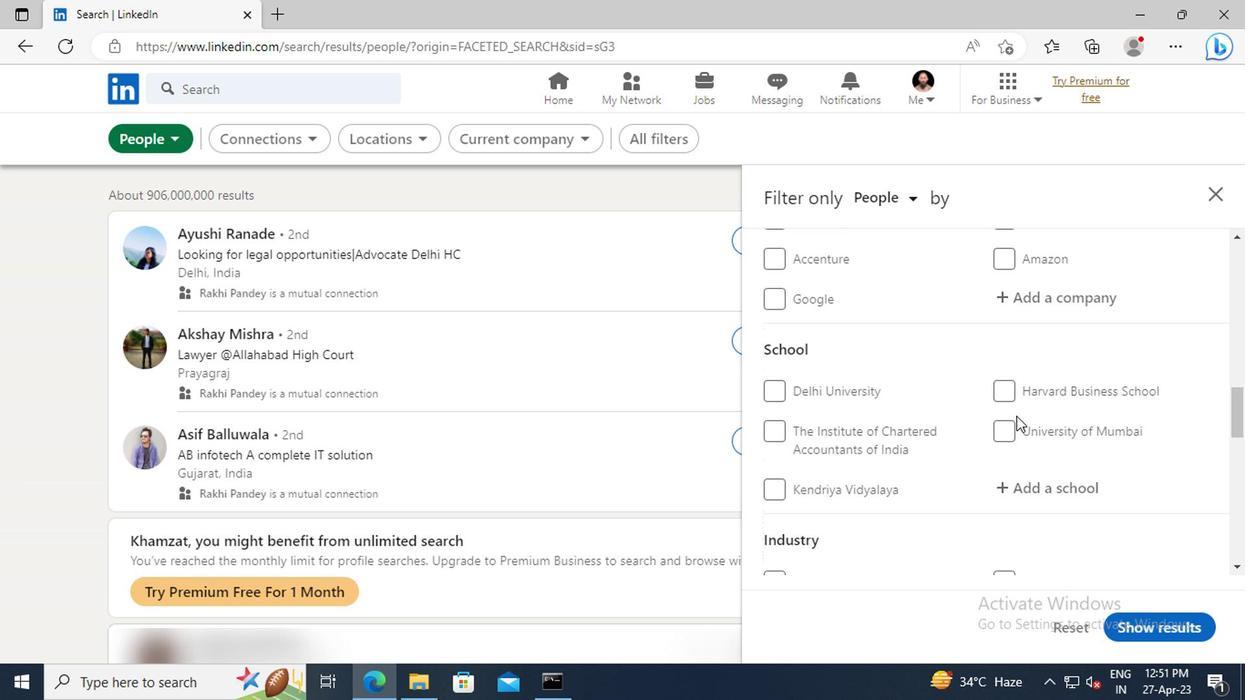 
Action: Mouse moved to (1026, 389)
Screenshot: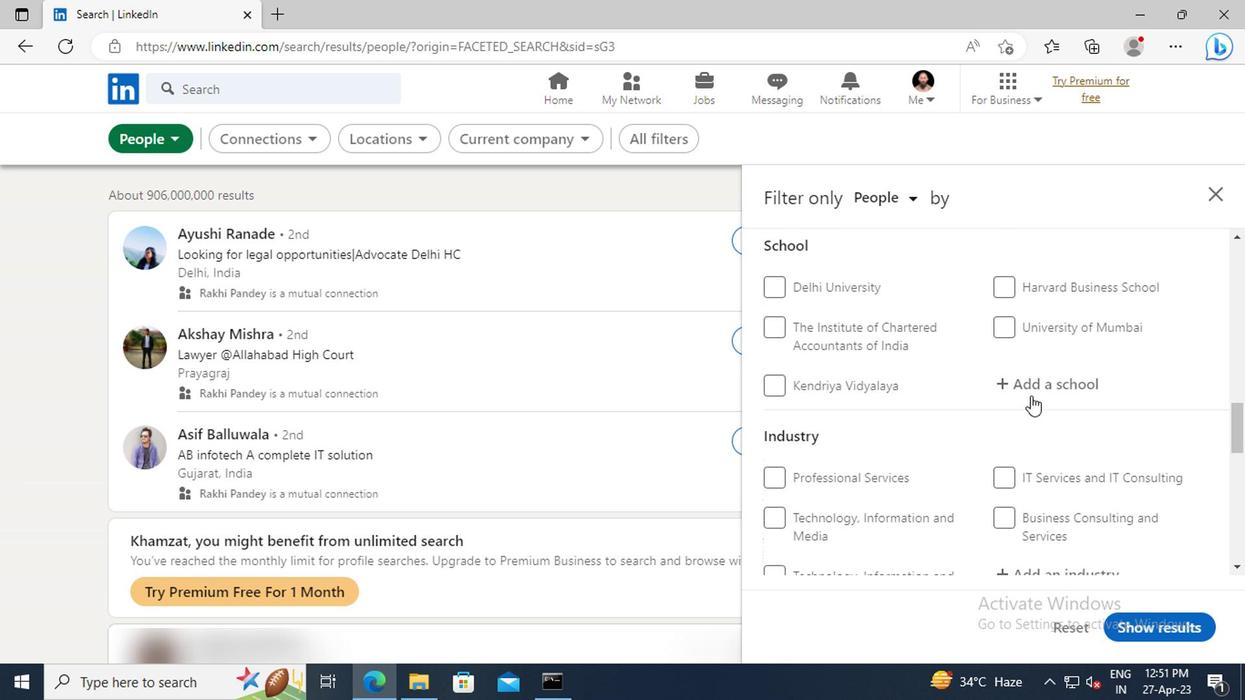 
Action: Mouse pressed left at (1026, 389)
Screenshot: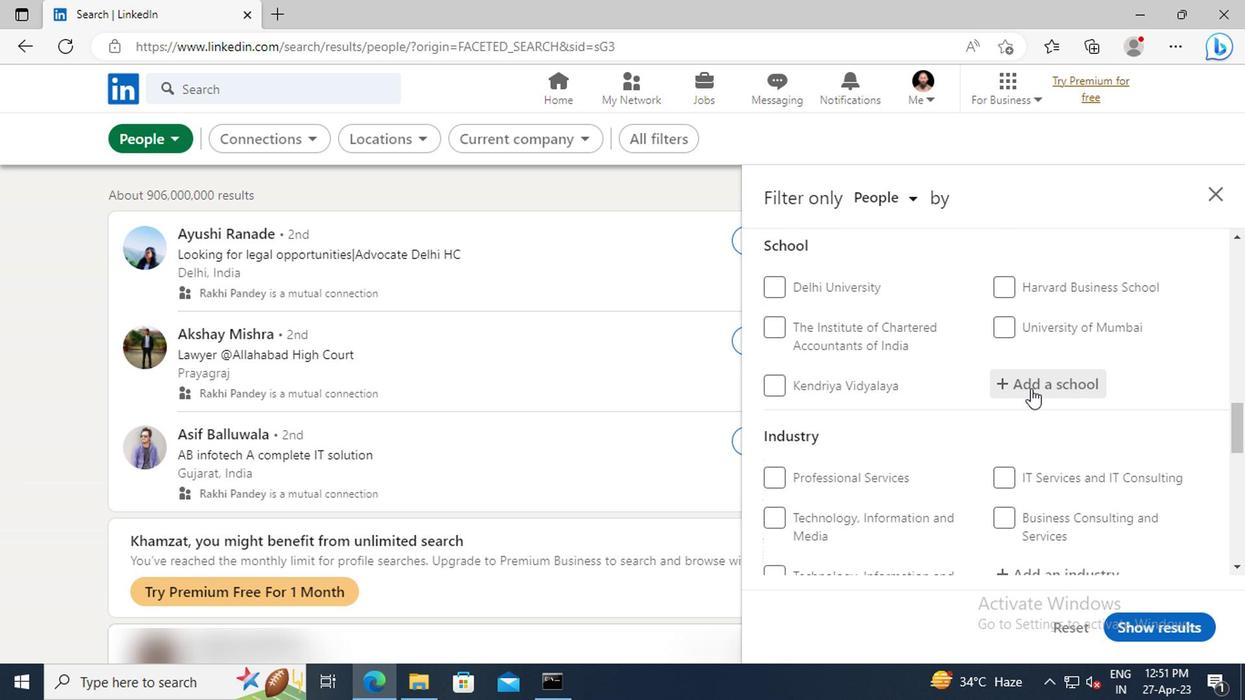 
Action: Key pressed <Key.shift>INSTITUTE<Key.space>OF<Key.space><Key.shift>RURAL<Key.space><Key.shift>MANAGEMENT<Key.space><Key.shift>ANAND<Key.space>
Screenshot: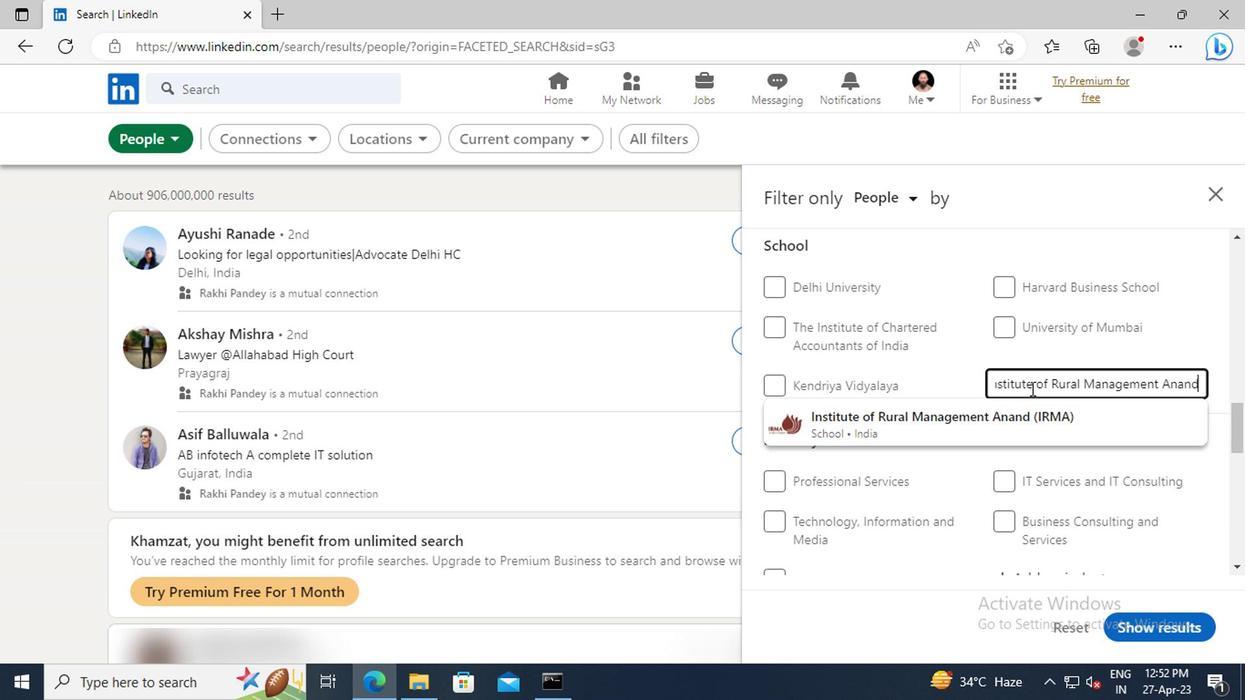 
Action: Mouse moved to (1029, 420)
Screenshot: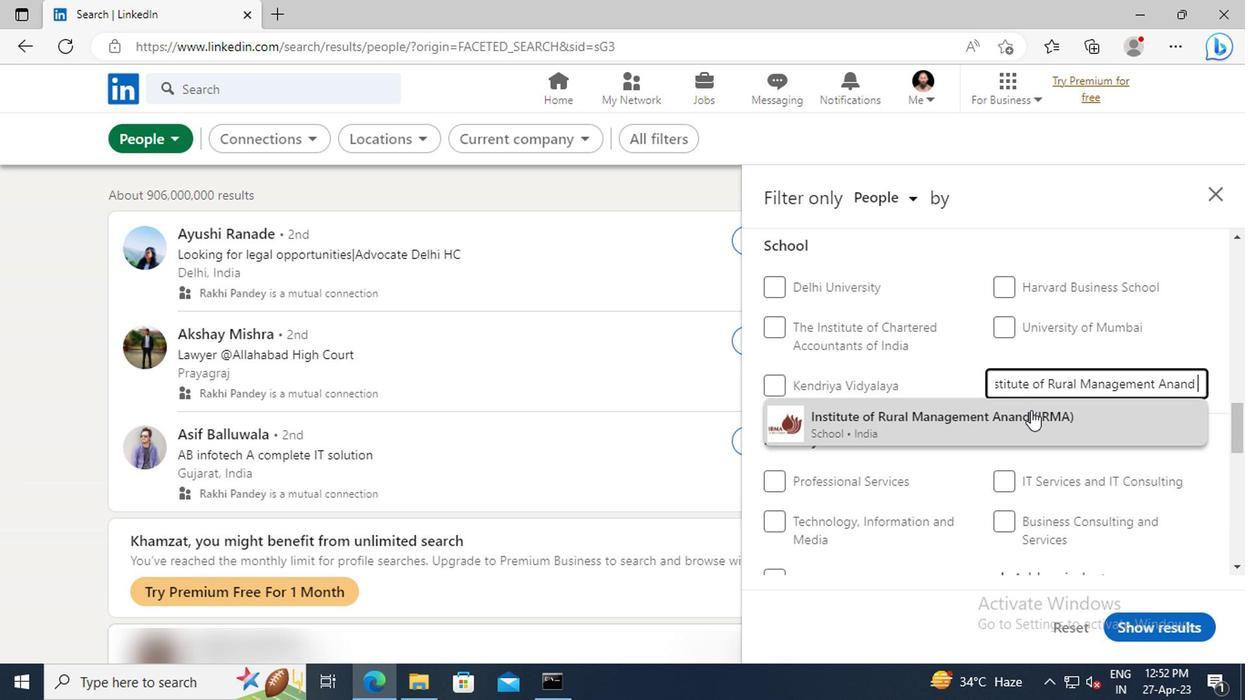 
Action: Mouse pressed left at (1029, 420)
Screenshot: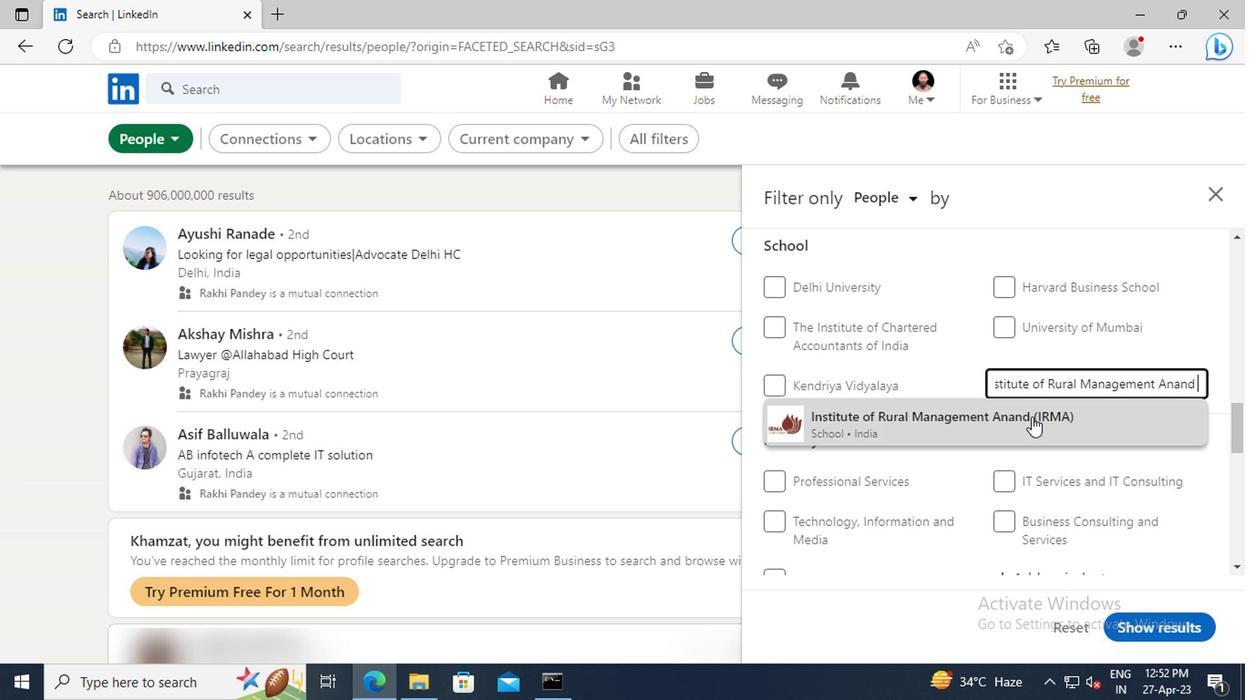 
Action: Mouse moved to (1020, 389)
Screenshot: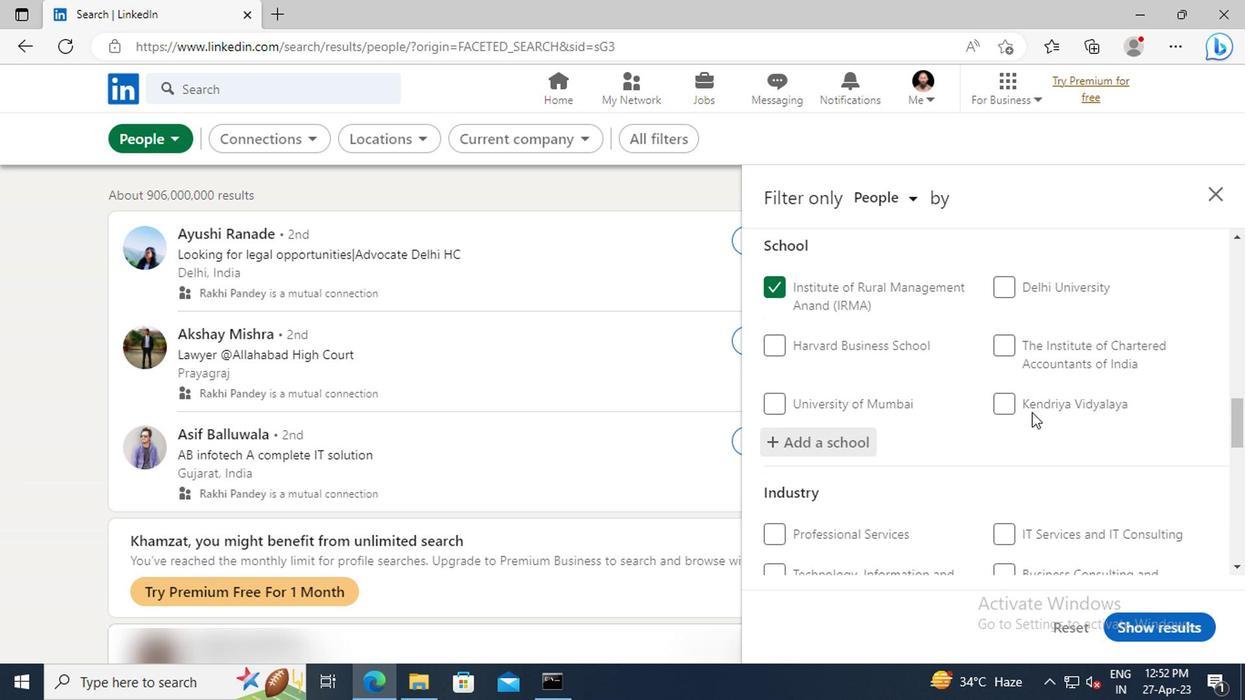 
Action: Mouse scrolled (1020, 388) with delta (0, -1)
Screenshot: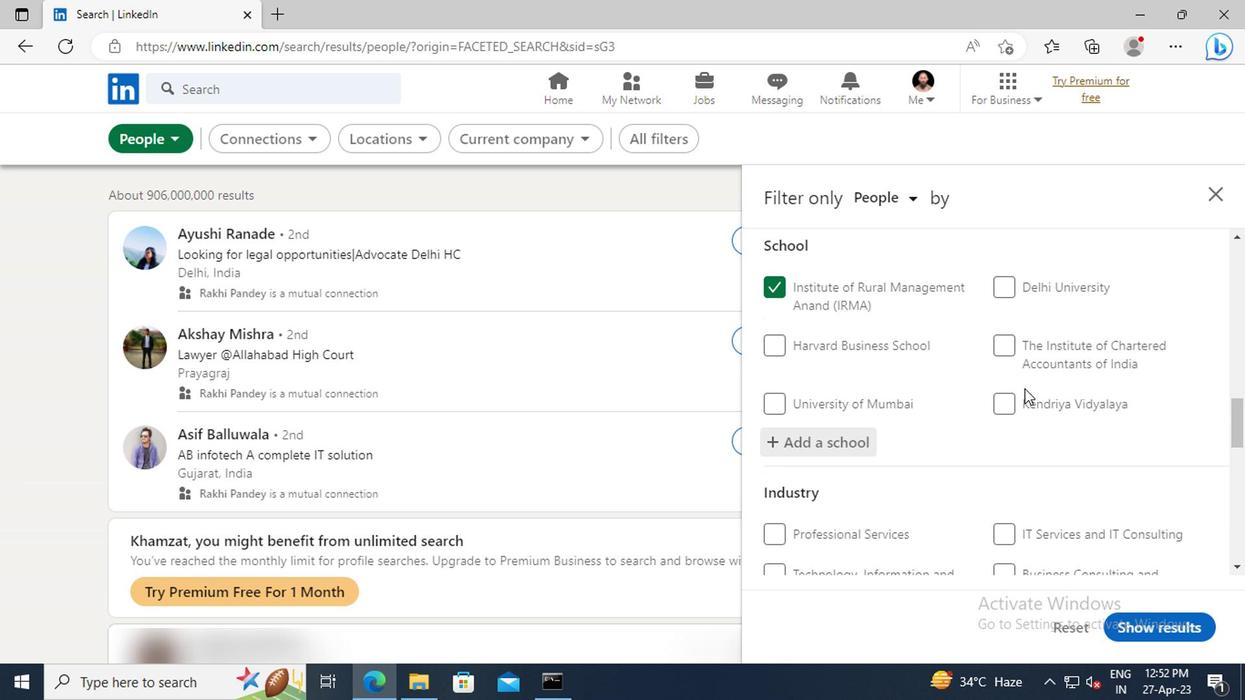 
Action: Mouse scrolled (1020, 388) with delta (0, -1)
Screenshot: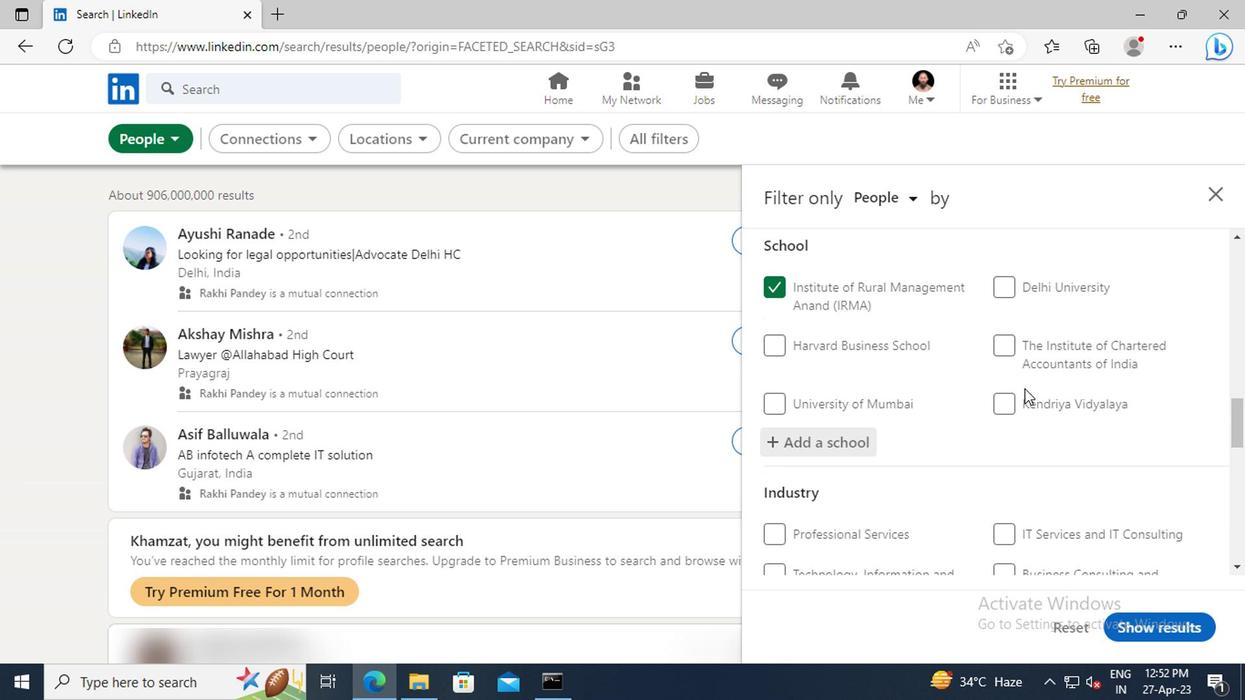 
Action: Mouse scrolled (1020, 388) with delta (0, -1)
Screenshot: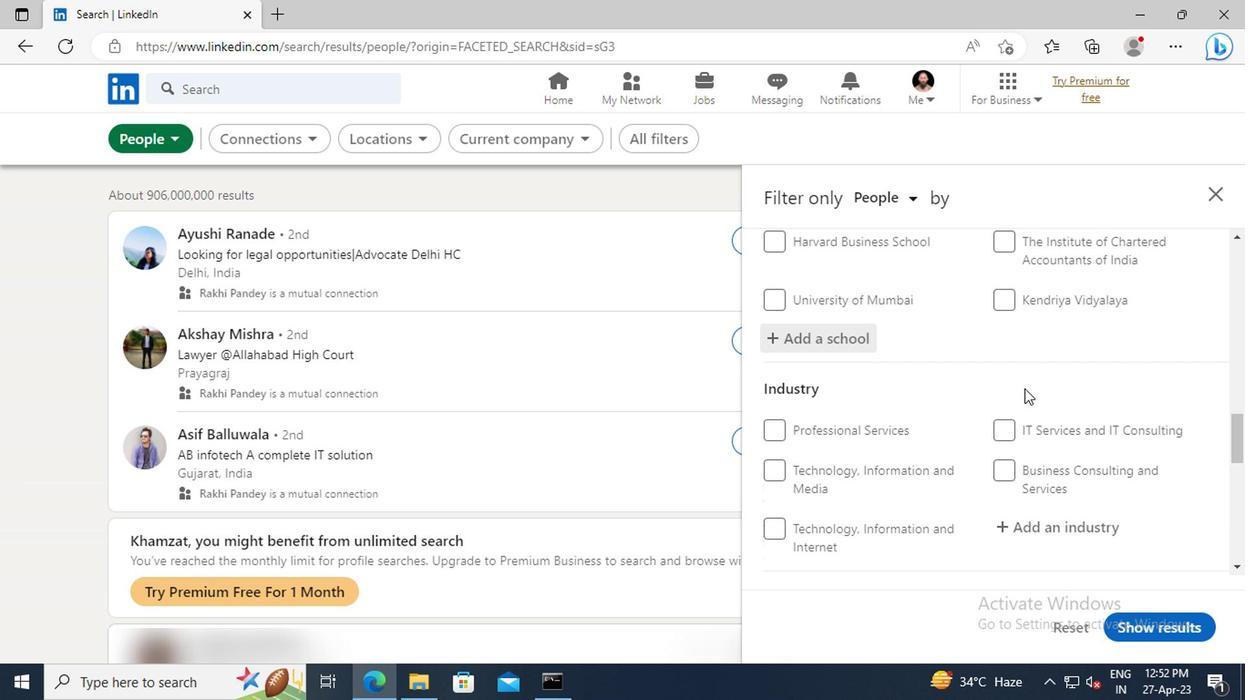 
Action: Mouse scrolled (1020, 388) with delta (0, -1)
Screenshot: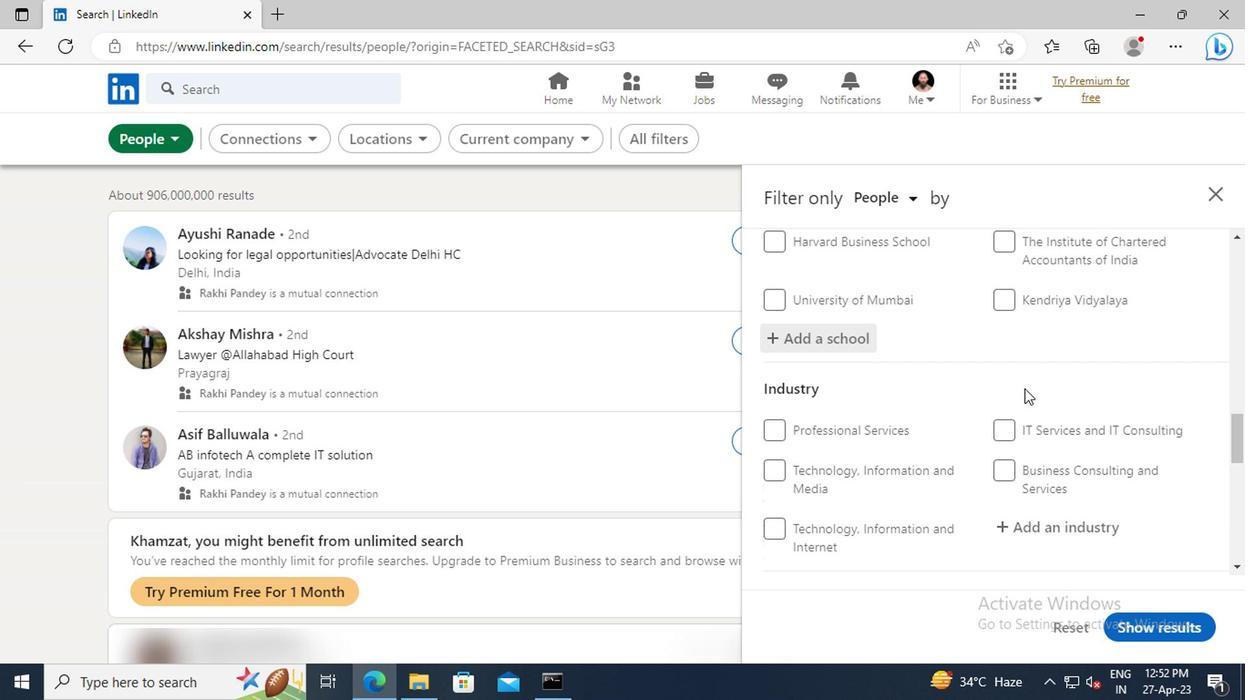 
Action: Mouse scrolled (1020, 388) with delta (0, -1)
Screenshot: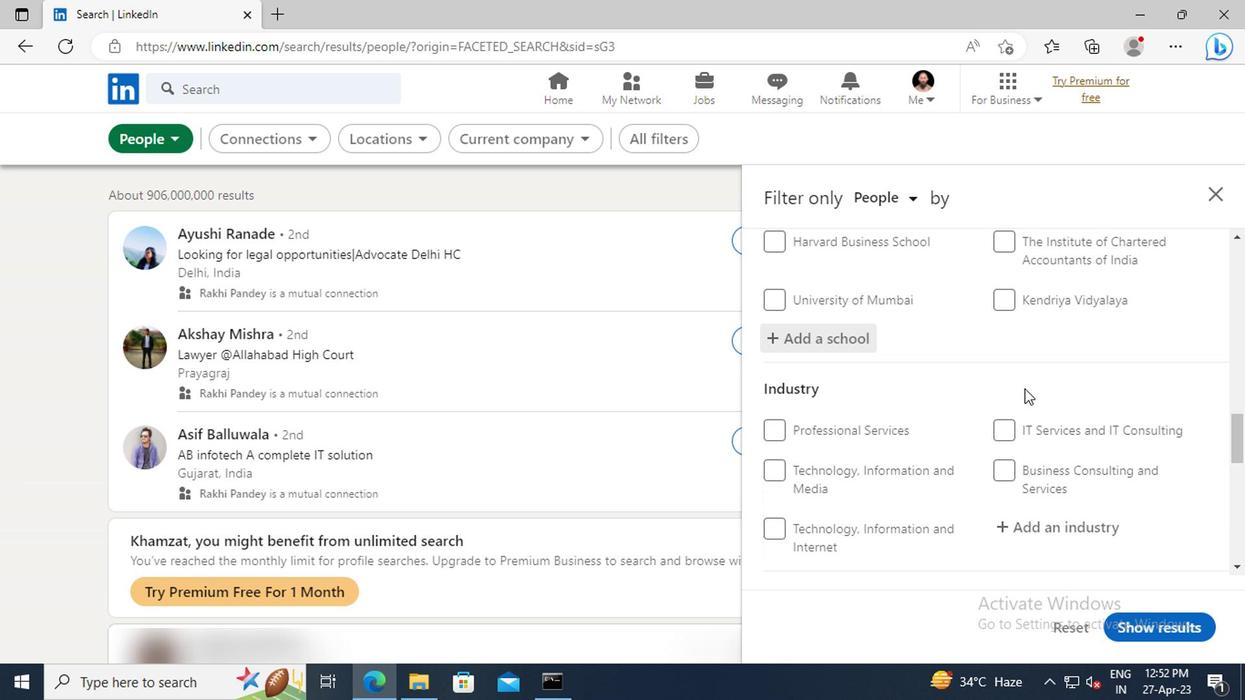 
Action: Mouse moved to (1027, 374)
Screenshot: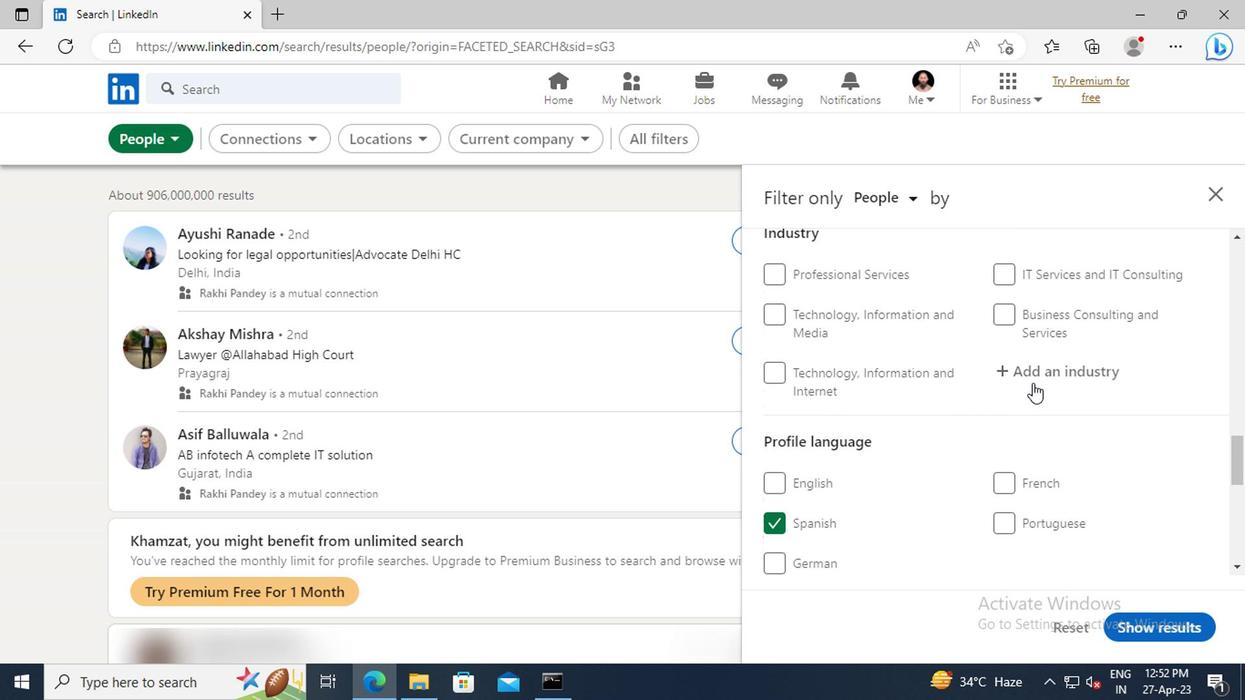 
Action: Mouse pressed left at (1027, 374)
Screenshot: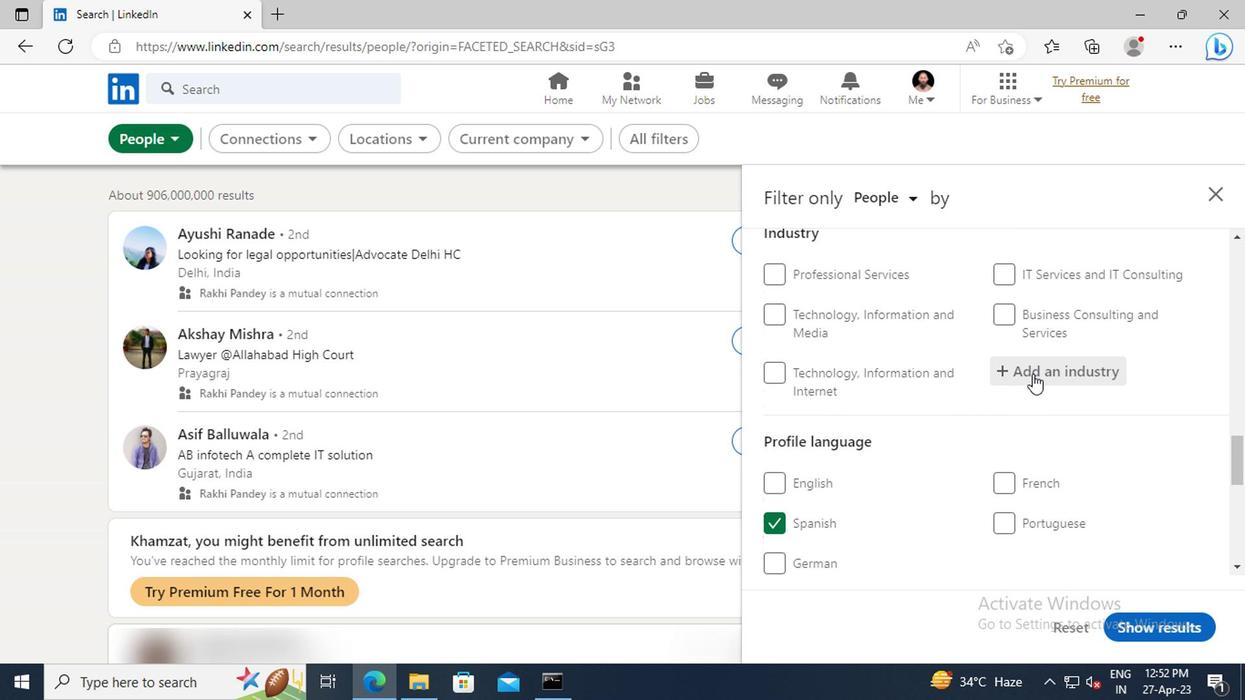 
Action: Key pressed <Key.shift>RETAIL<Key.space><Key.shift>PHARMACIES
Screenshot: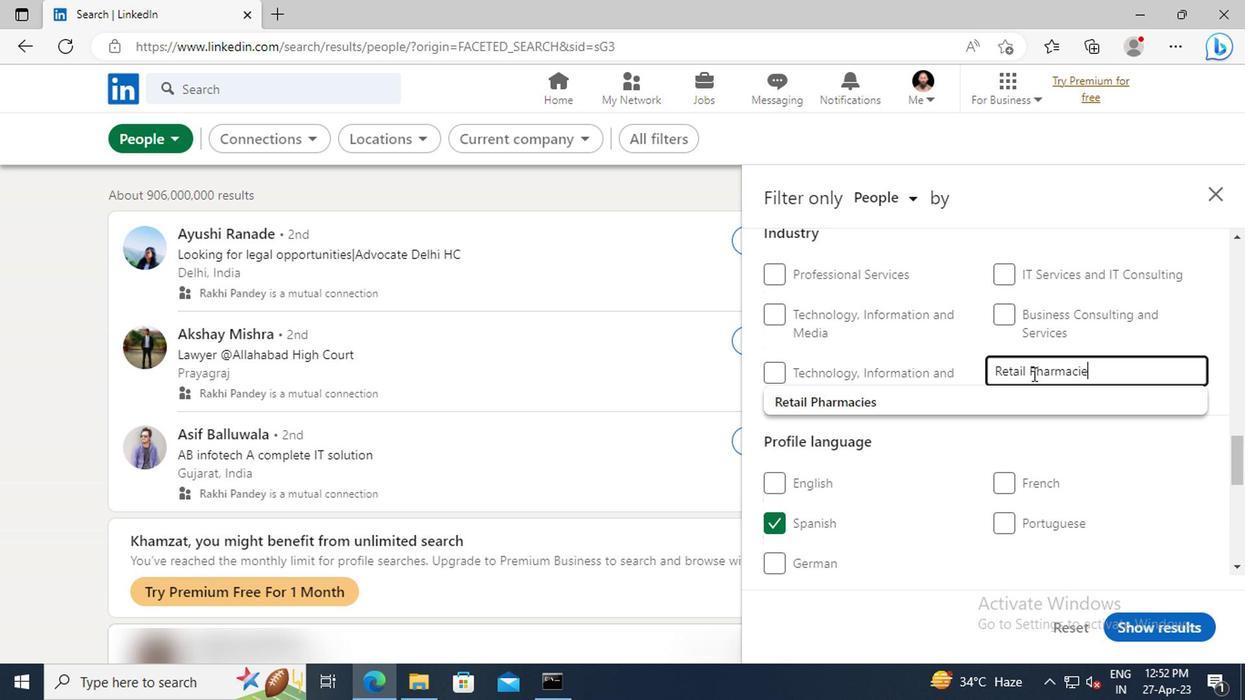 
Action: Mouse moved to (1031, 396)
Screenshot: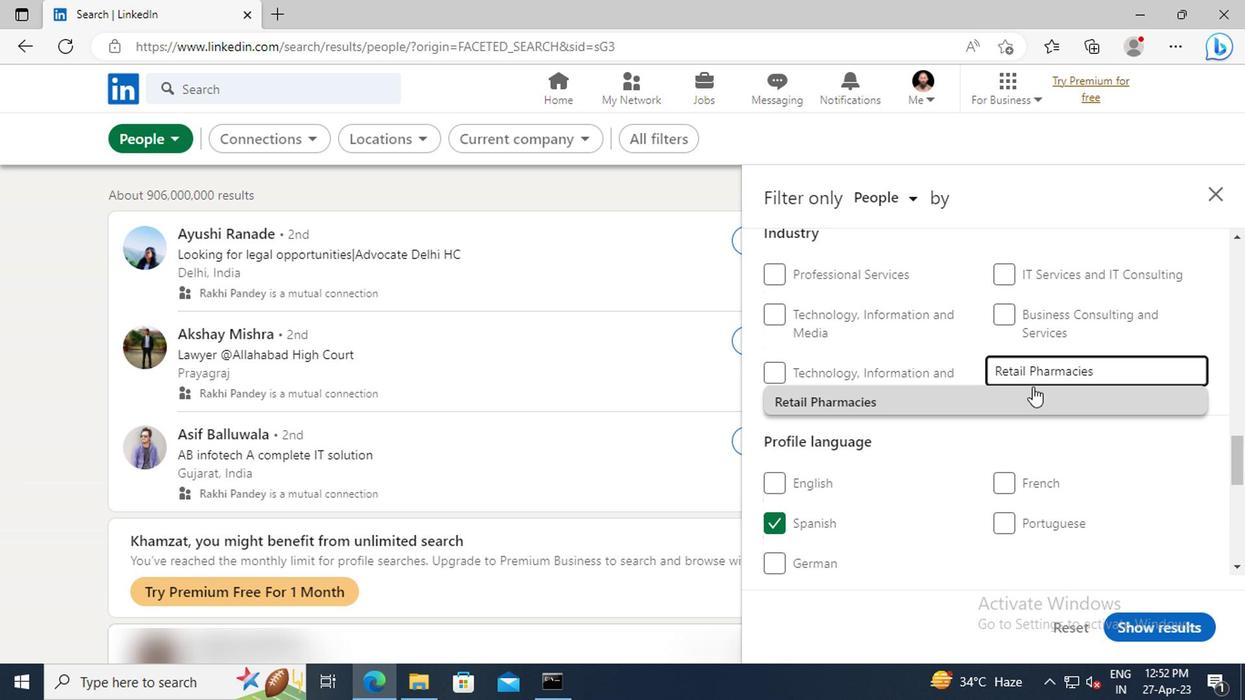 
Action: Mouse pressed left at (1031, 396)
Screenshot: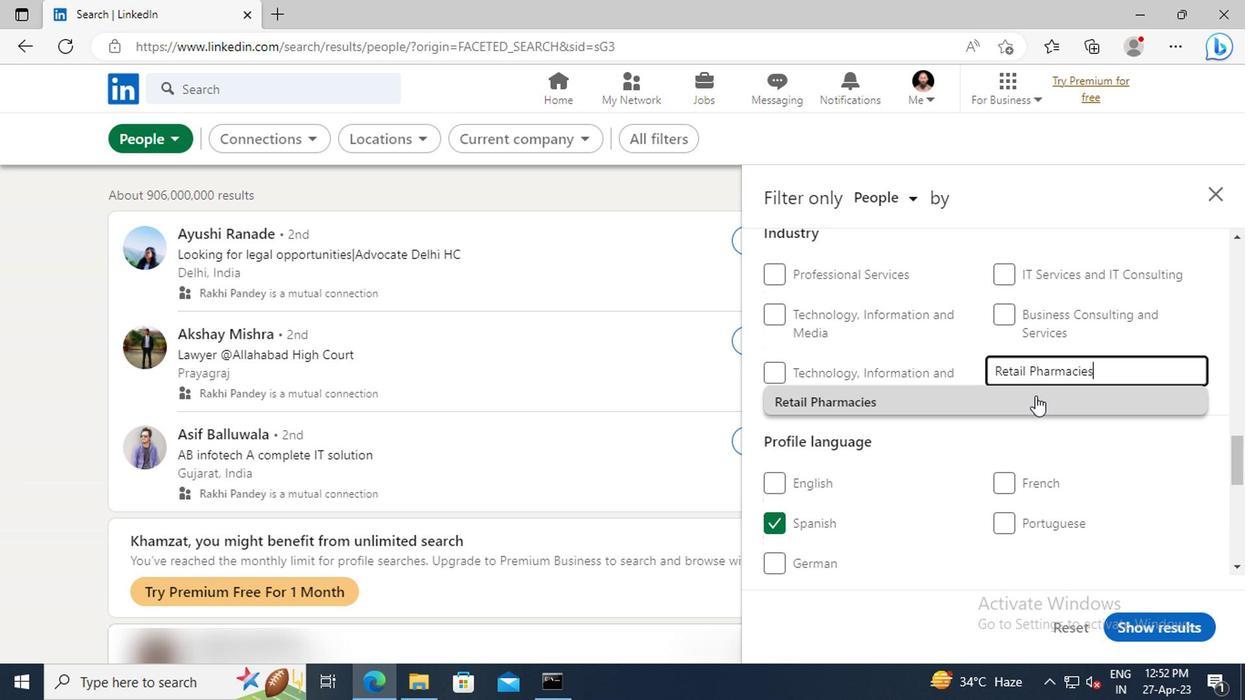 
Action: Mouse moved to (1033, 383)
Screenshot: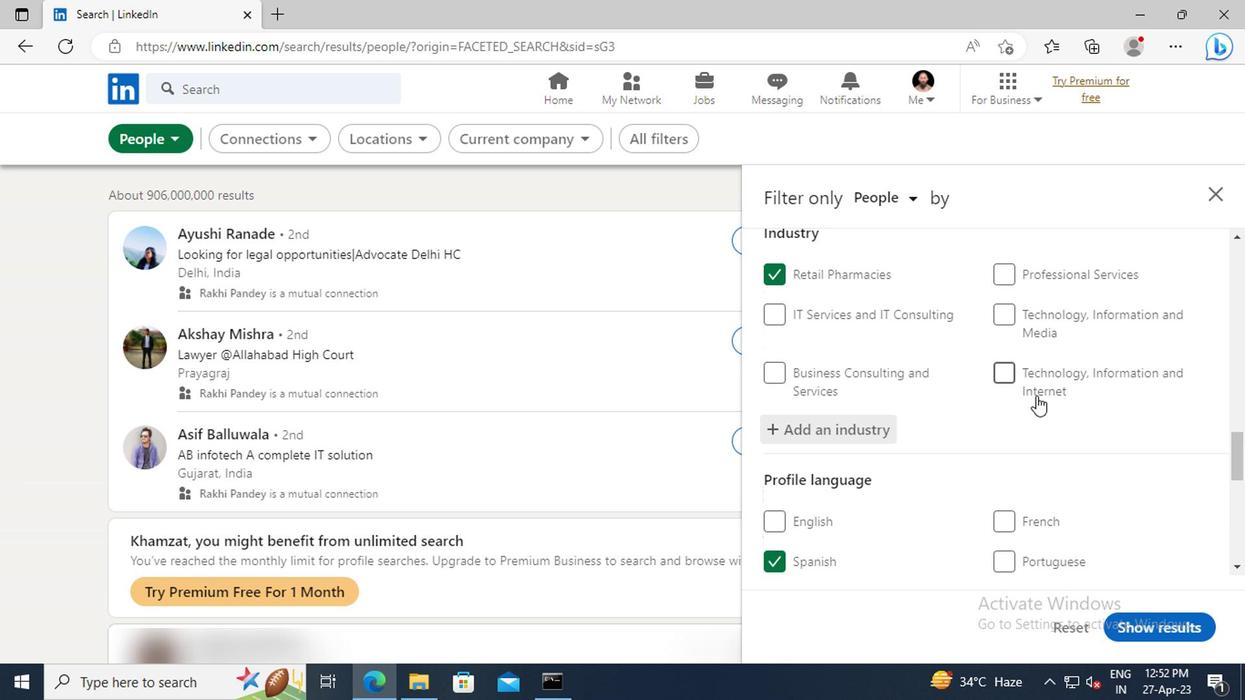 
Action: Mouse scrolled (1033, 383) with delta (0, 0)
Screenshot: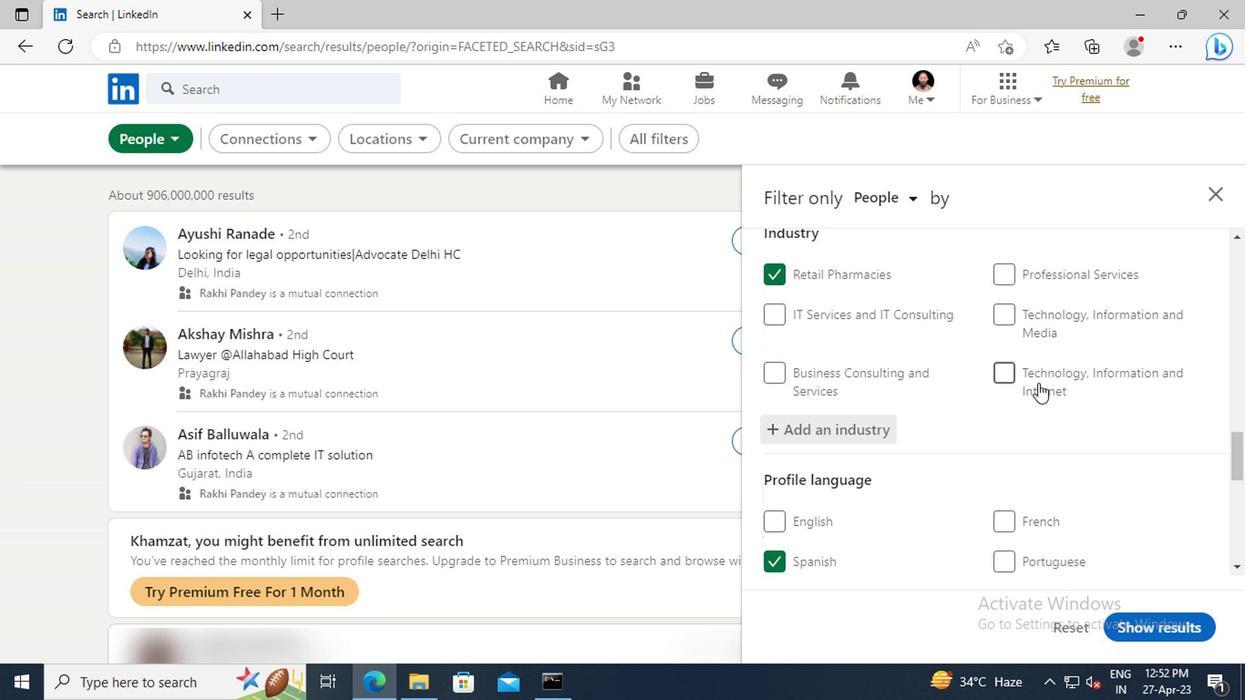 
Action: Mouse scrolled (1033, 383) with delta (0, 0)
Screenshot: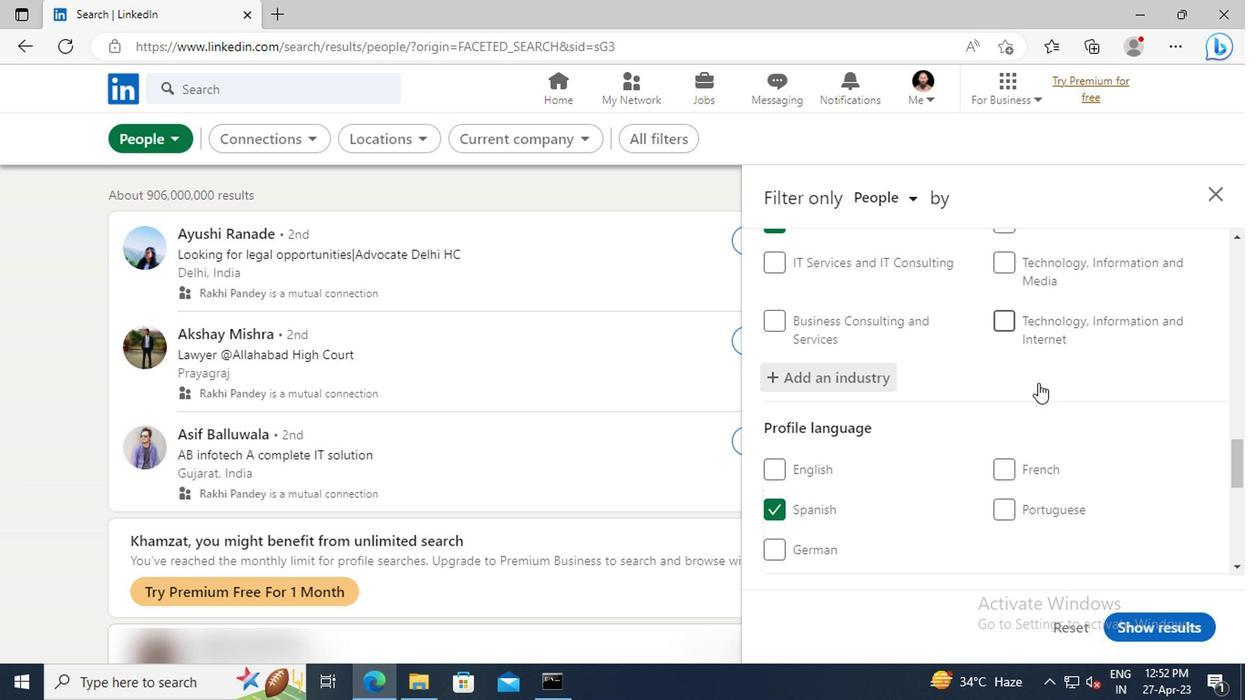 
Action: Mouse scrolled (1033, 383) with delta (0, 0)
Screenshot: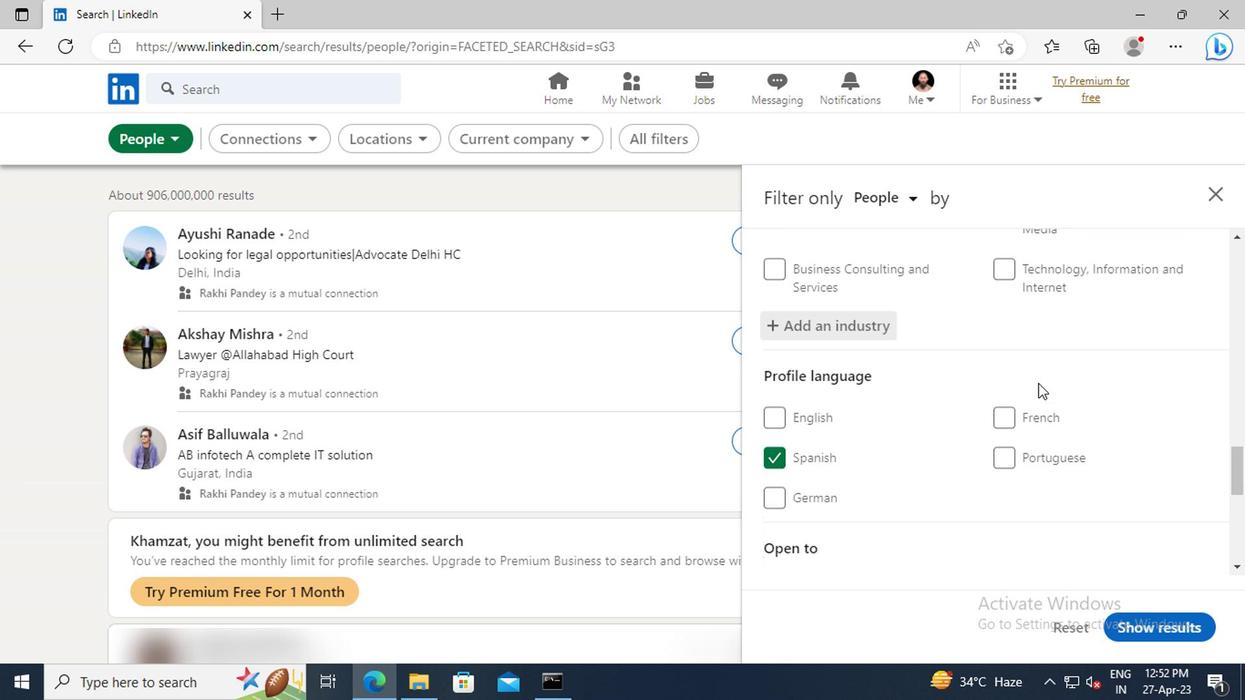 
Action: Mouse scrolled (1033, 383) with delta (0, 0)
Screenshot: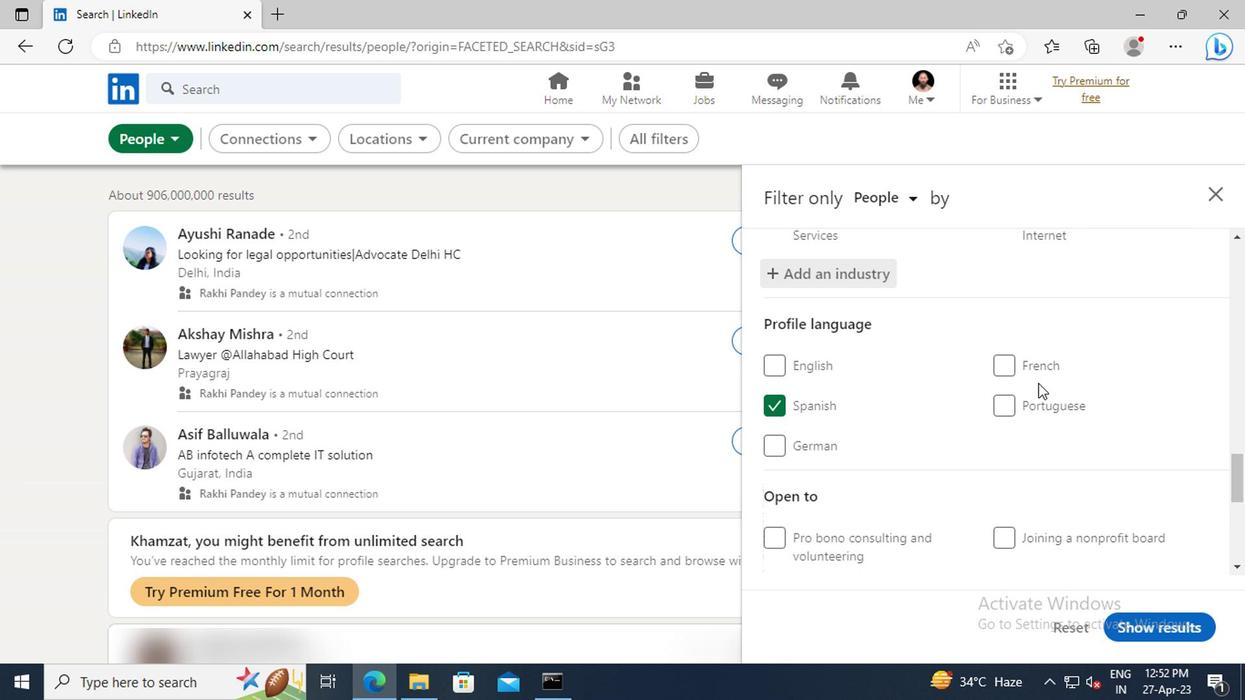 
Action: Mouse scrolled (1033, 383) with delta (0, 0)
Screenshot: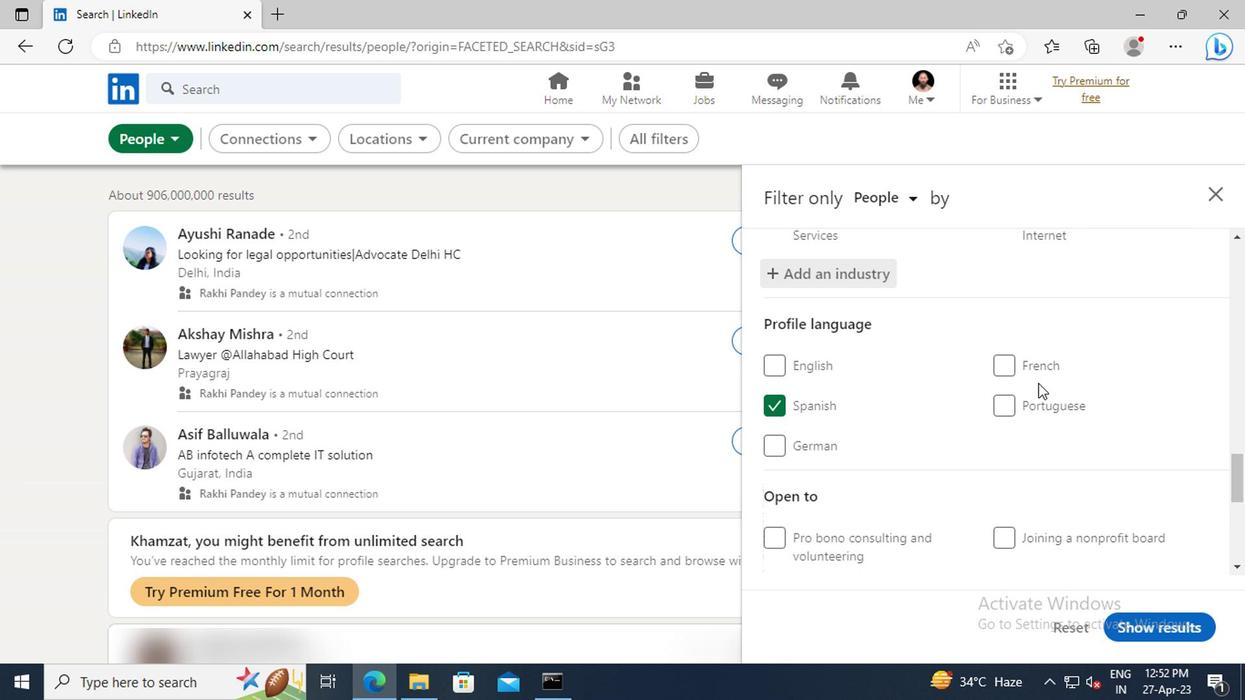 
Action: Mouse scrolled (1033, 383) with delta (0, 0)
Screenshot: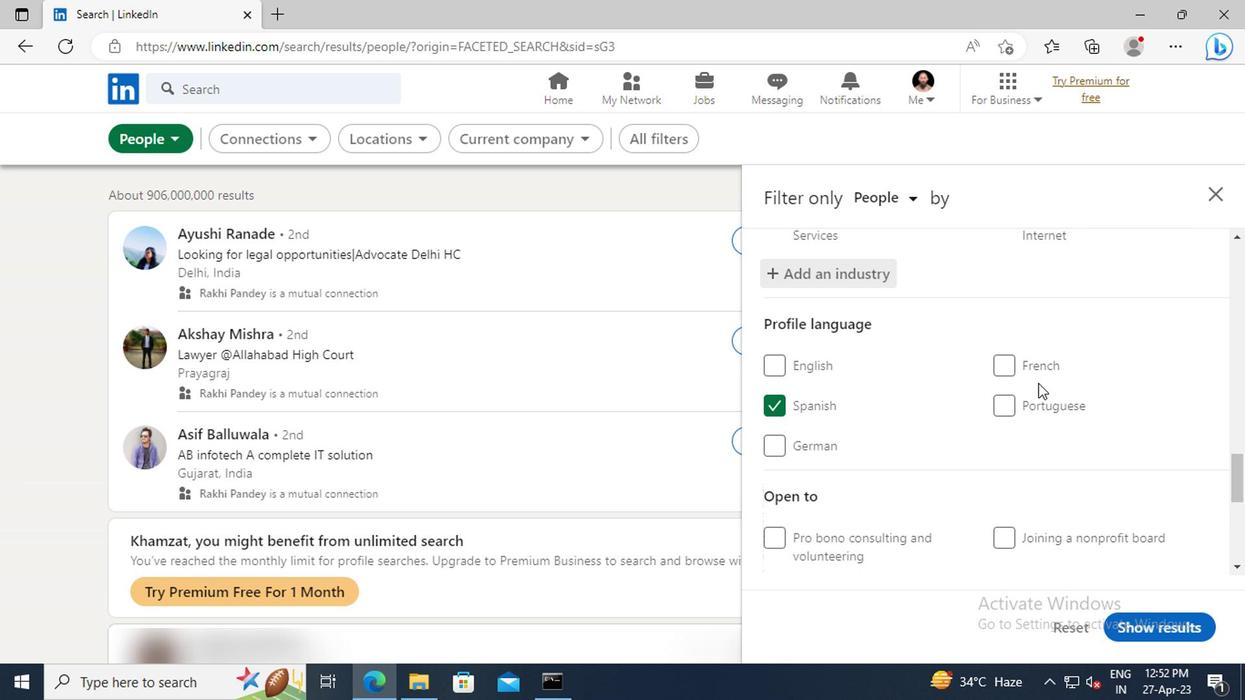 
Action: Mouse scrolled (1033, 383) with delta (0, 0)
Screenshot: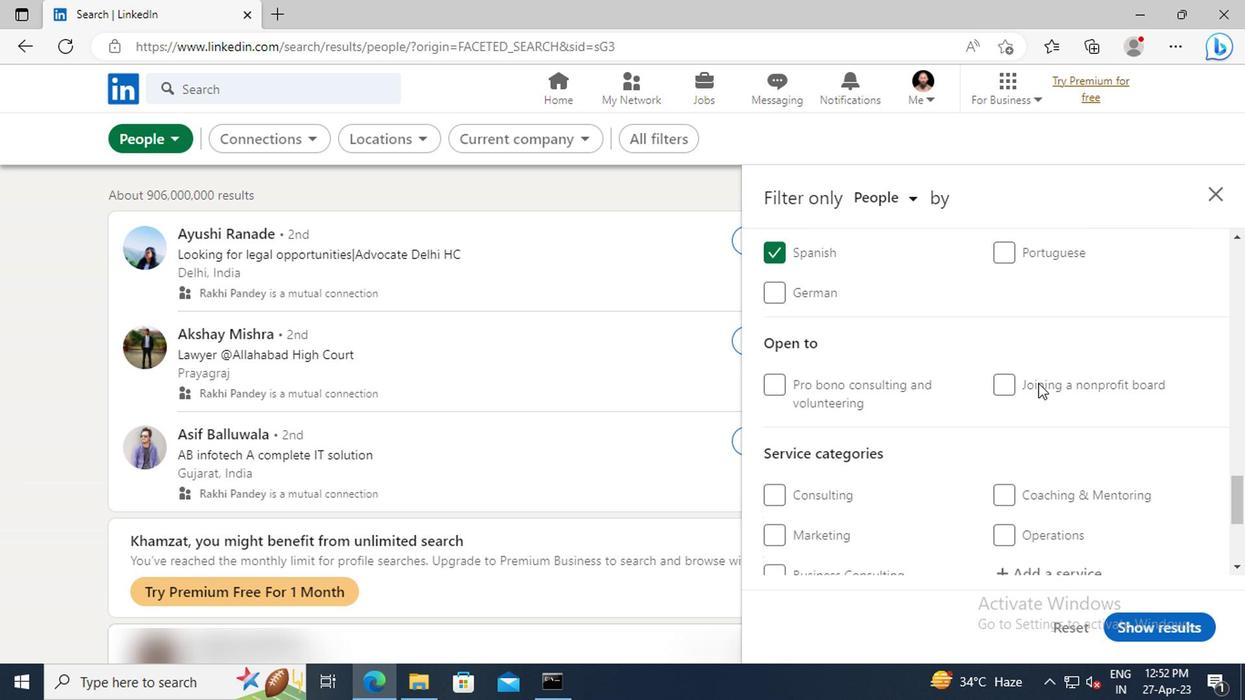 
Action: Mouse scrolled (1033, 383) with delta (0, 0)
Screenshot: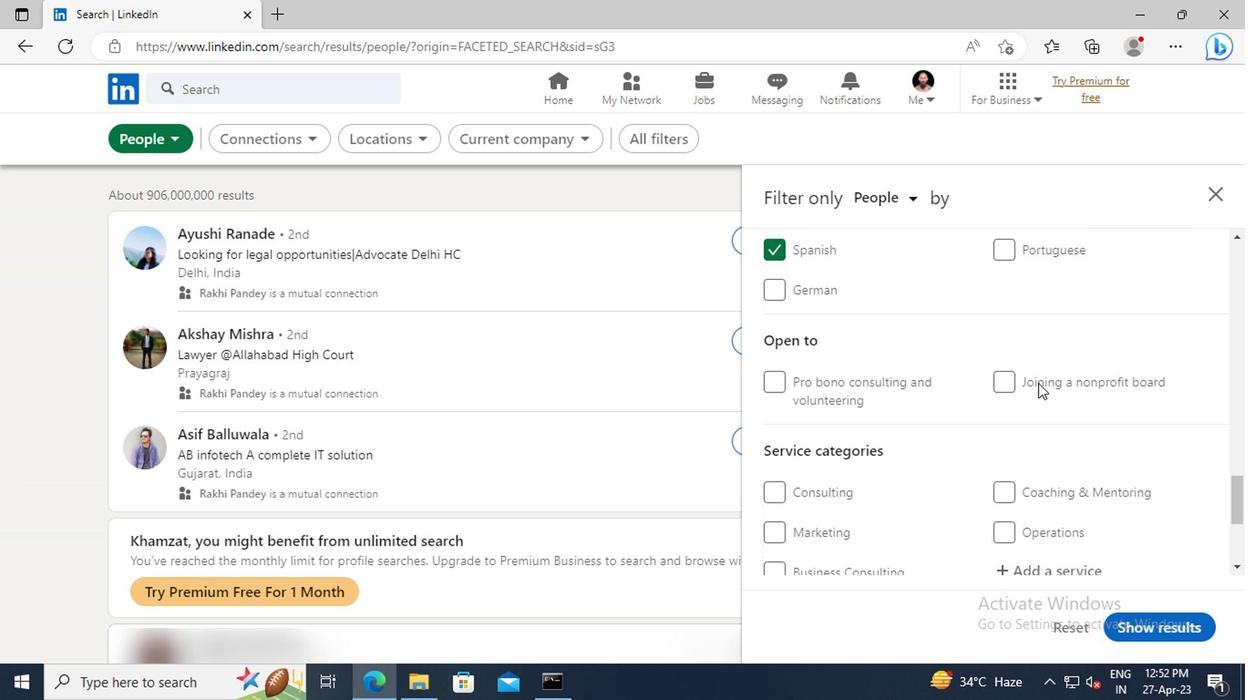 
Action: Mouse scrolled (1033, 383) with delta (0, 0)
Screenshot: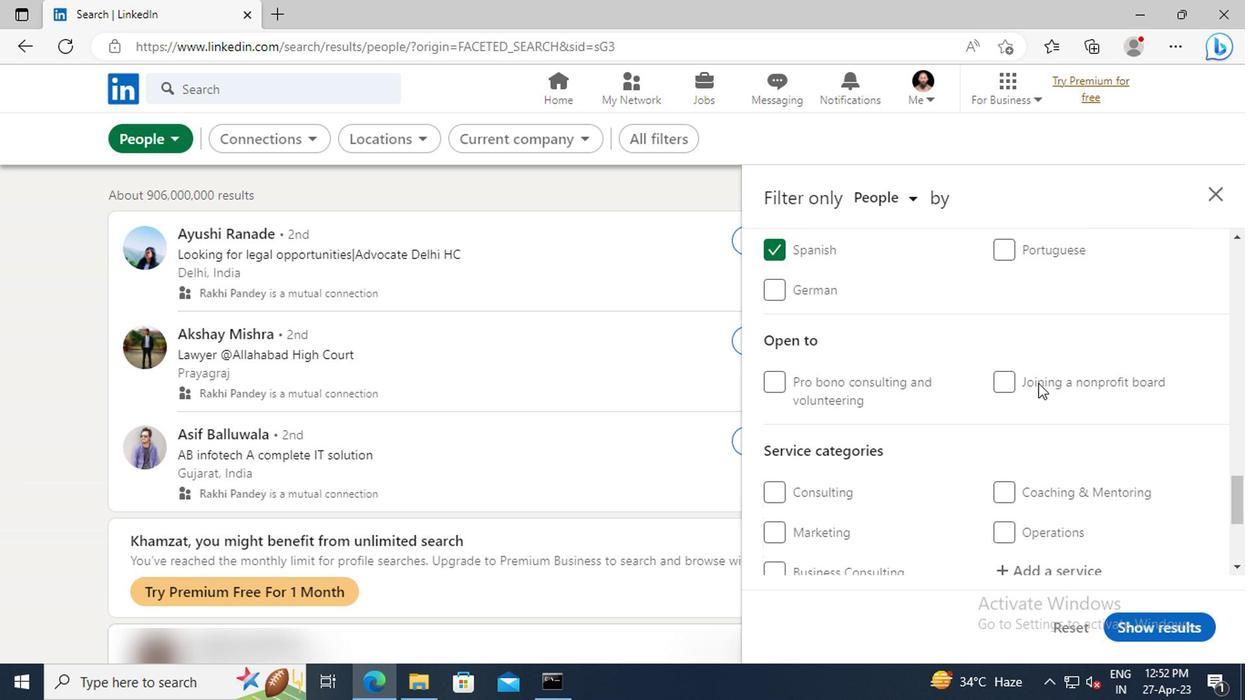 
Action: Mouse moved to (1037, 415)
Screenshot: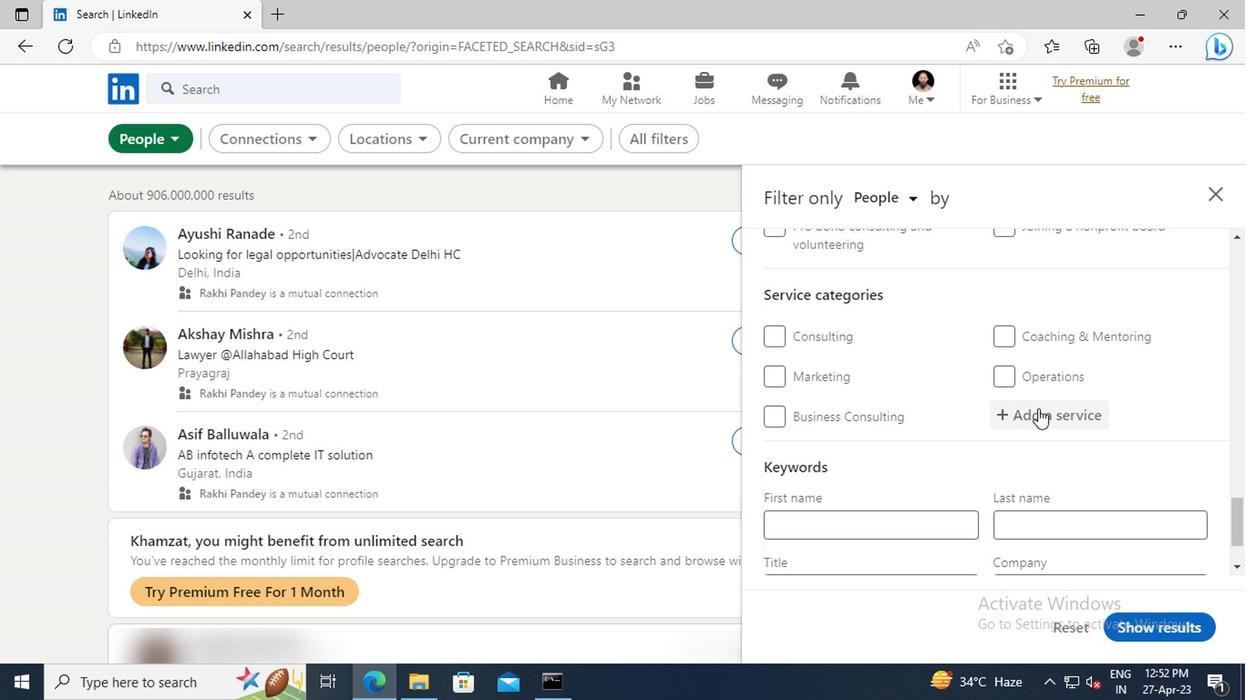 
Action: Mouse pressed left at (1037, 415)
Screenshot: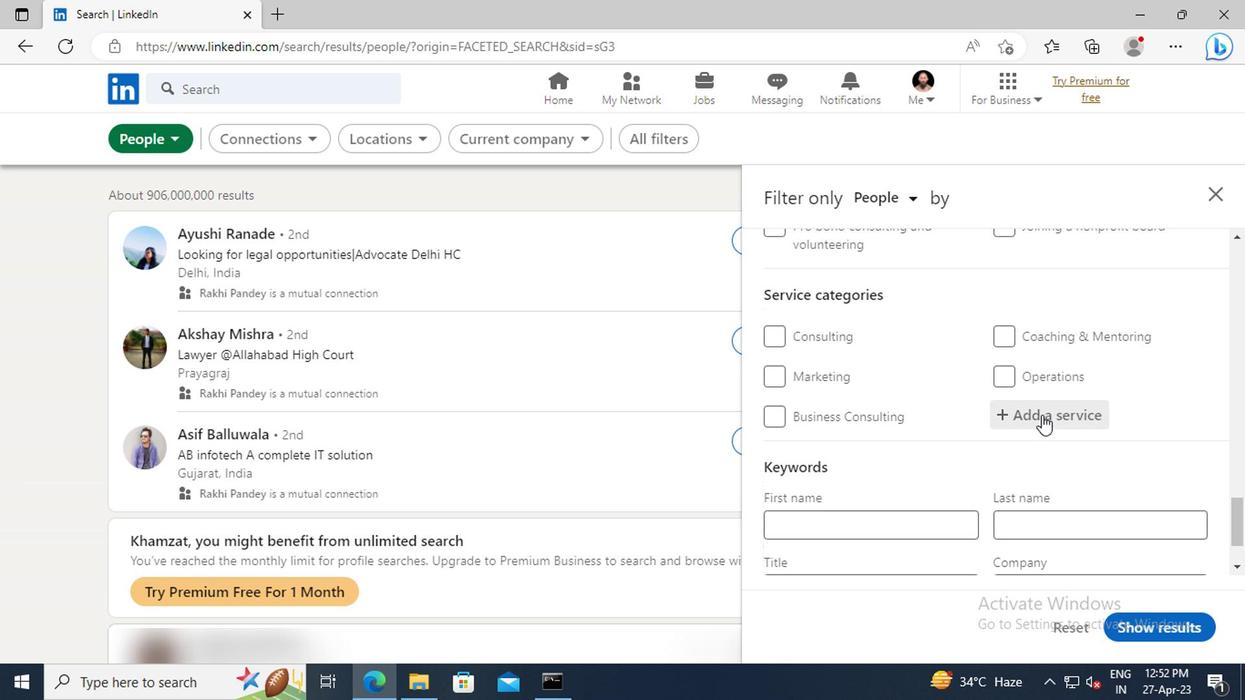 
Action: Key pressed <Key.shift>CONSULTING<Key.enter>
Screenshot: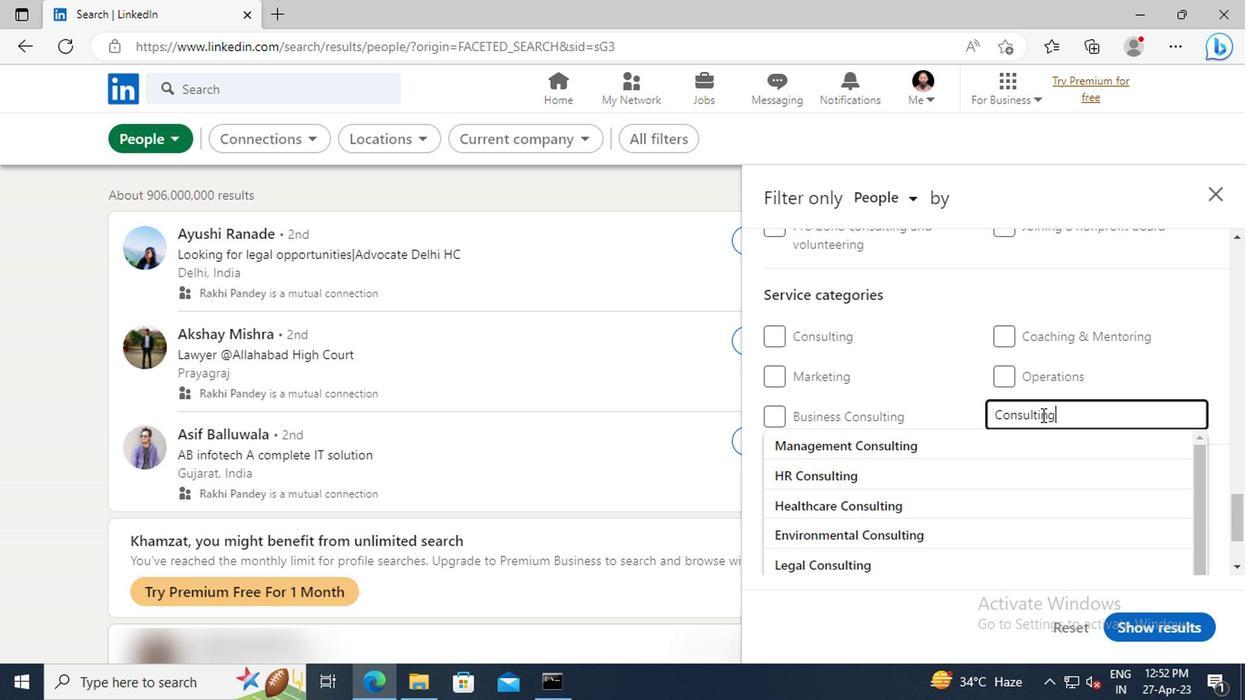 
Action: Mouse moved to (981, 413)
Screenshot: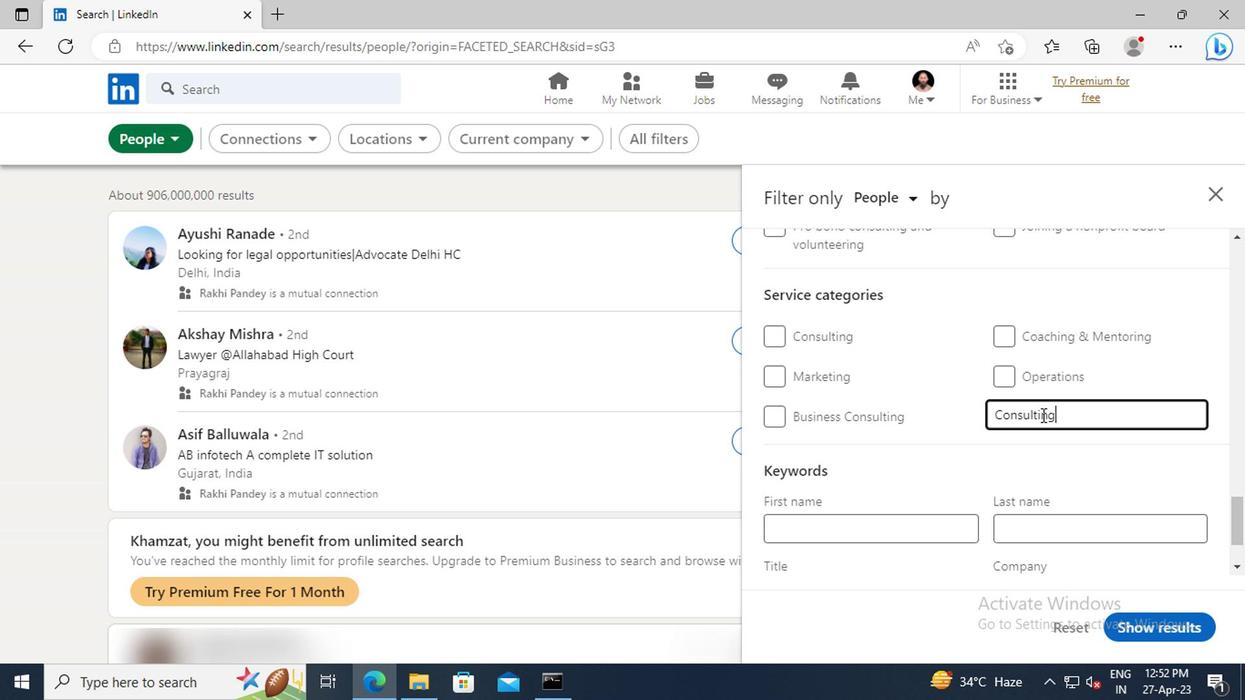 
Action: Mouse scrolled (981, 412) with delta (0, 0)
Screenshot: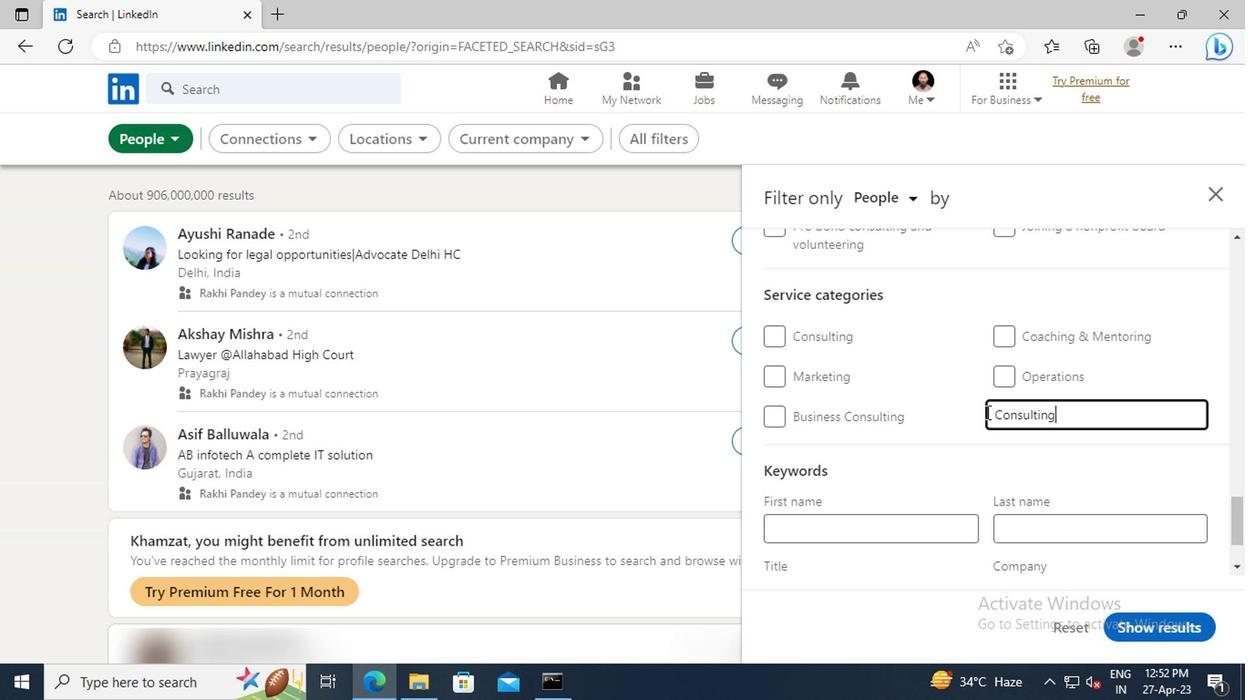 
Action: Mouse scrolled (981, 412) with delta (0, 0)
Screenshot: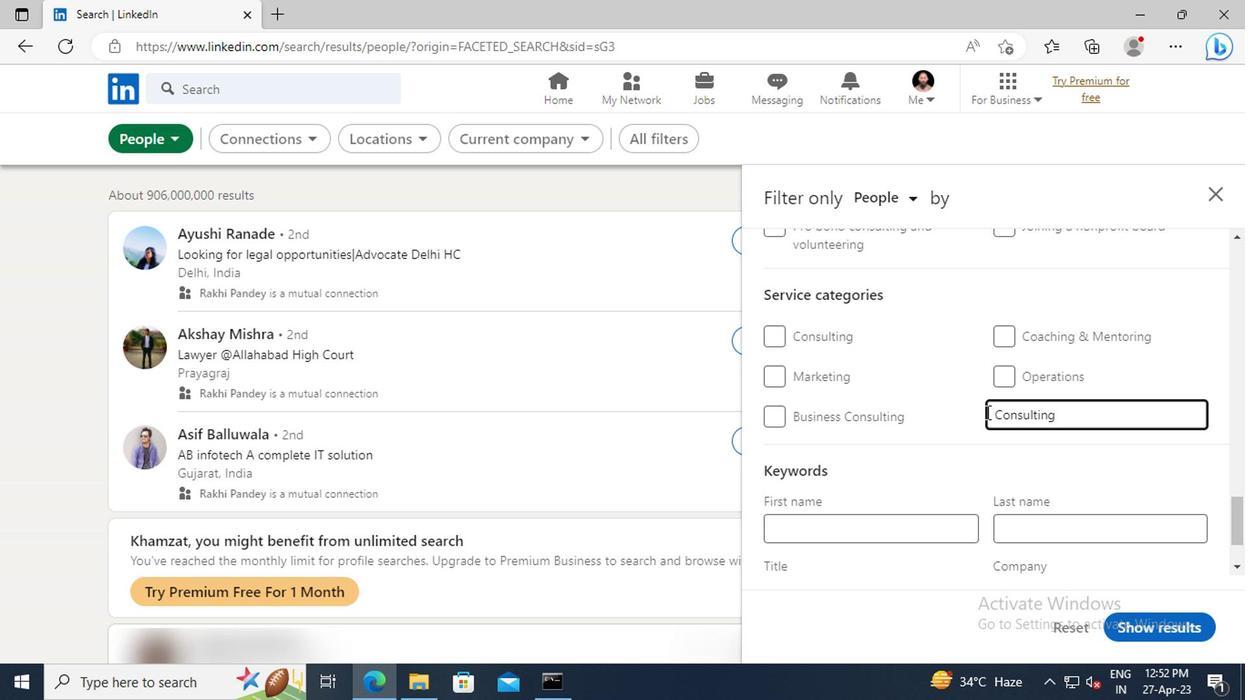 
Action: Mouse scrolled (981, 412) with delta (0, 0)
Screenshot: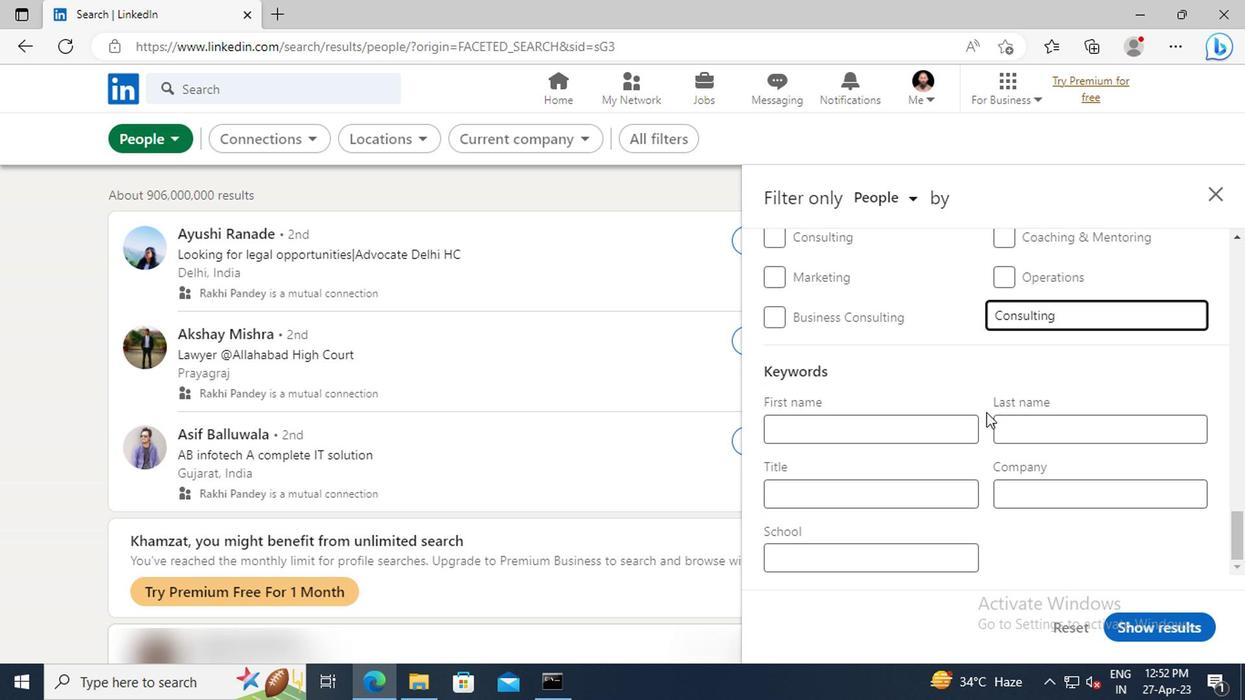 
Action: Mouse scrolled (981, 412) with delta (0, 0)
Screenshot: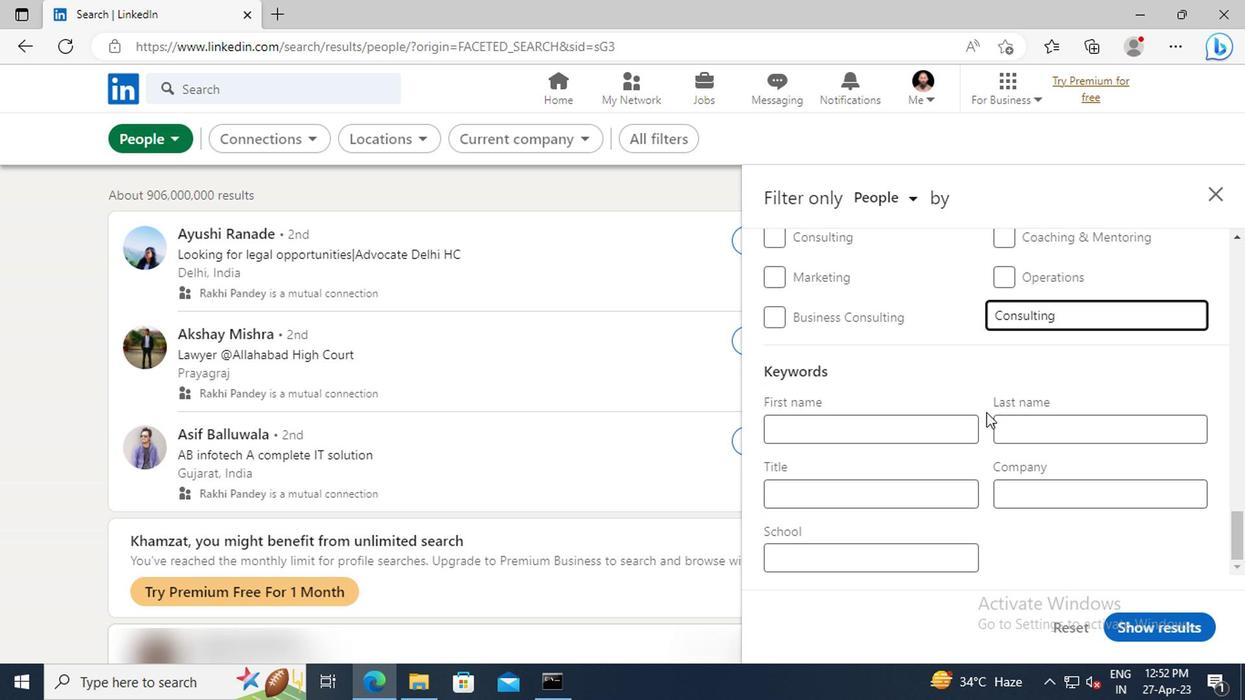 
Action: Mouse scrolled (981, 412) with delta (0, 0)
Screenshot: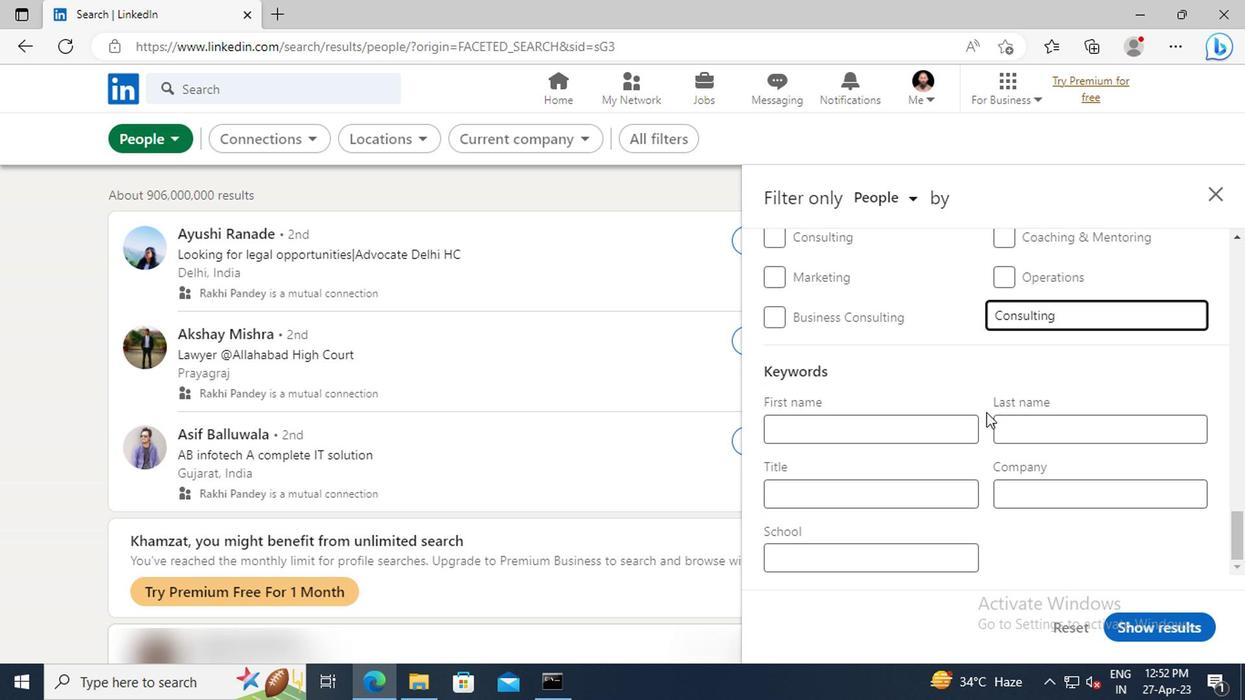 
Action: Mouse moved to (888, 494)
Screenshot: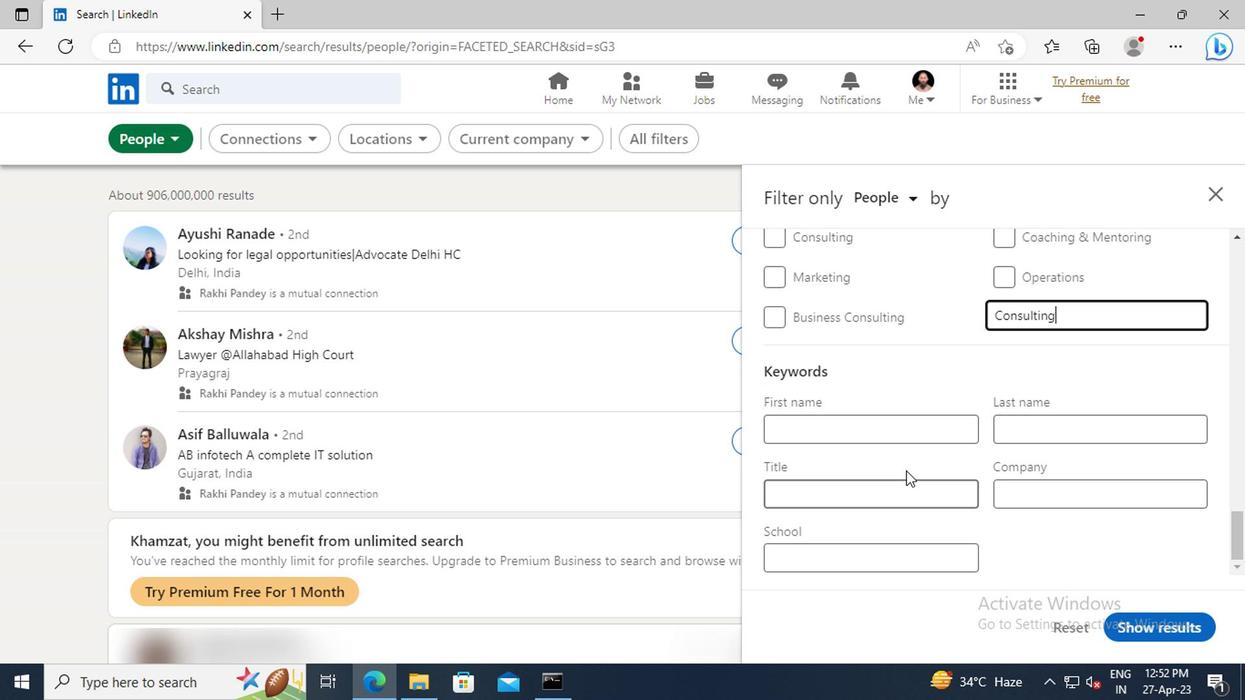 
Action: Mouse pressed left at (888, 494)
Screenshot: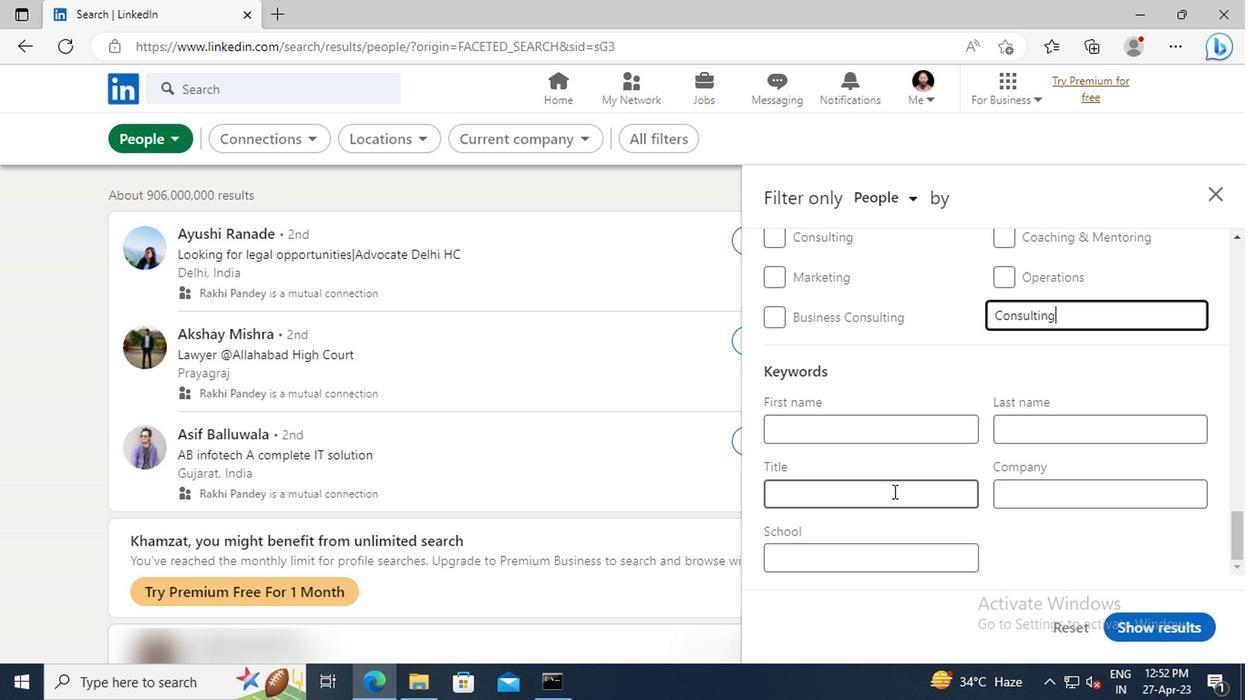 
Action: Key pressed <Key.shift>PHARMACIST<Key.enter>
Screenshot: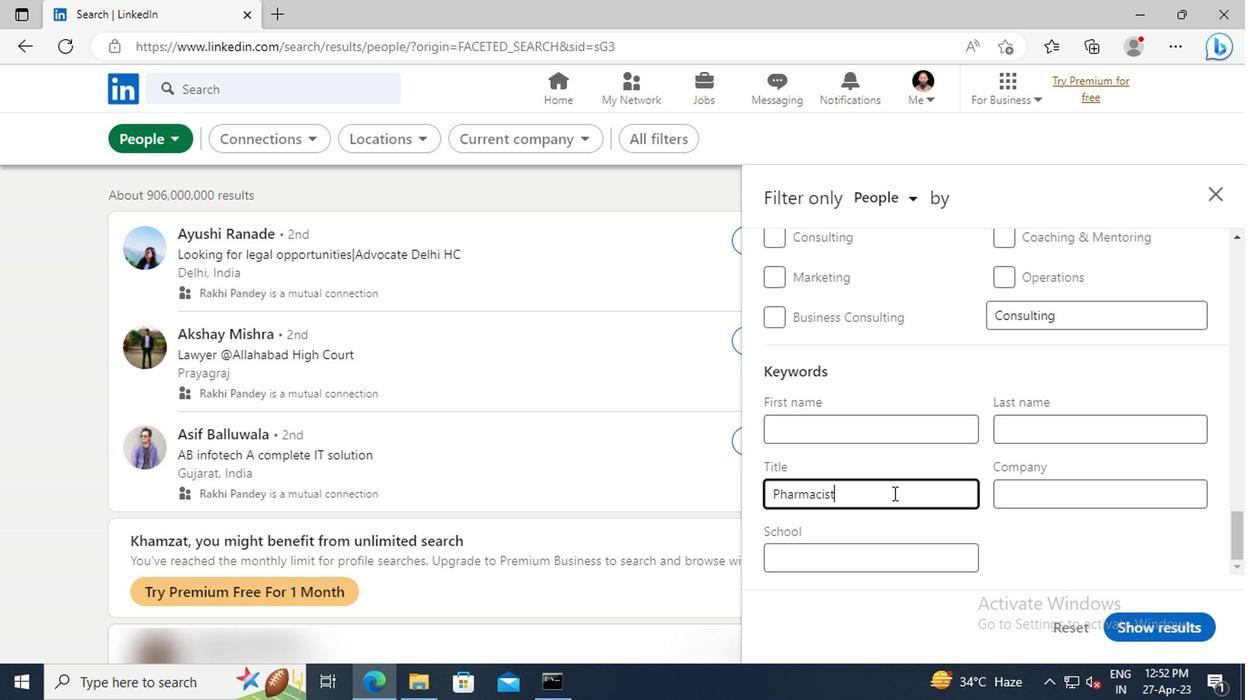 
Action: Mouse moved to (1133, 621)
Screenshot: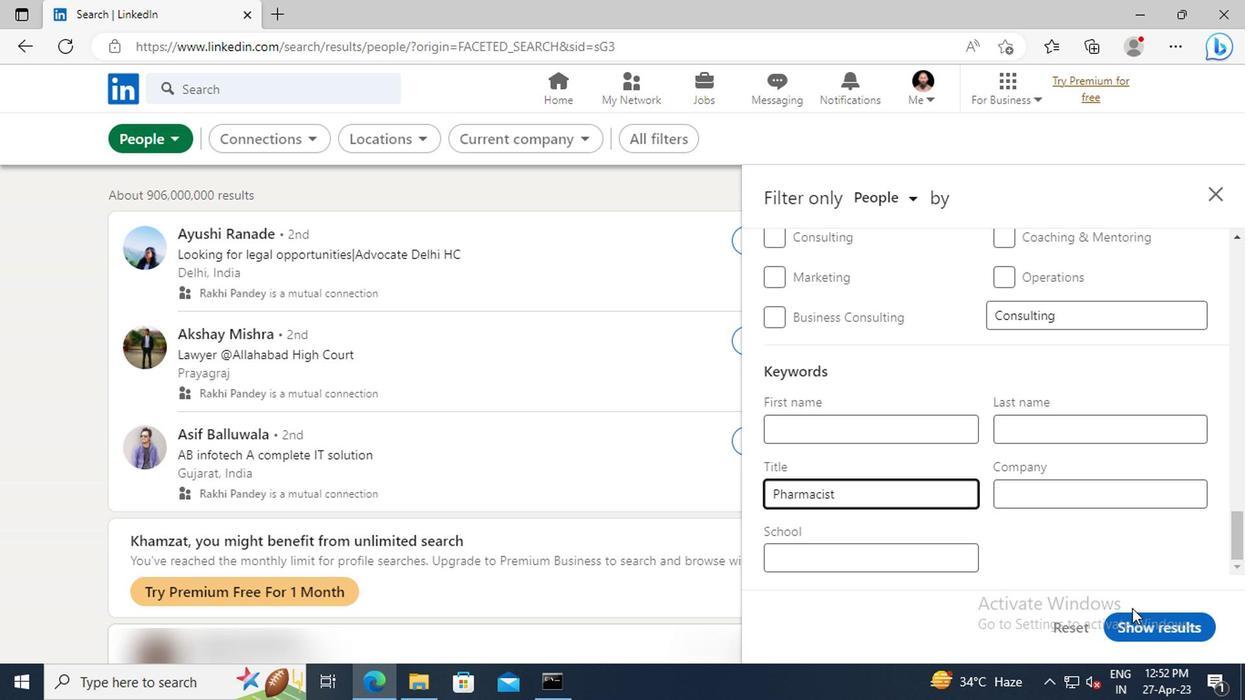 
Action: Mouse pressed left at (1133, 621)
Screenshot: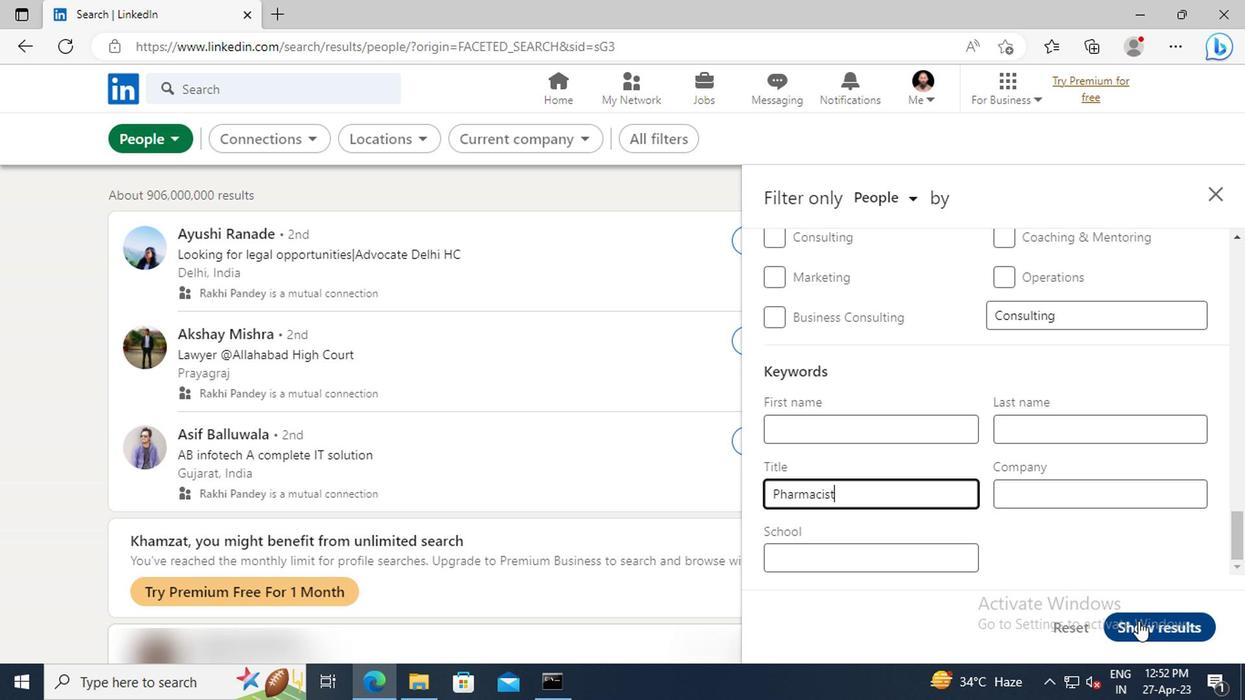 
